 Task: Find connections with filter location La Calera with filter topic #homes with filter profile language Spanish with filter current company Erekrut... Recruitment Made Easy with filter school Inderprastha Engineering College with filter industry Business Consulting and Services with filter service category Auto Insurance with filter keywords title Personal Trainer
Action: Mouse moved to (535, 106)
Screenshot: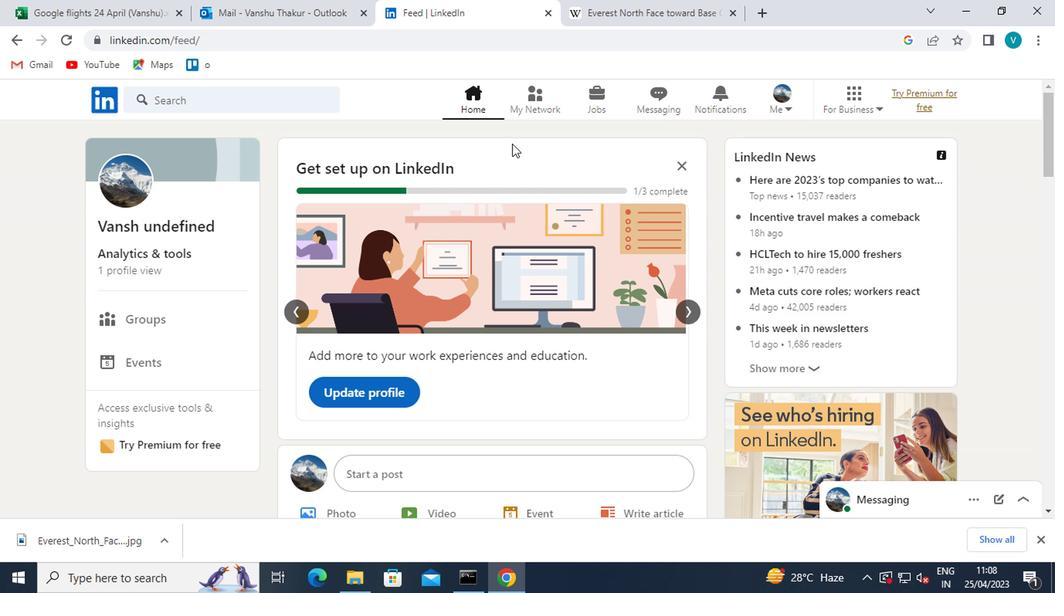 
Action: Mouse pressed left at (535, 106)
Screenshot: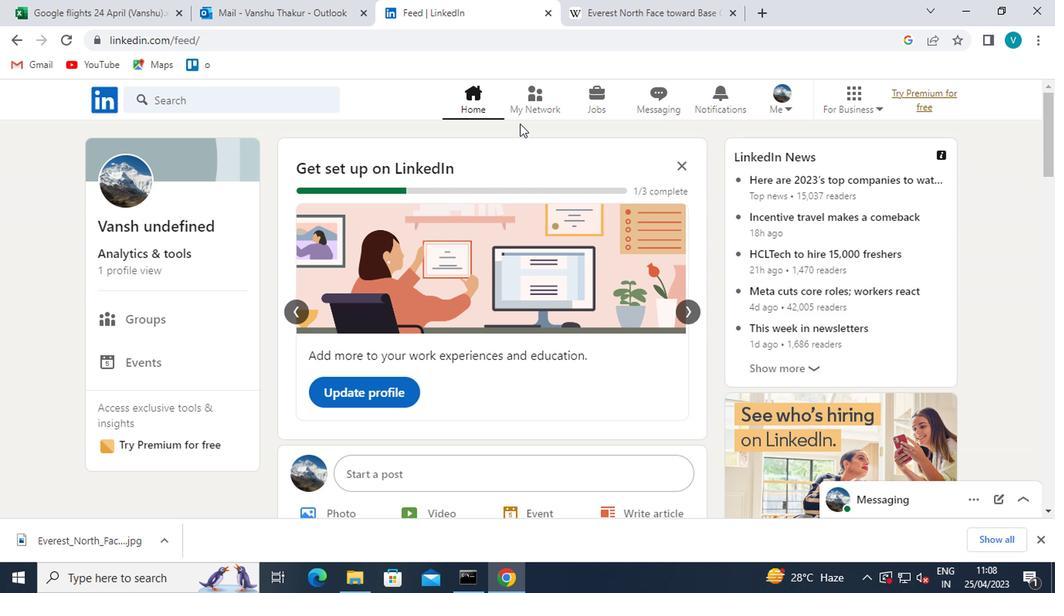 
Action: Mouse moved to (227, 191)
Screenshot: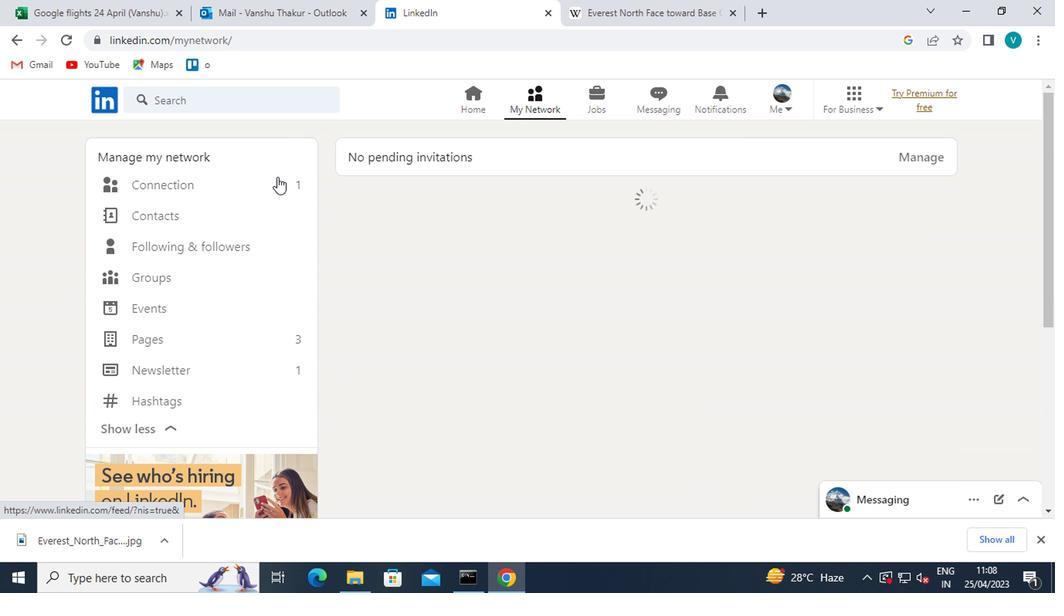 
Action: Mouse pressed left at (227, 191)
Screenshot: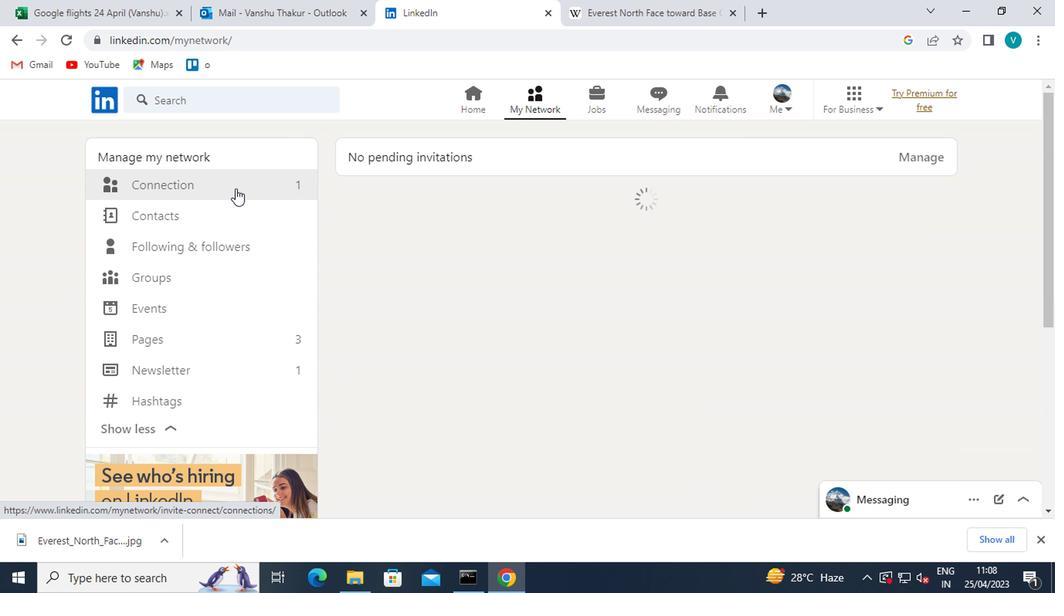 
Action: Mouse moved to (629, 195)
Screenshot: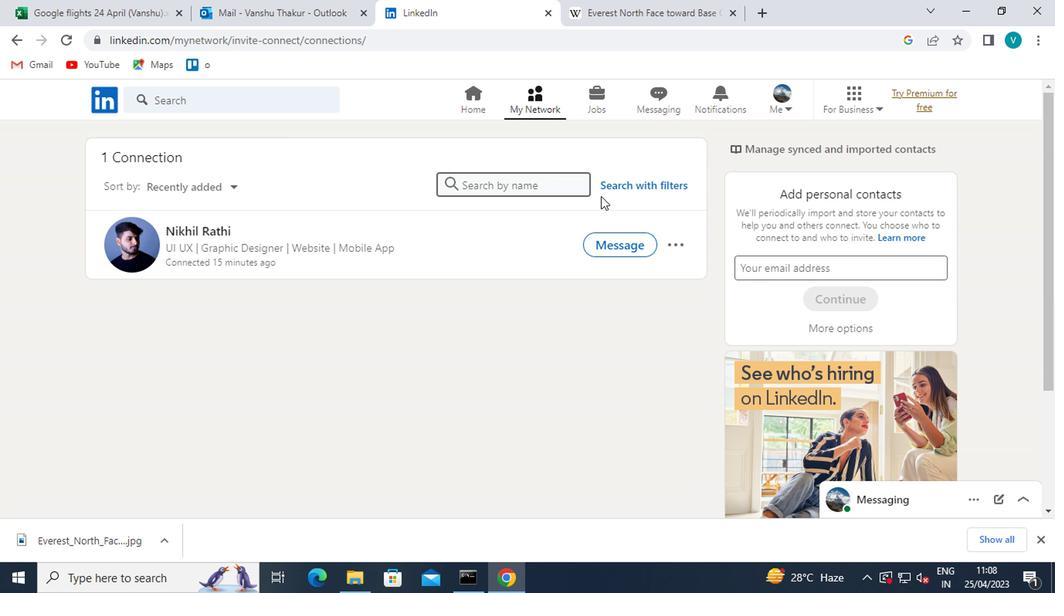 
Action: Mouse pressed left at (629, 195)
Screenshot: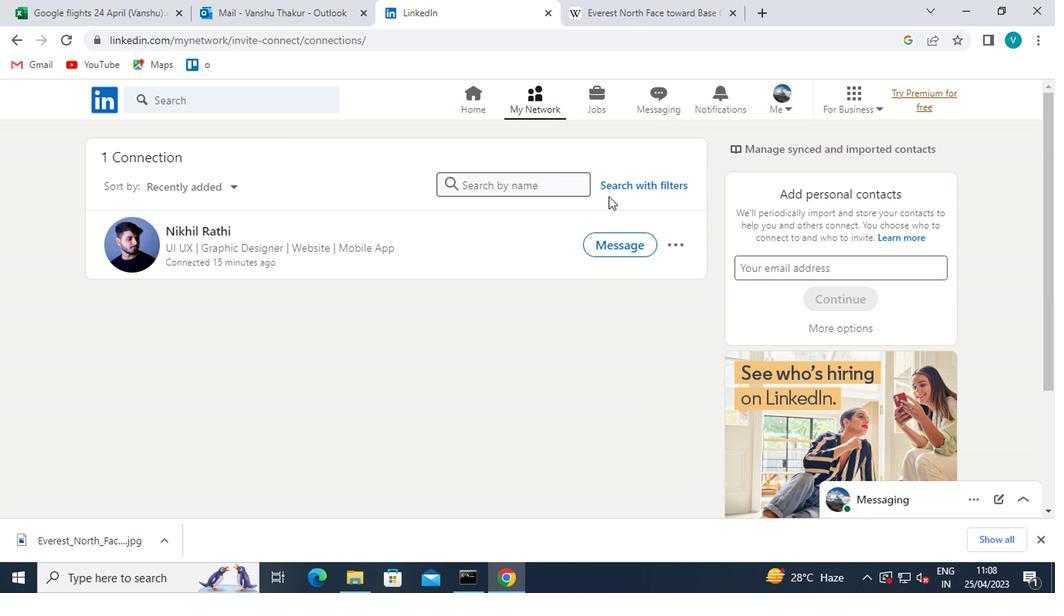 
Action: Mouse moved to (638, 185)
Screenshot: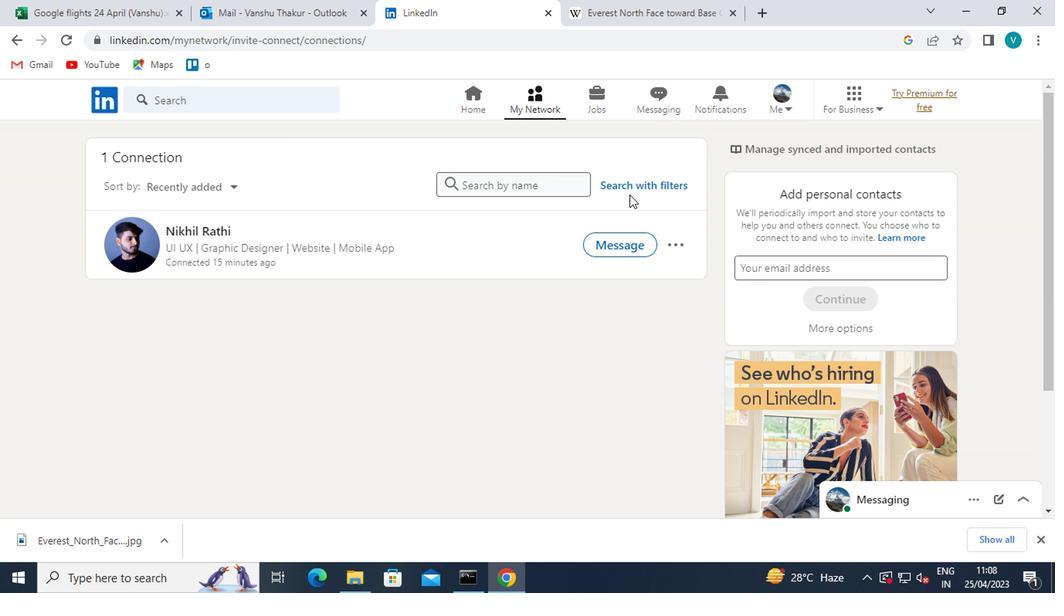
Action: Mouse pressed left at (638, 185)
Screenshot: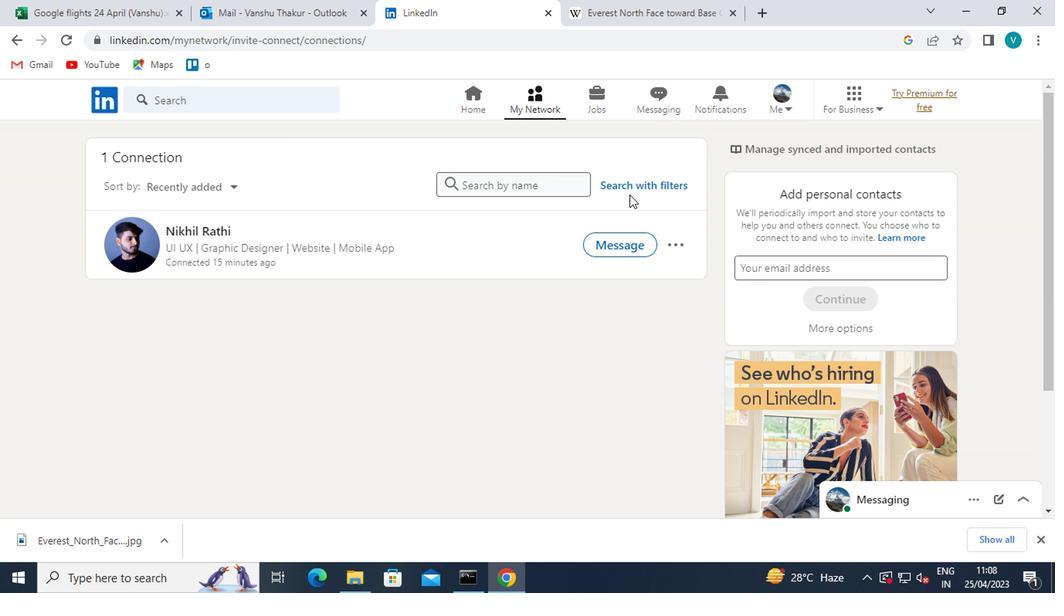 
Action: Mouse moved to (518, 147)
Screenshot: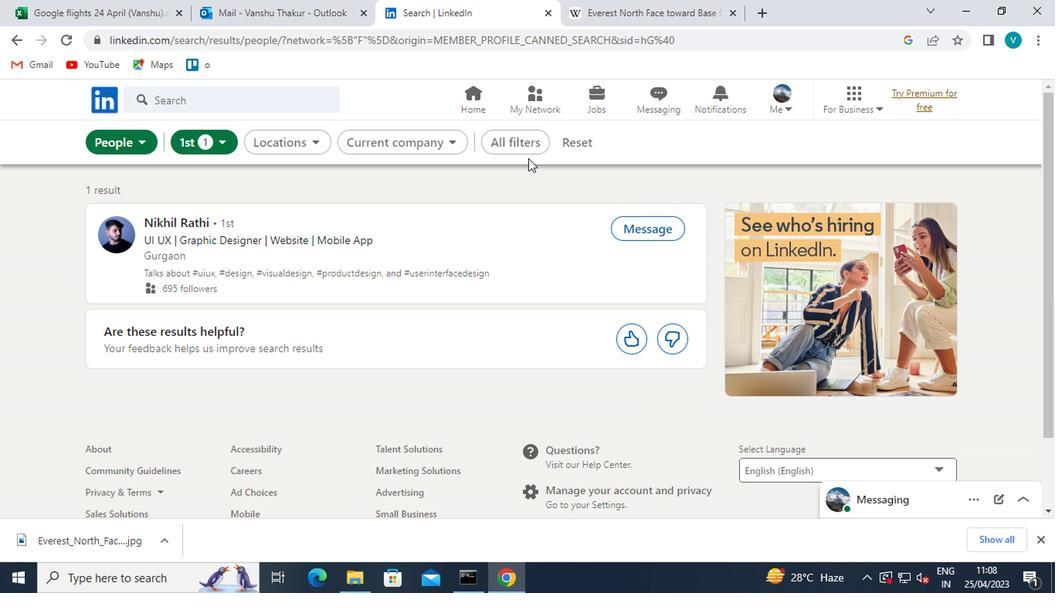 
Action: Mouse pressed left at (518, 147)
Screenshot: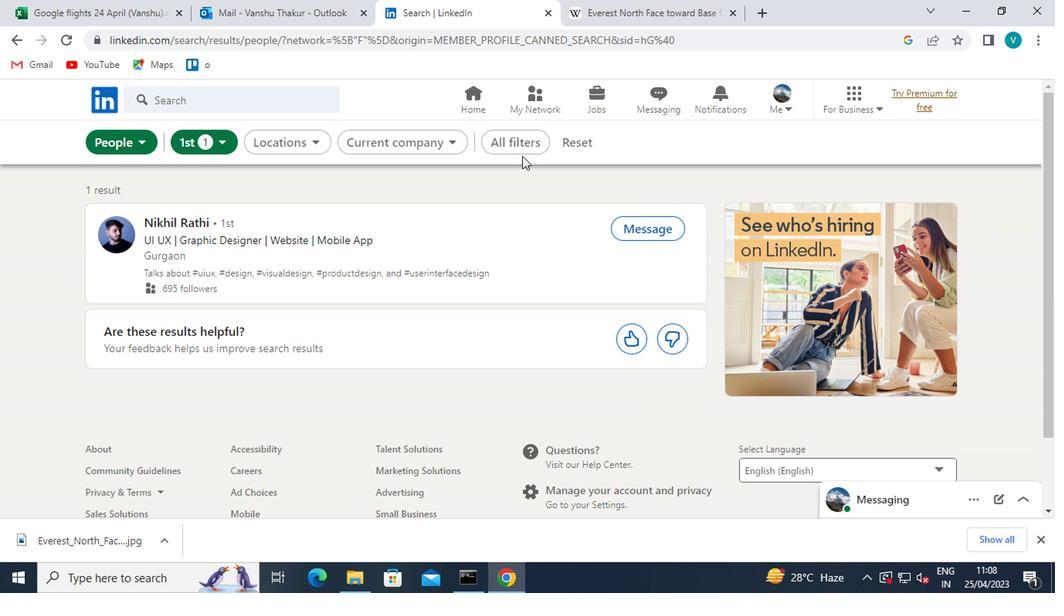 
Action: Mouse moved to (729, 409)
Screenshot: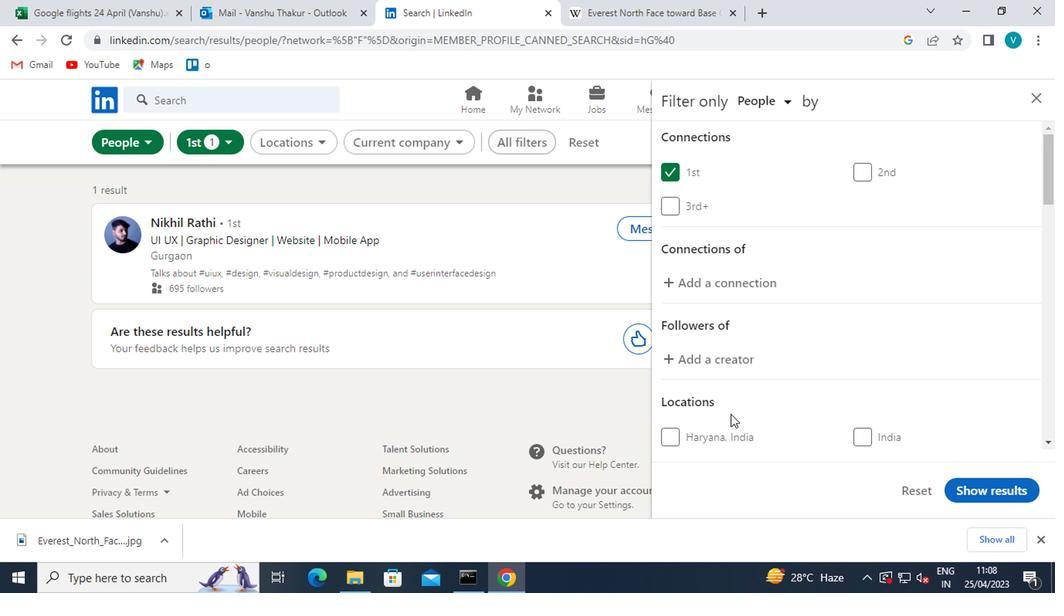 
Action: Mouse scrolled (729, 408) with delta (0, 0)
Screenshot: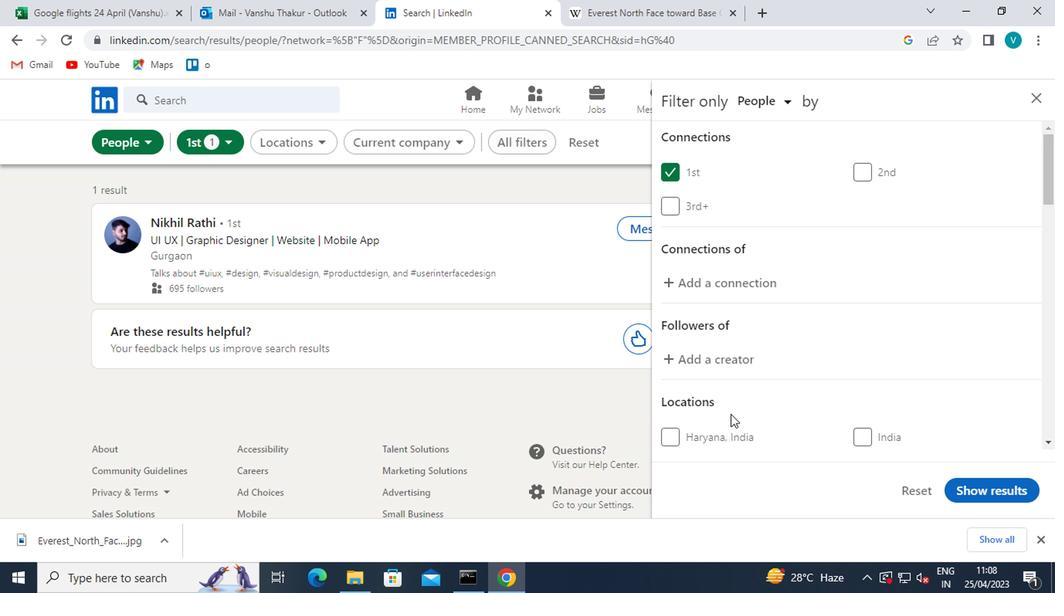 
Action: Mouse scrolled (729, 408) with delta (0, 0)
Screenshot: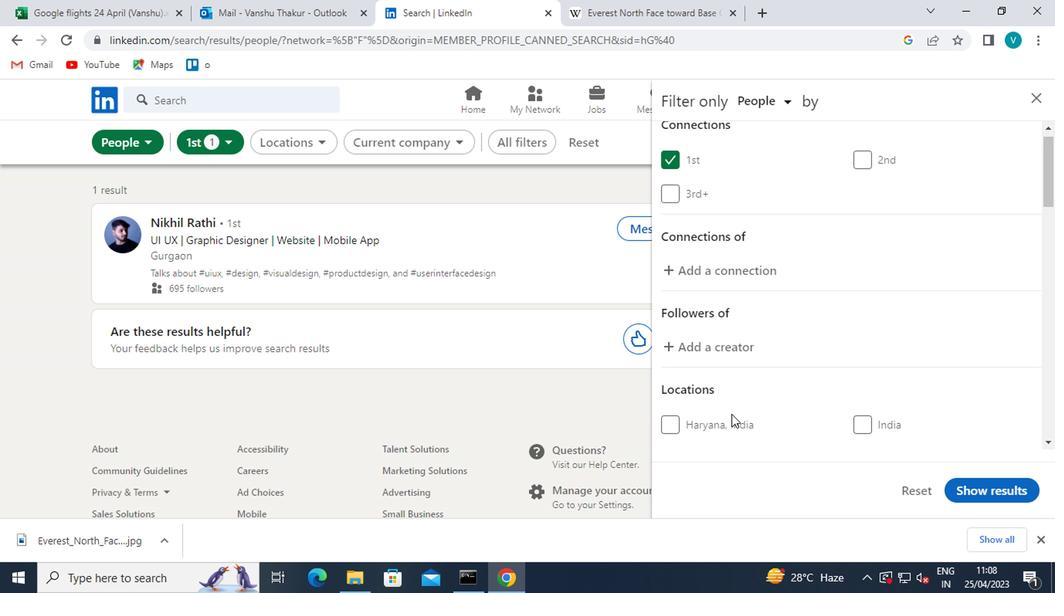 
Action: Mouse moved to (715, 339)
Screenshot: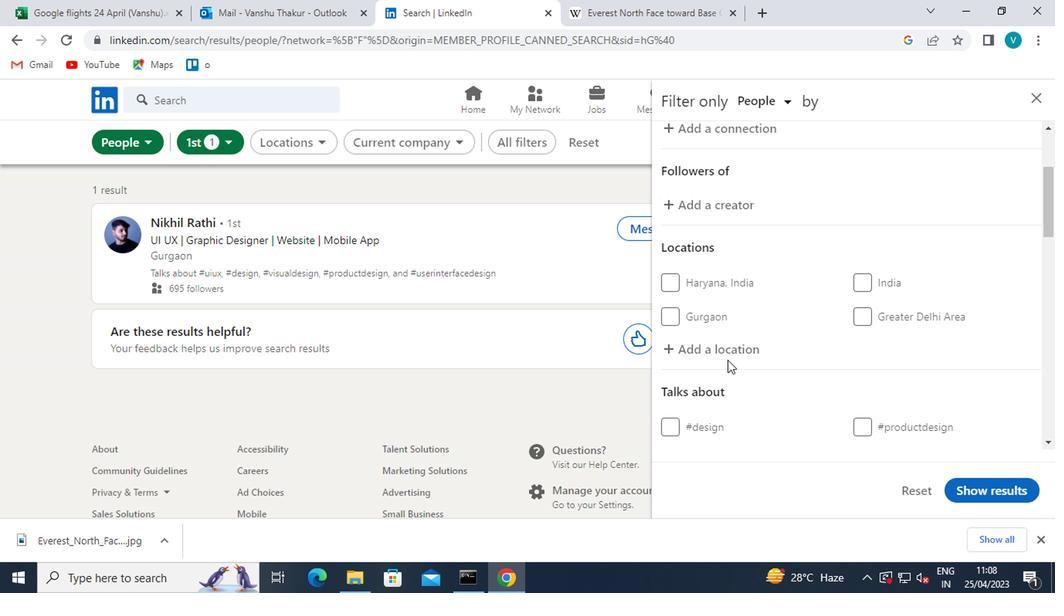 
Action: Mouse pressed left at (715, 339)
Screenshot: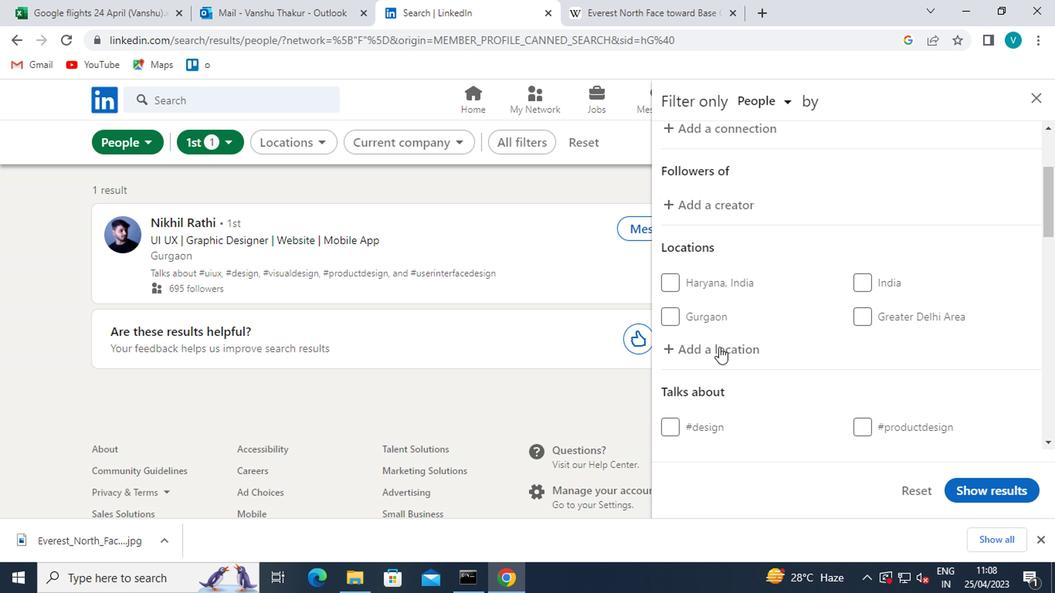 
Action: Mouse moved to (626, 313)
Screenshot: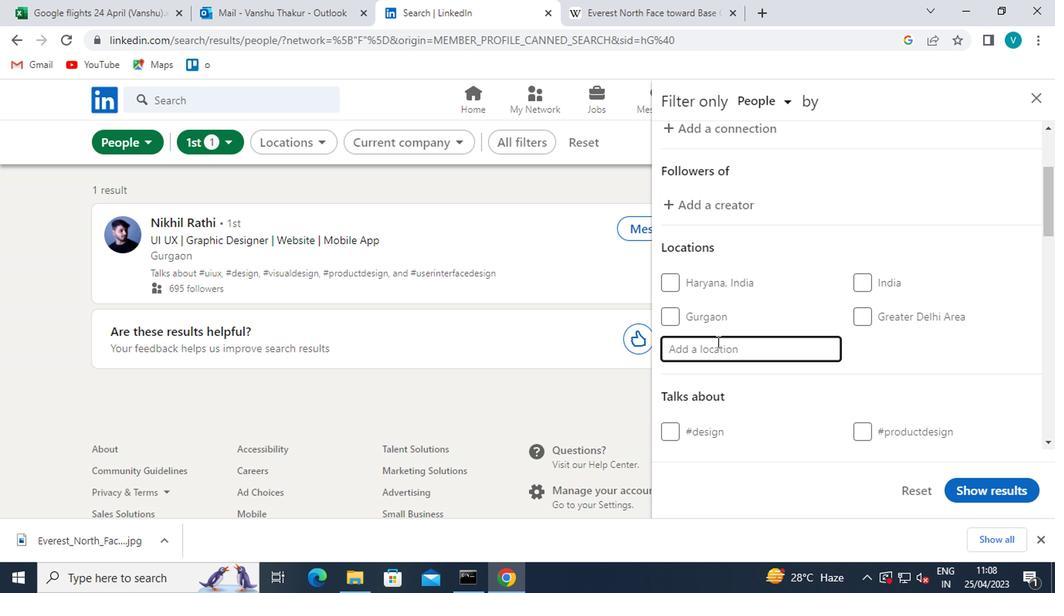 
Action: Key pressed <Key.shift>
Screenshot: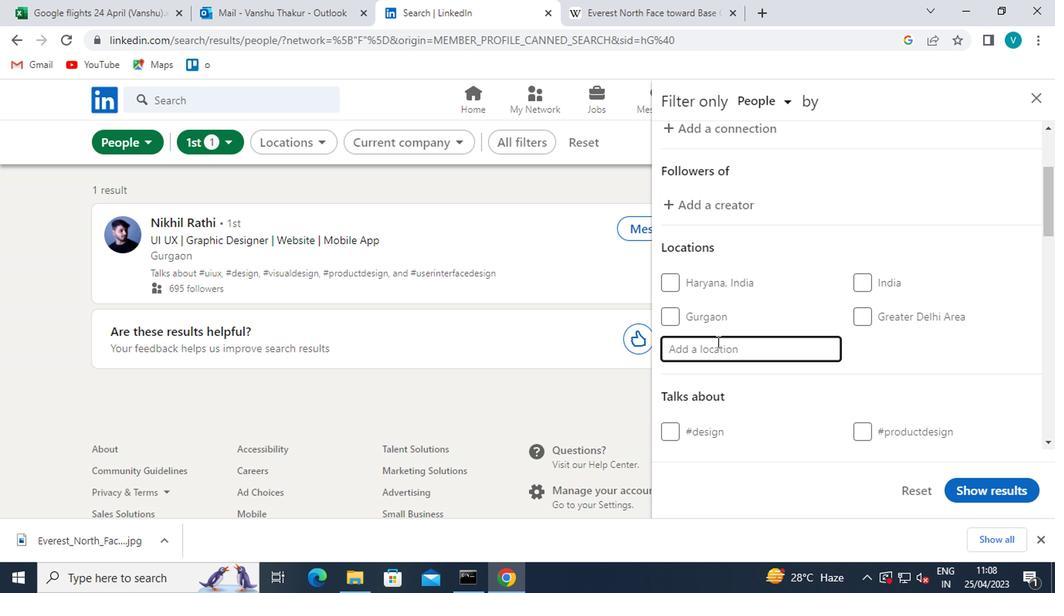 
Action: Mouse moved to (624, 312)
Screenshot: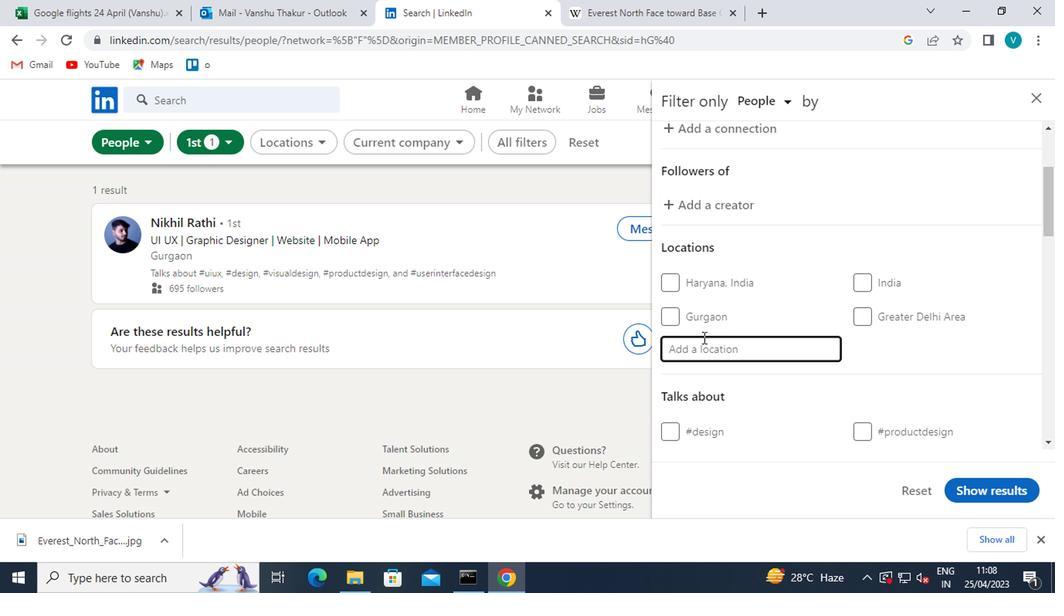 
Action: Key pressed LA<Key.space><Key.shift>CALERA
Screenshot: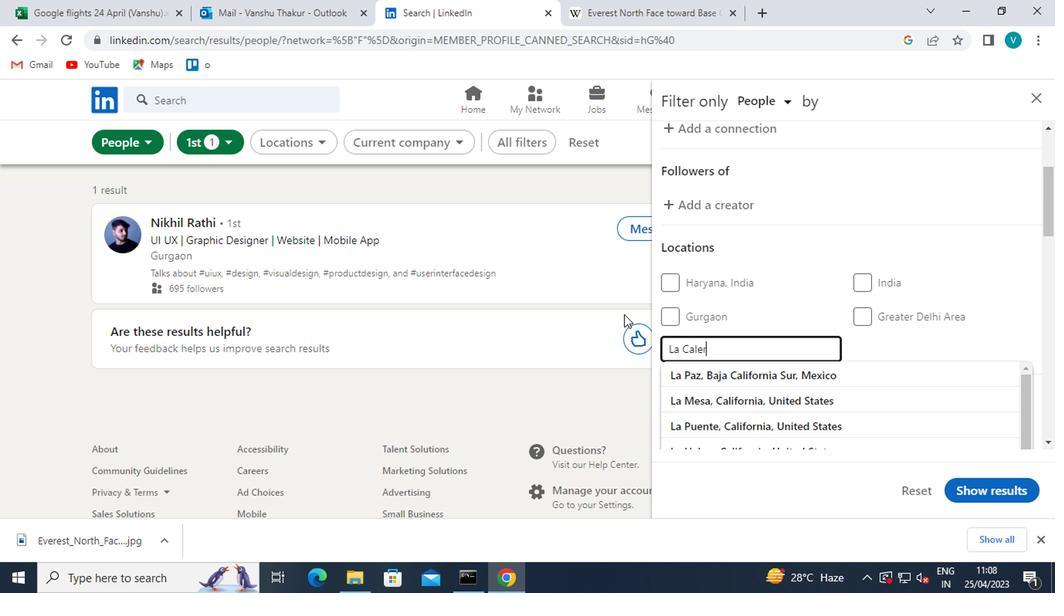 
Action: Mouse moved to (764, 368)
Screenshot: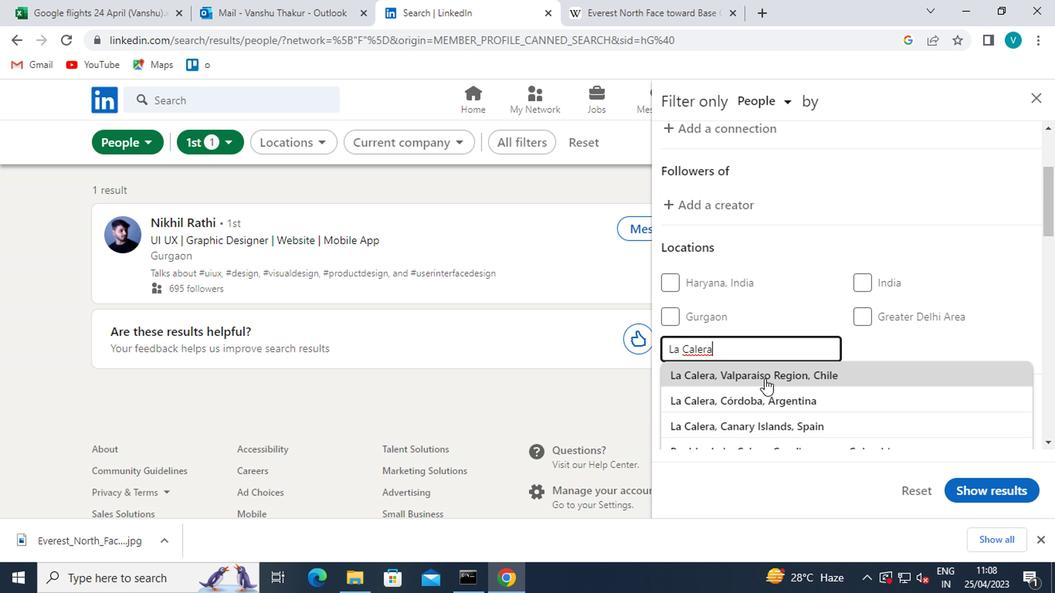 
Action: Mouse pressed left at (764, 368)
Screenshot: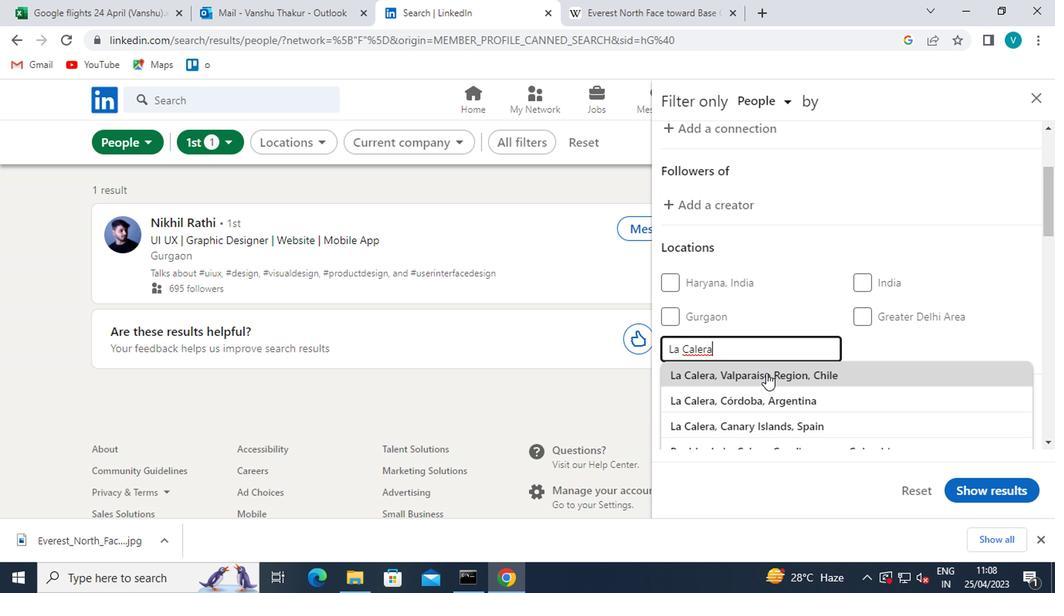 
Action: Mouse moved to (885, 358)
Screenshot: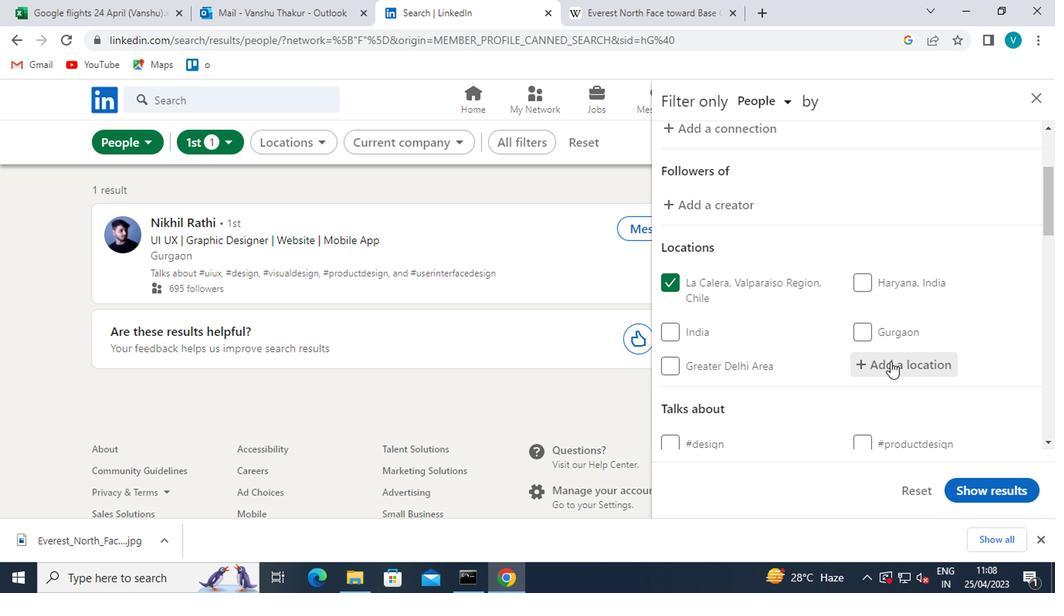
Action: Mouse scrolled (885, 357) with delta (0, -1)
Screenshot: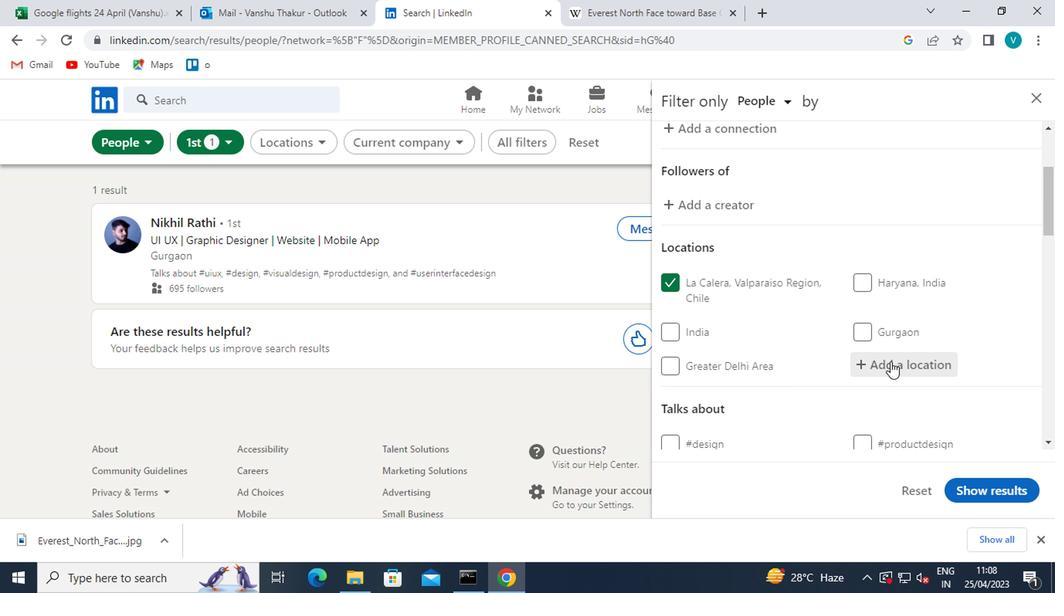 
Action: Mouse moved to (883, 358)
Screenshot: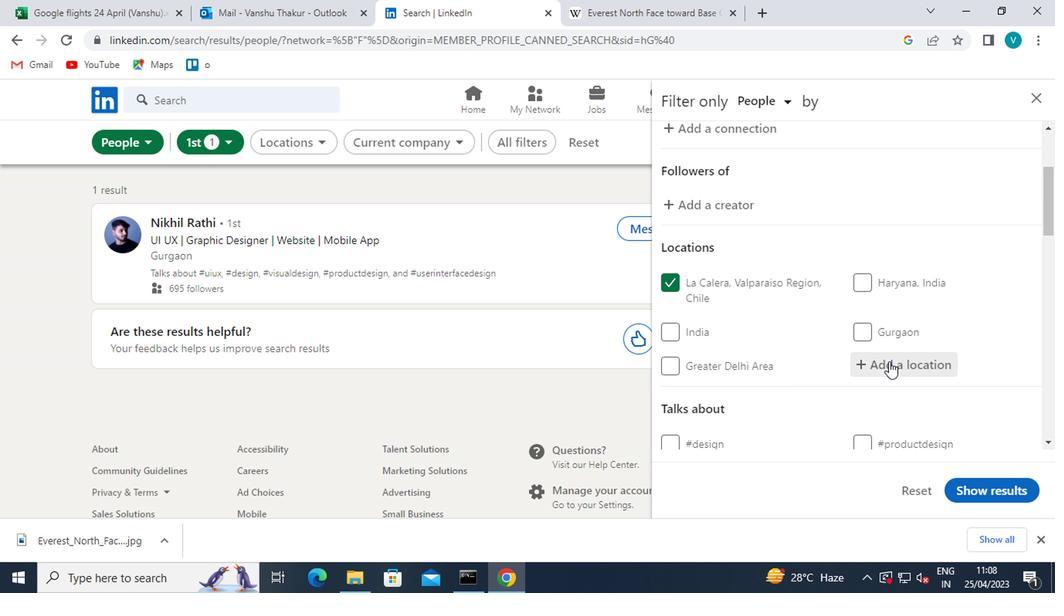 
Action: Mouse scrolled (883, 358) with delta (0, 0)
Screenshot: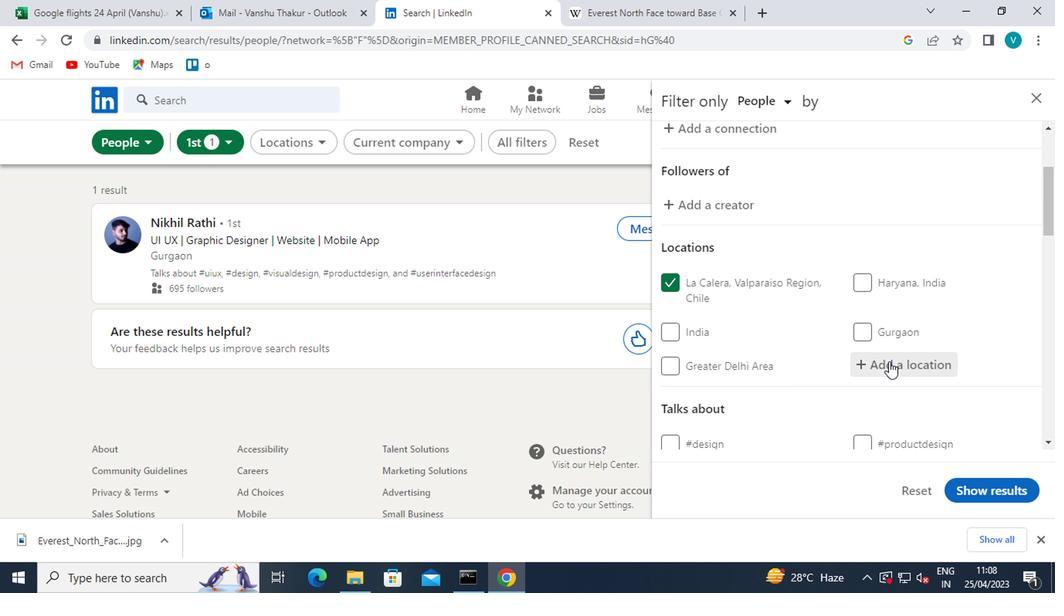 
Action: Mouse moved to (882, 350)
Screenshot: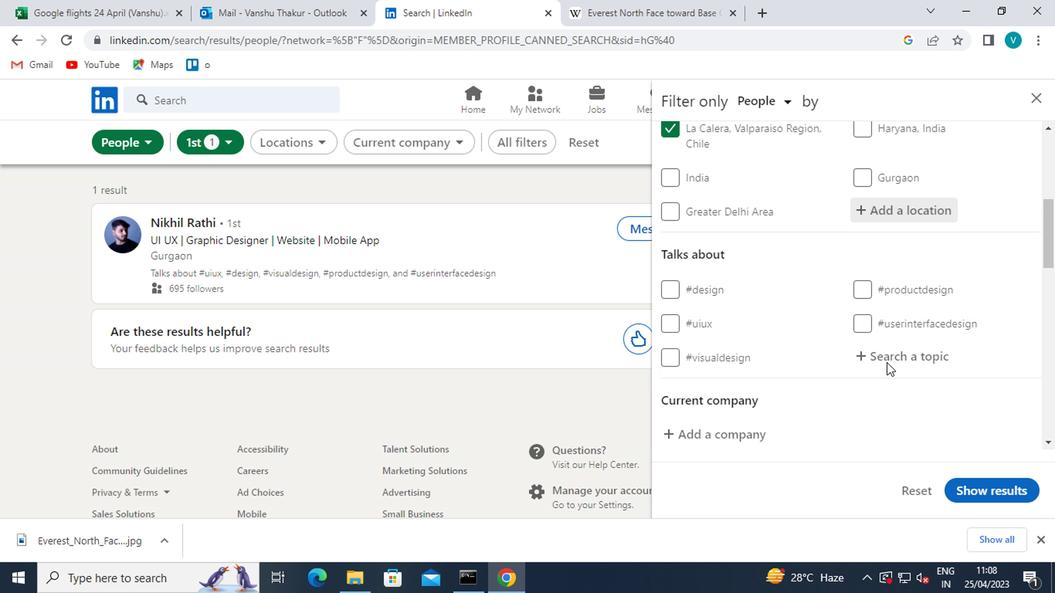 
Action: Mouse pressed left at (882, 350)
Screenshot: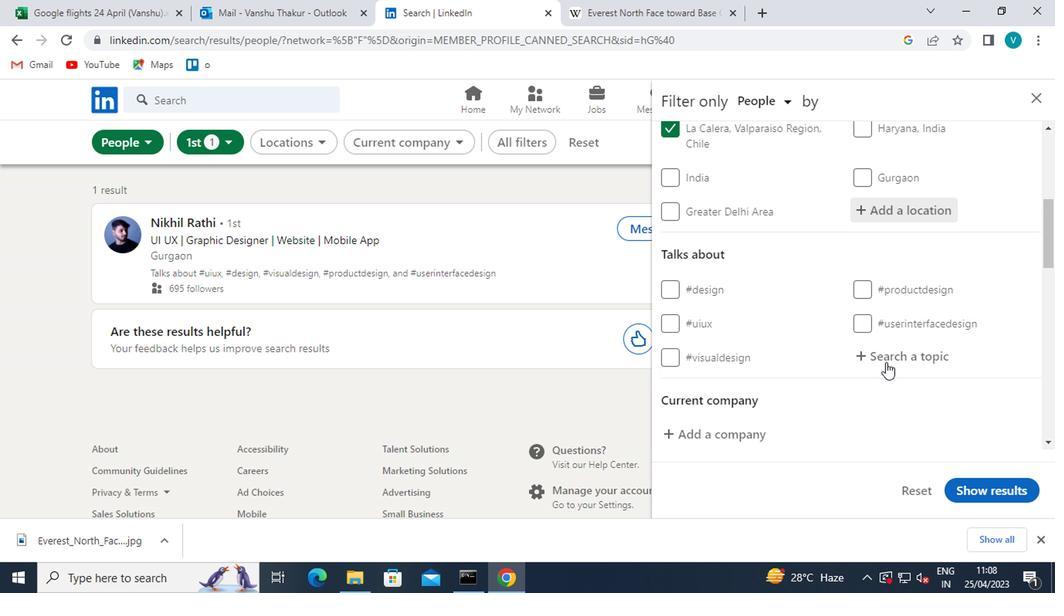 
Action: Mouse moved to (734, 307)
Screenshot: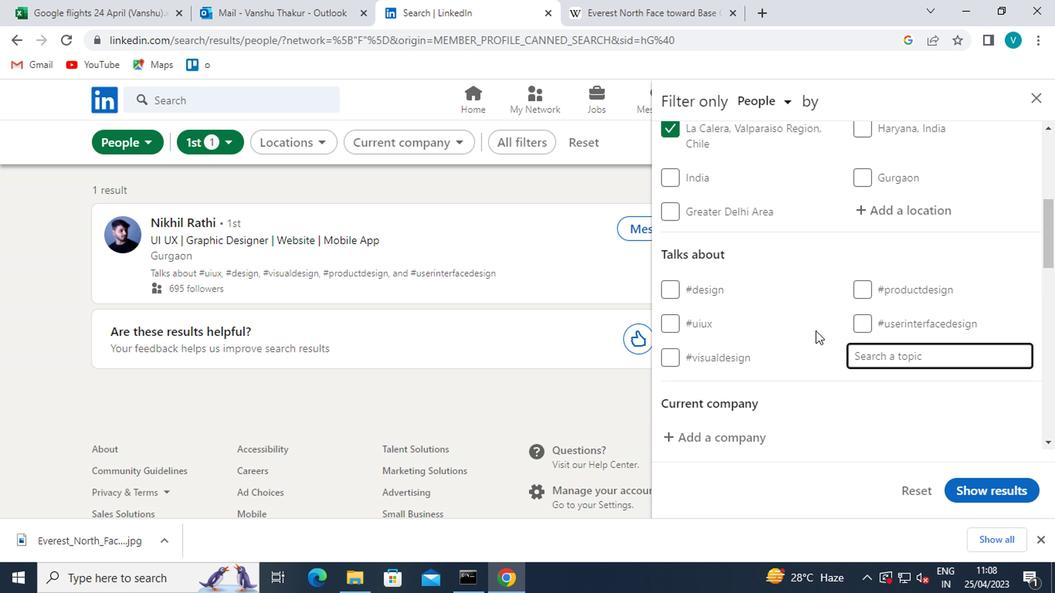 
Action: Key pressed <Key.shift>#HO
Screenshot: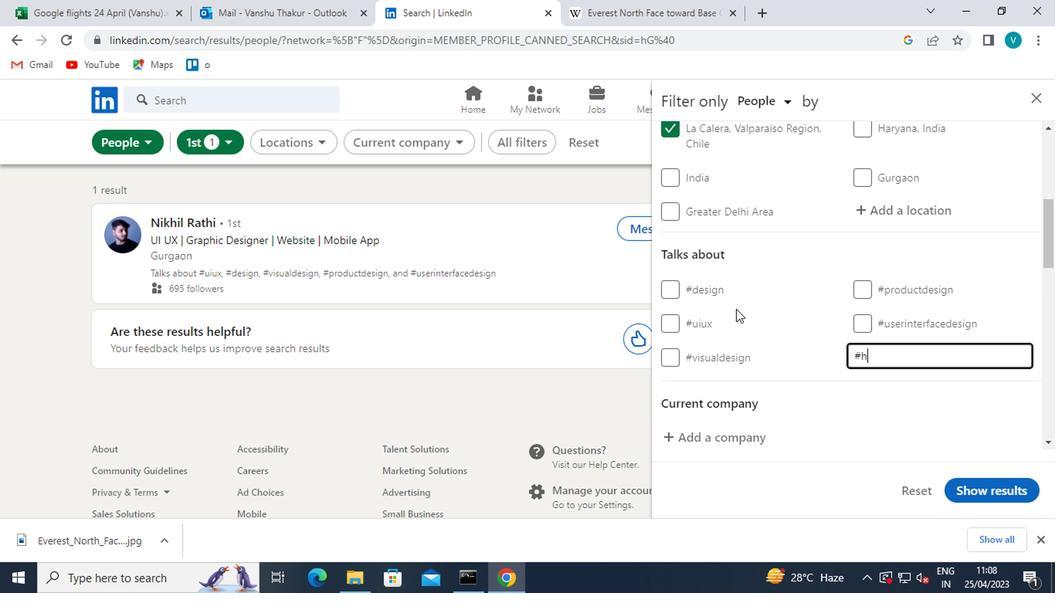 
Action: Mouse moved to (734, 307)
Screenshot: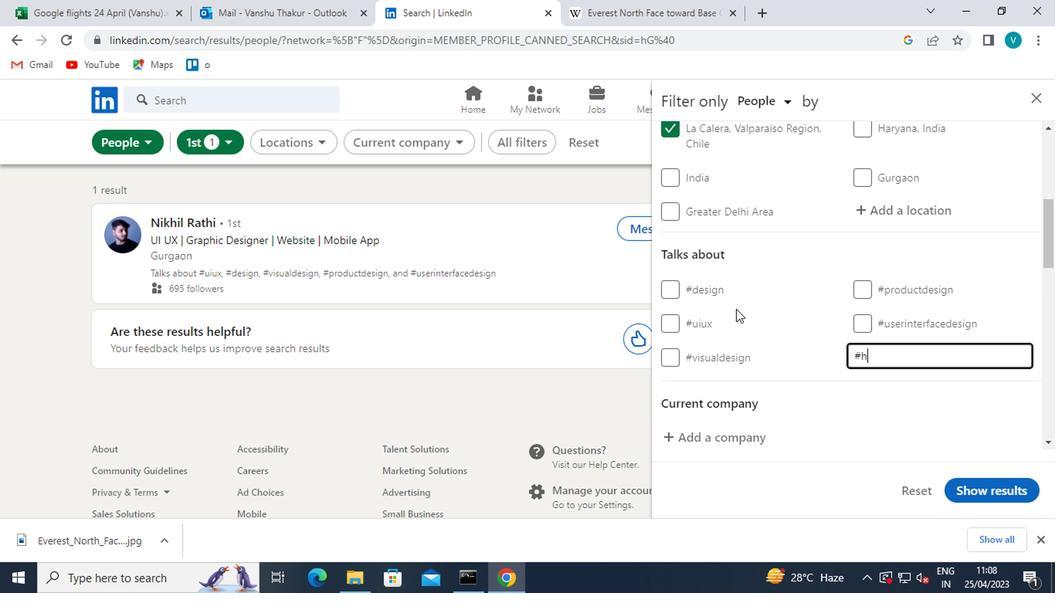 
Action: Key pressed MES
Screenshot: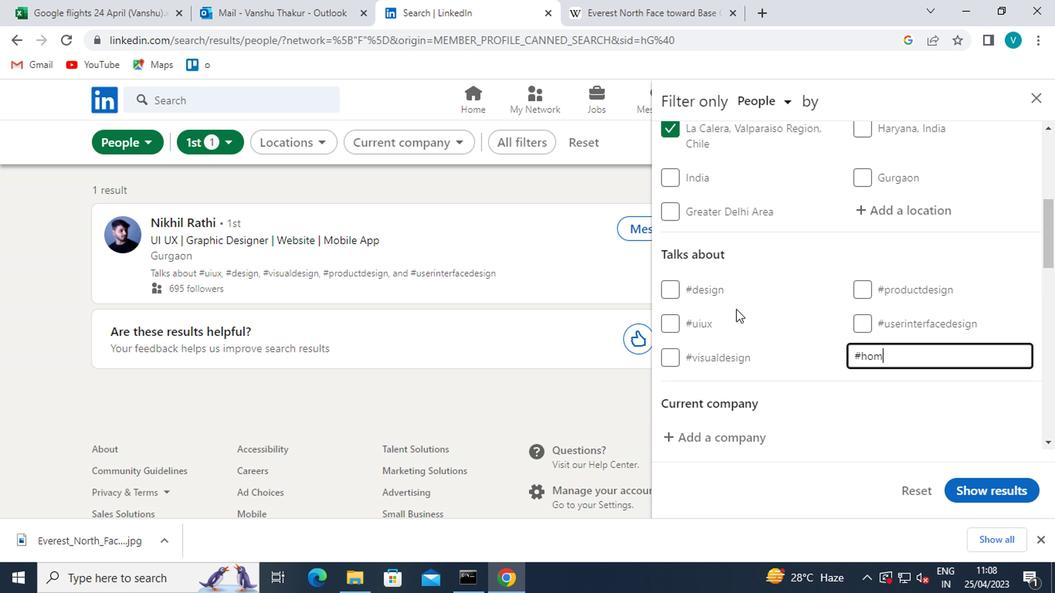 
Action: Mouse moved to (731, 307)
Screenshot: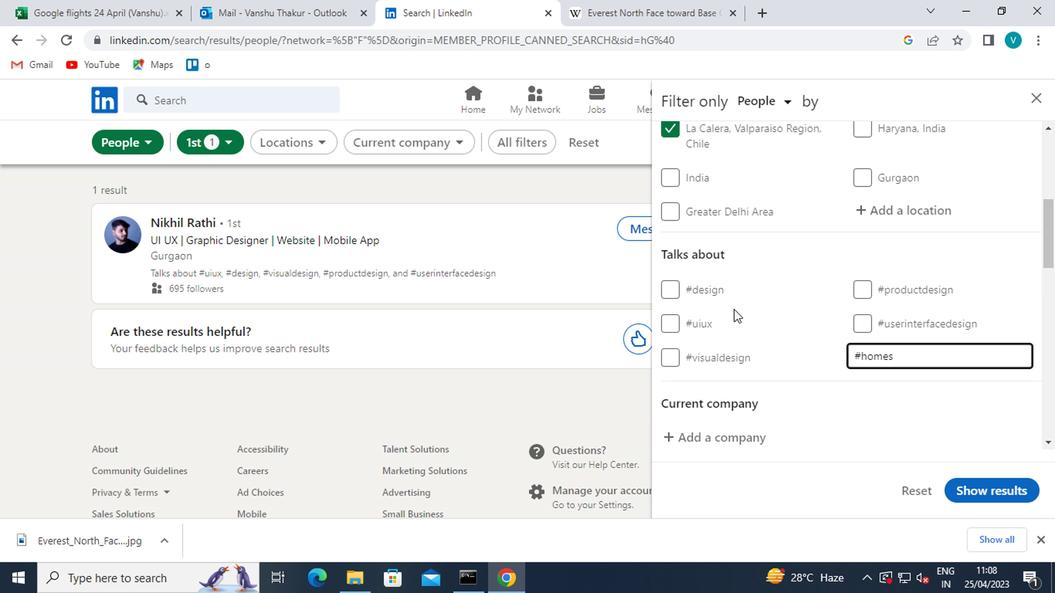 
Action: Mouse scrolled (731, 306) with delta (0, -1)
Screenshot: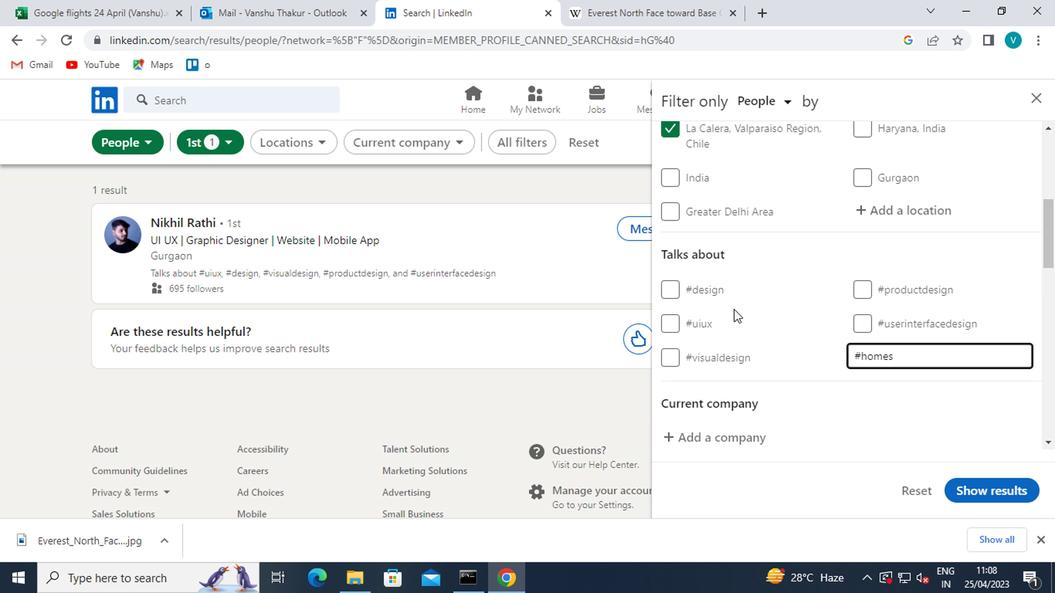 
Action: Mouse moved to (731, 308)
Screenshot: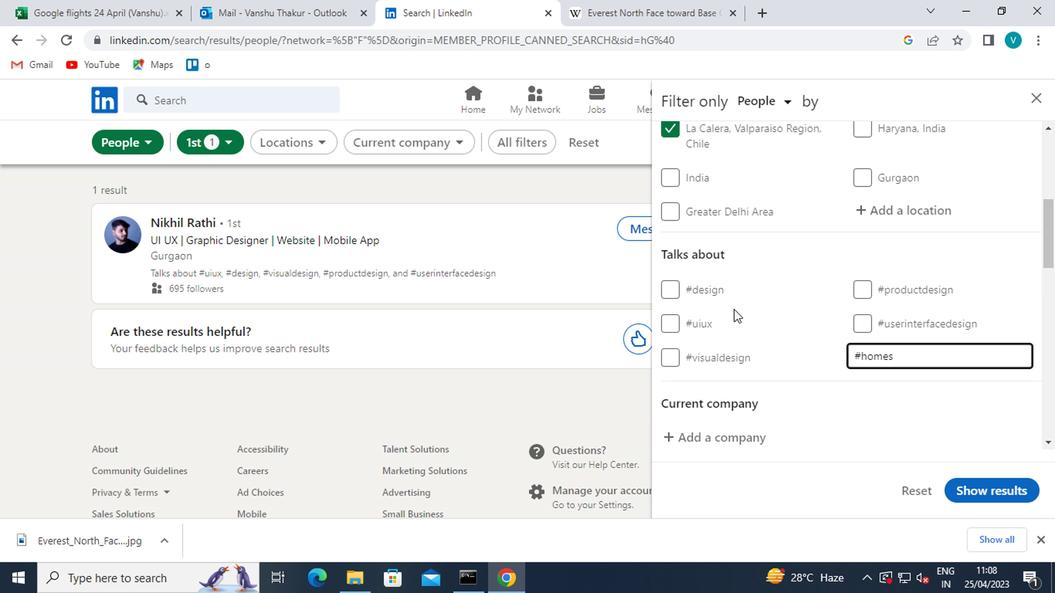 
Action: Mouse scrolled (731, 307) with delta (0, 0)
Screenshot: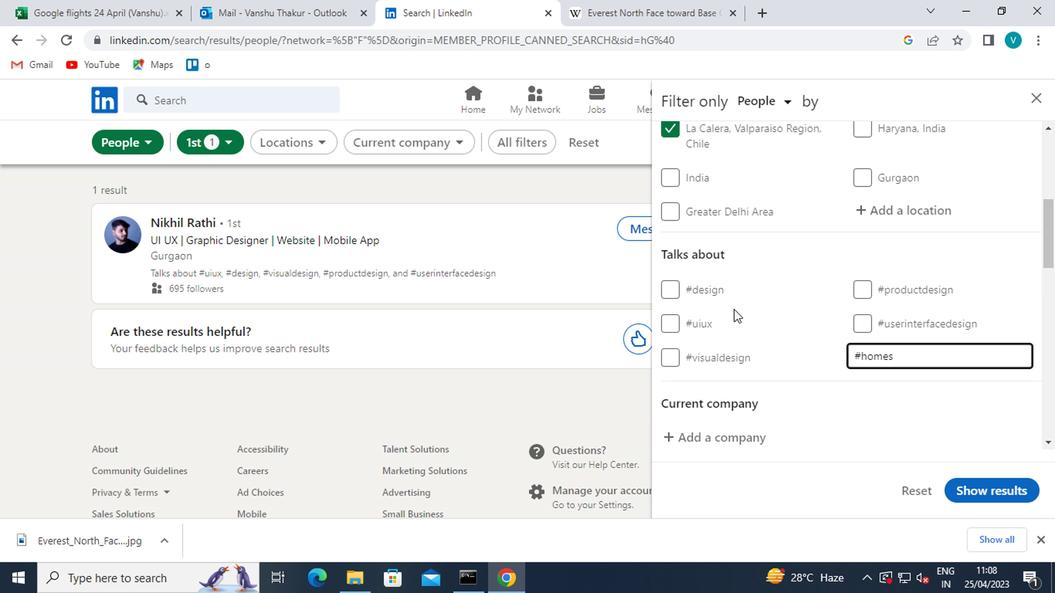 
Action: Mouse moved to (731, 310)
Screenshot: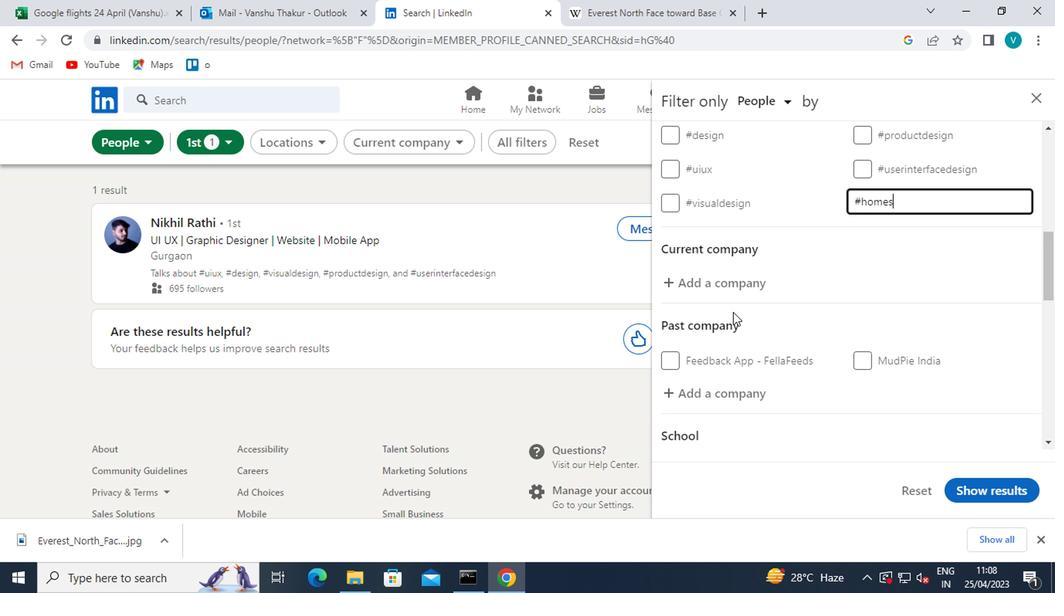 
Action: Mouse scrolled (731, 310) with delta (0, 0)
Screenshot: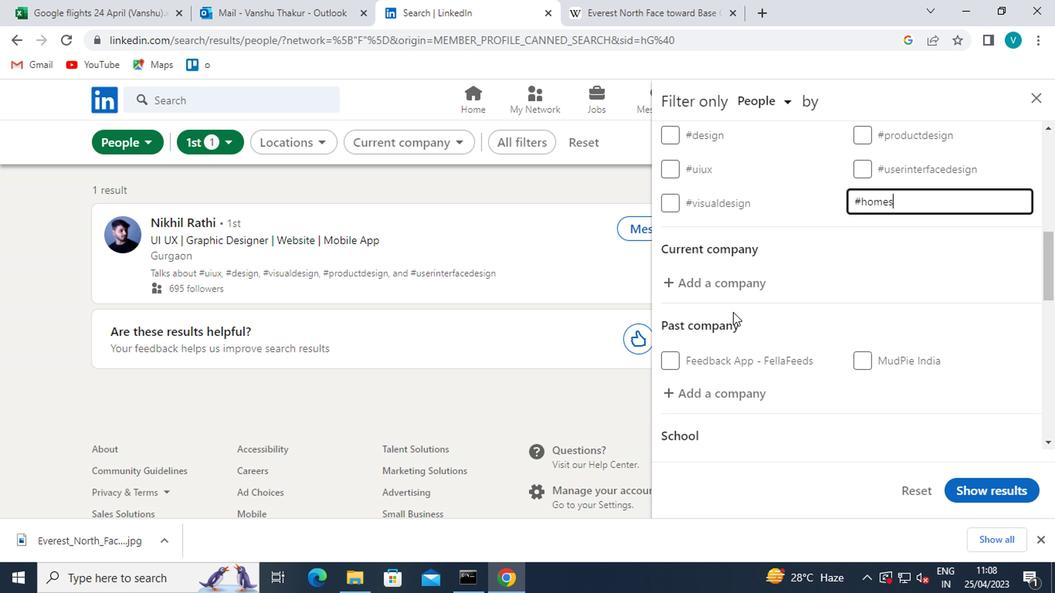 
Action: Mouse moved to (731, 310)
Screenshot: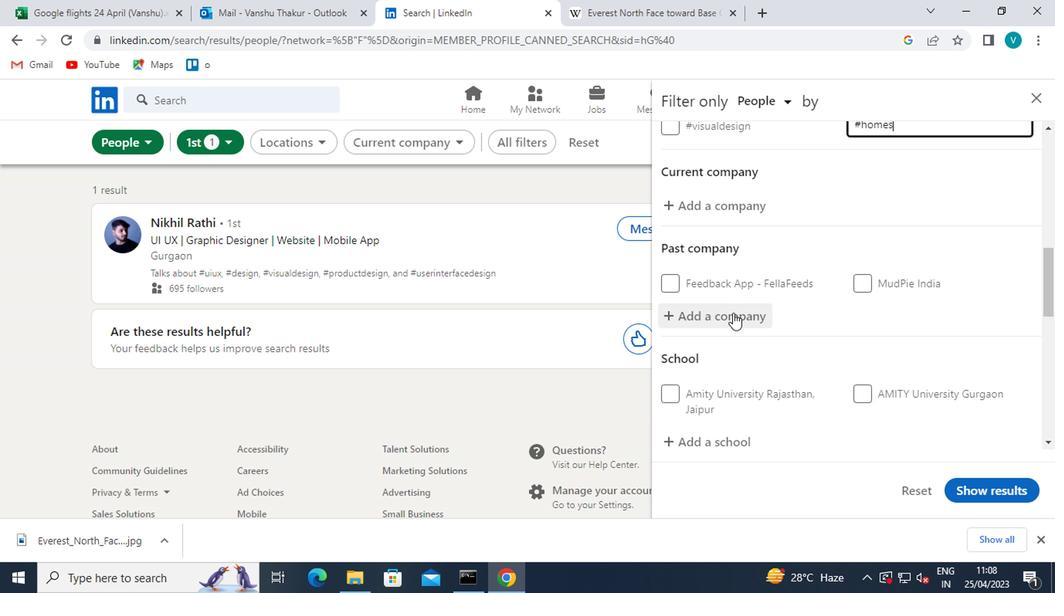 
Action: Mouse scrolled (731, 310) with delta (0, 0)
Screenshot: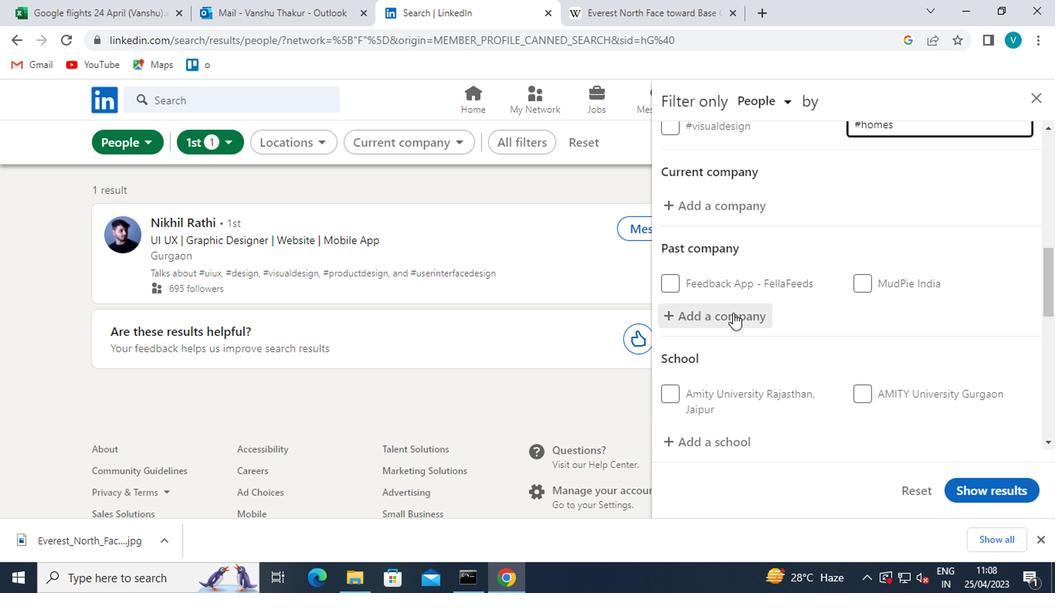 
Action: Mouse scrolled (731, 310) with delta (0, 0)
Screenshot: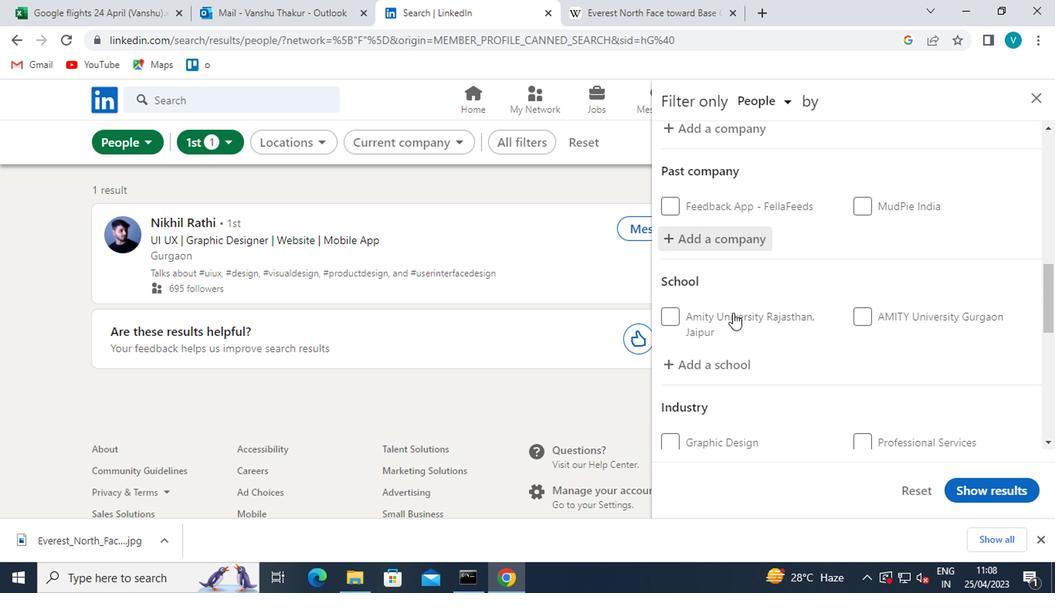 
Action: Mouse scrolled (731, 310) with delta (0, 0)
Screenshot: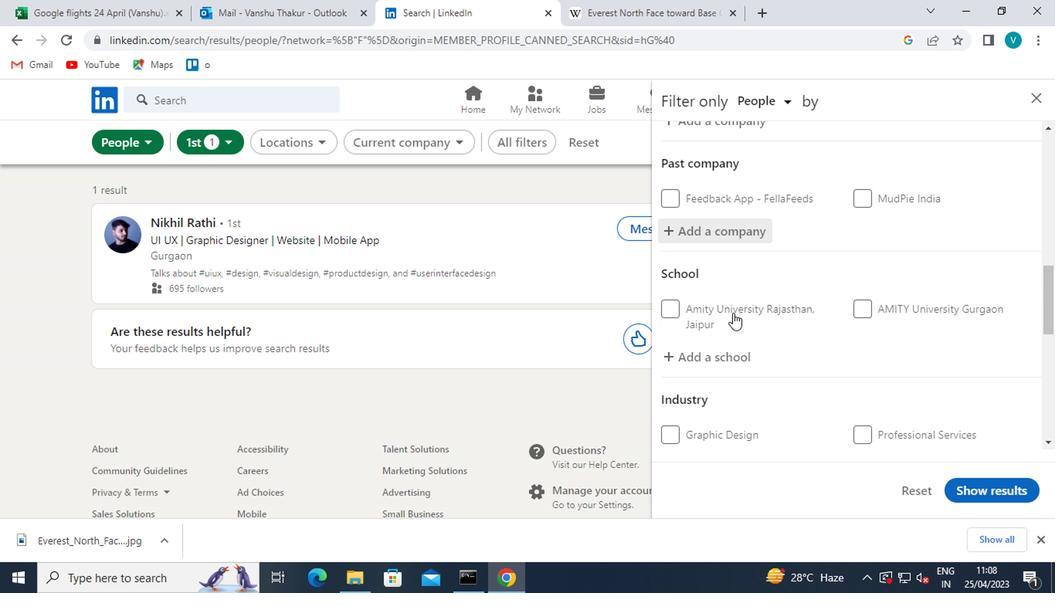 
Action: Mouse scrolled (731, 311) with delta (0, 1)
Screenshot: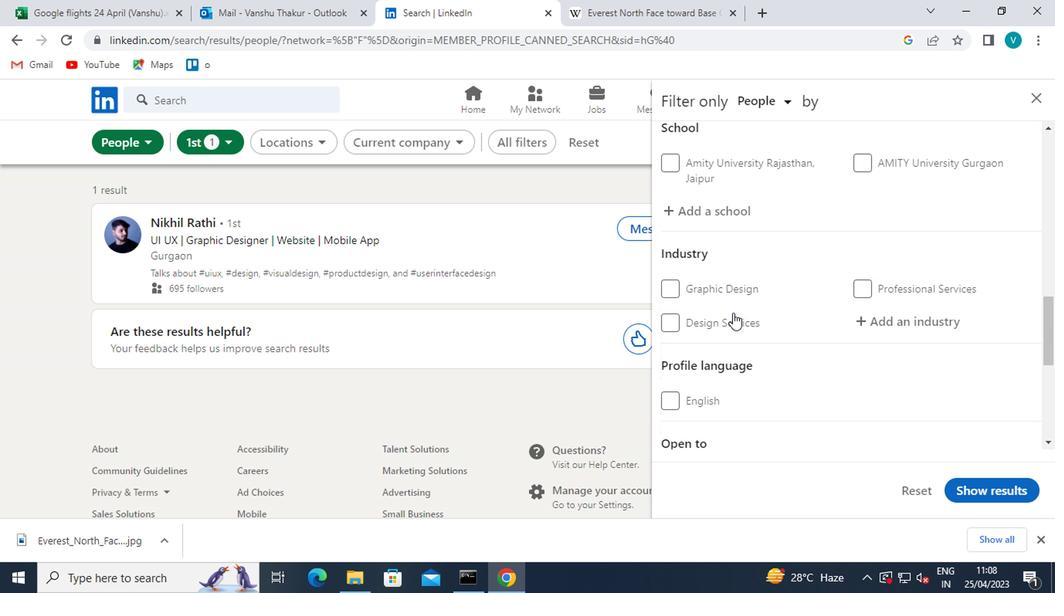 
Action: Mouse scrolled (731, 310) with delta (0, 0)
Screenshot: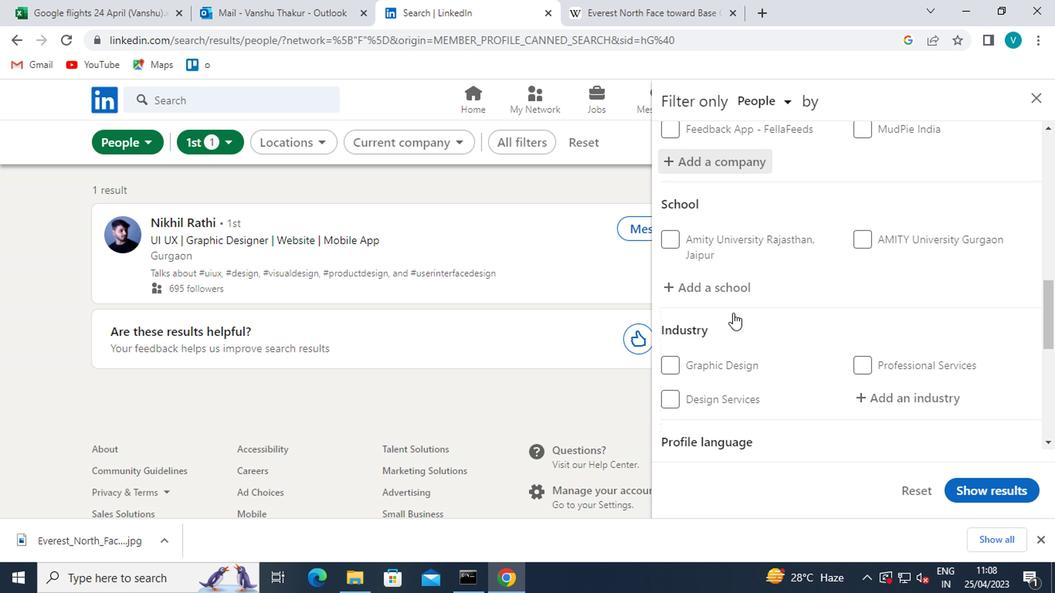 
Action: Mouse scrolled (731, 310) with delta (0, 0)
Screenshot: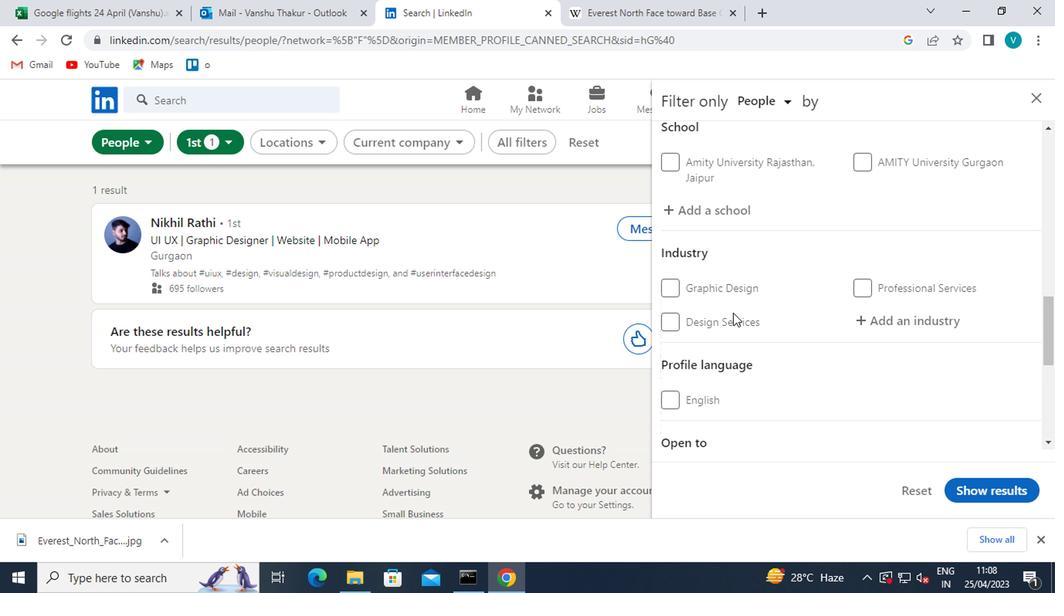 
Action: Mouse scrolled (731, 311) with delta (0, 1)
Screenshot: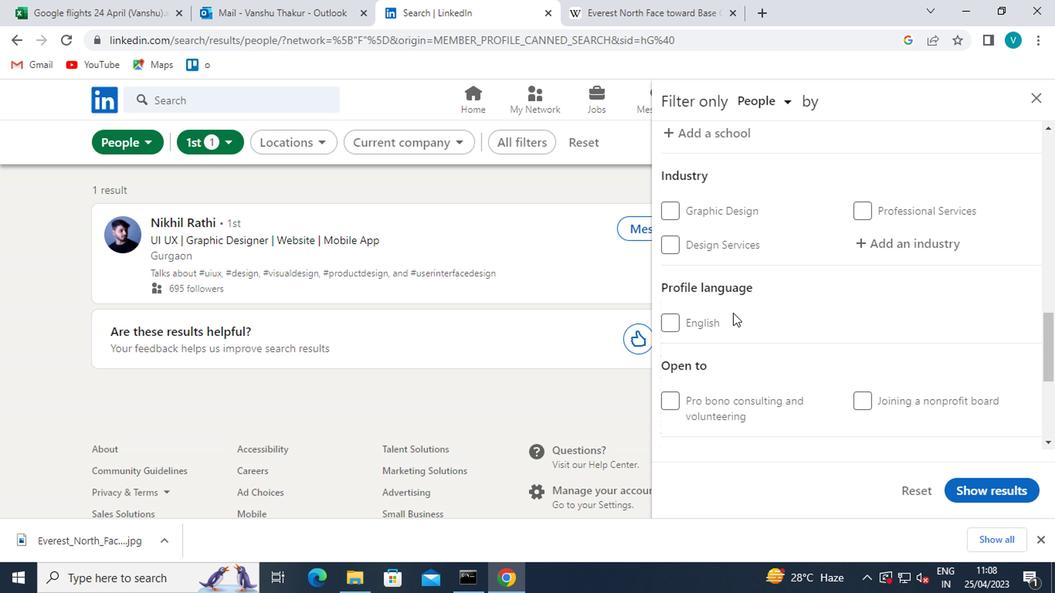 
Action: Mouse scrolled (731, 311) with delta (0, 1)
Screenshot: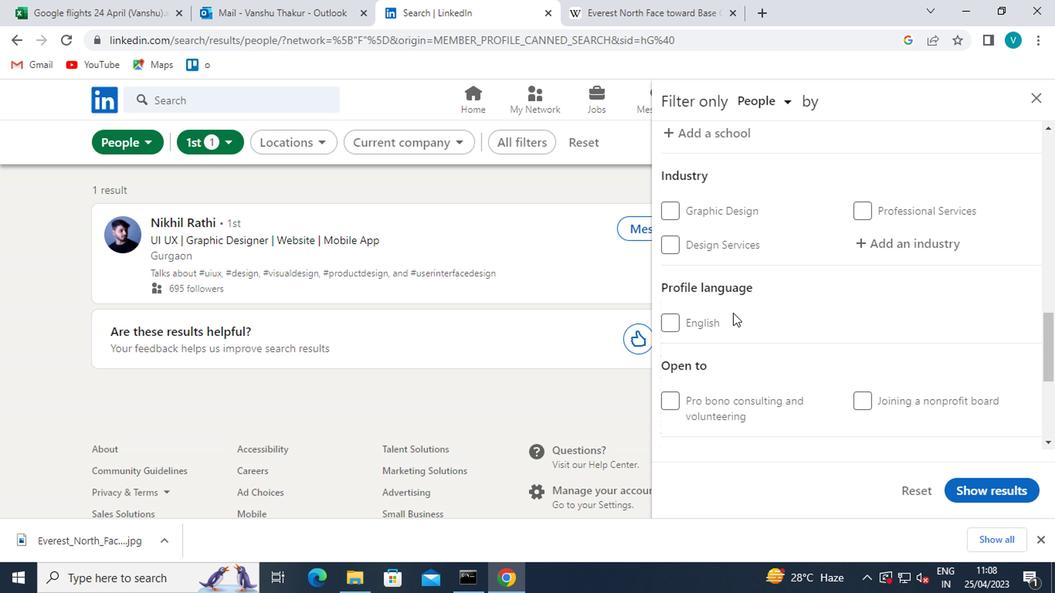 
Action: Mouse scrolled (731, 311) with delta (0, 1)
Screenshot: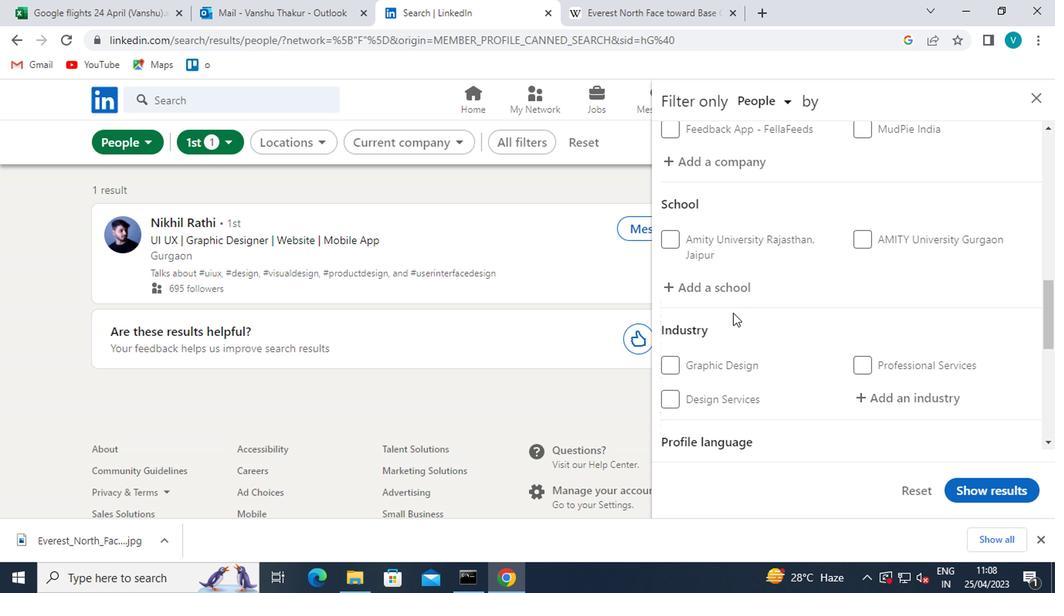
Action: Mouse scrolled (731, 311) with delta (0, 1)
Screenshot: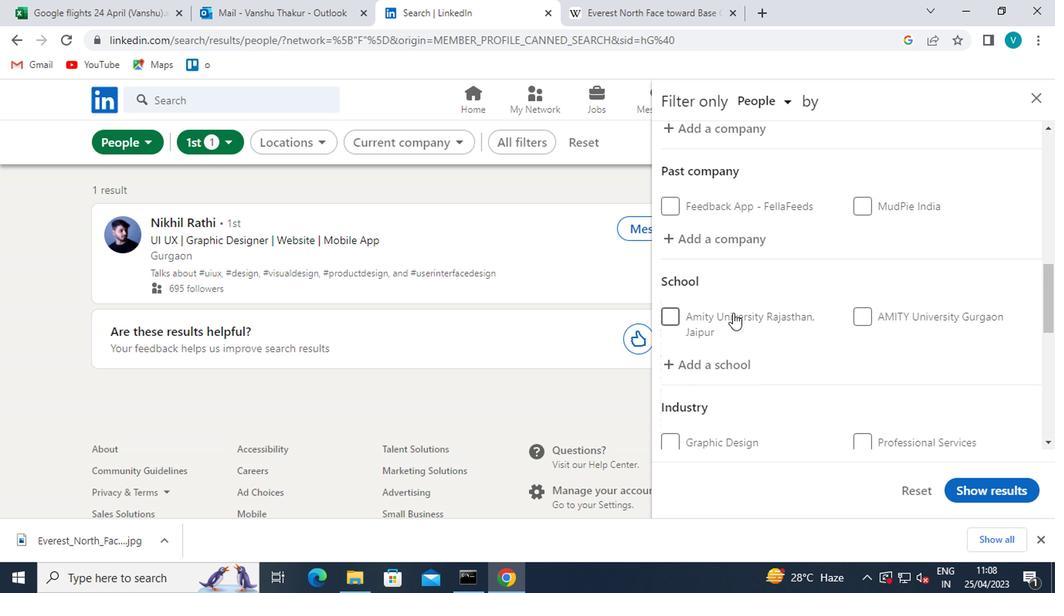 
Action: Mouse moved to (757, 210)
Screenshot: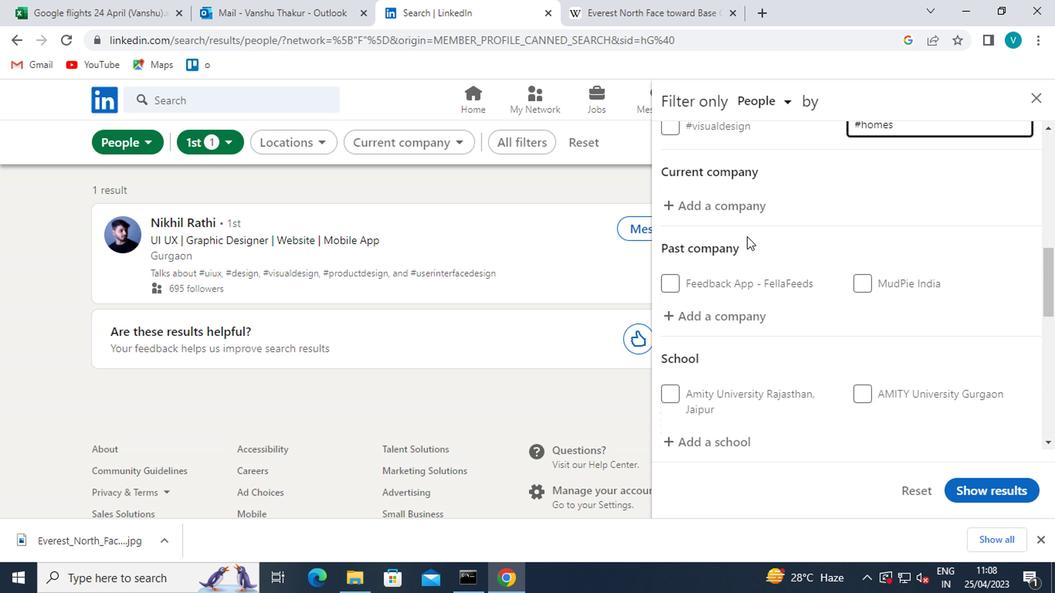 
Action: Mouse pressed left at (757, 210)
Screenshot: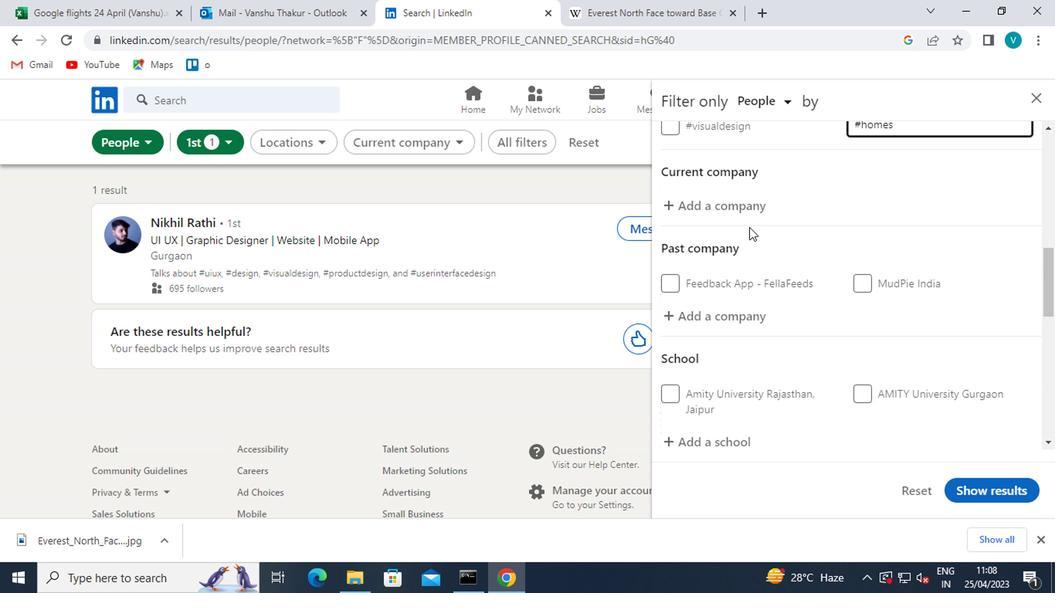 
Action: Mouse moved to (750, 201)
Screenshot: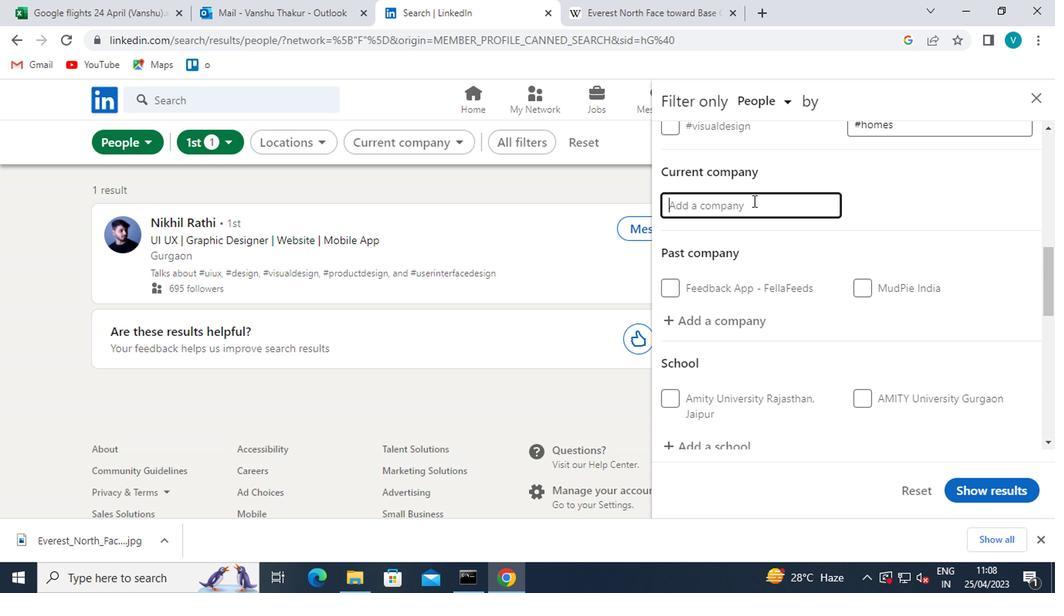 
Action: Key pressed <Key.shift>ERE
Screenshot: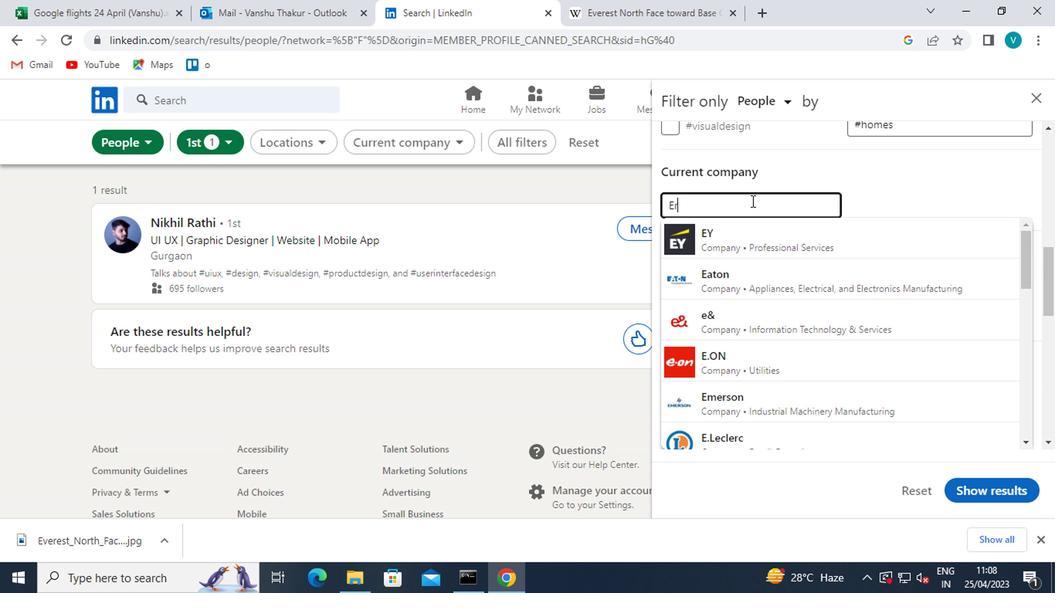 
Action: Mouse moved to (766, 229)
Screenshot: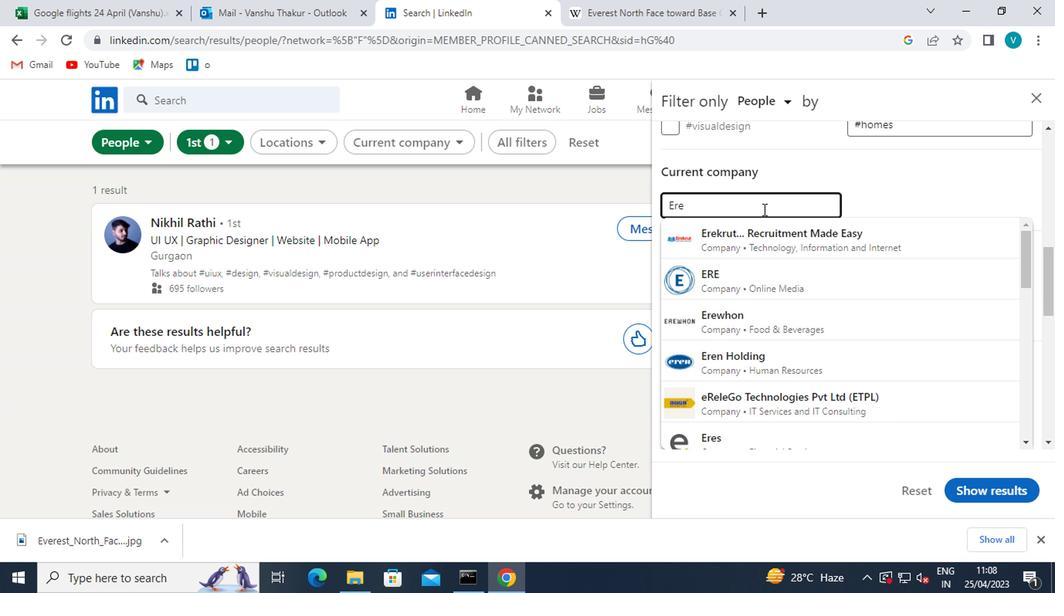 
Action: Mouse pressed left at (766, 229)
Screenshot: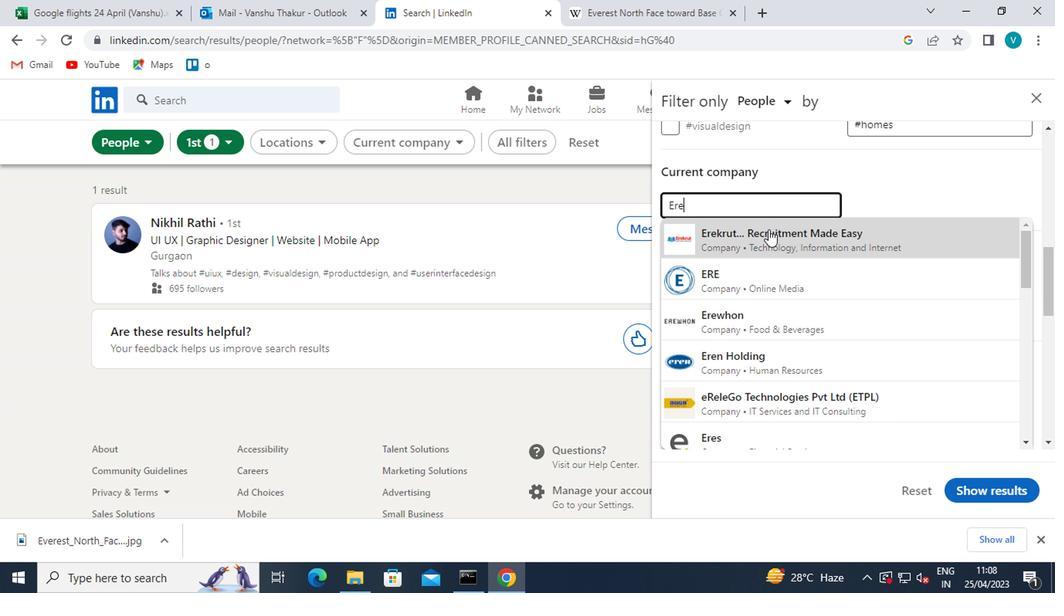 
Action: Mouse moved to (734, 373)
Screenshot: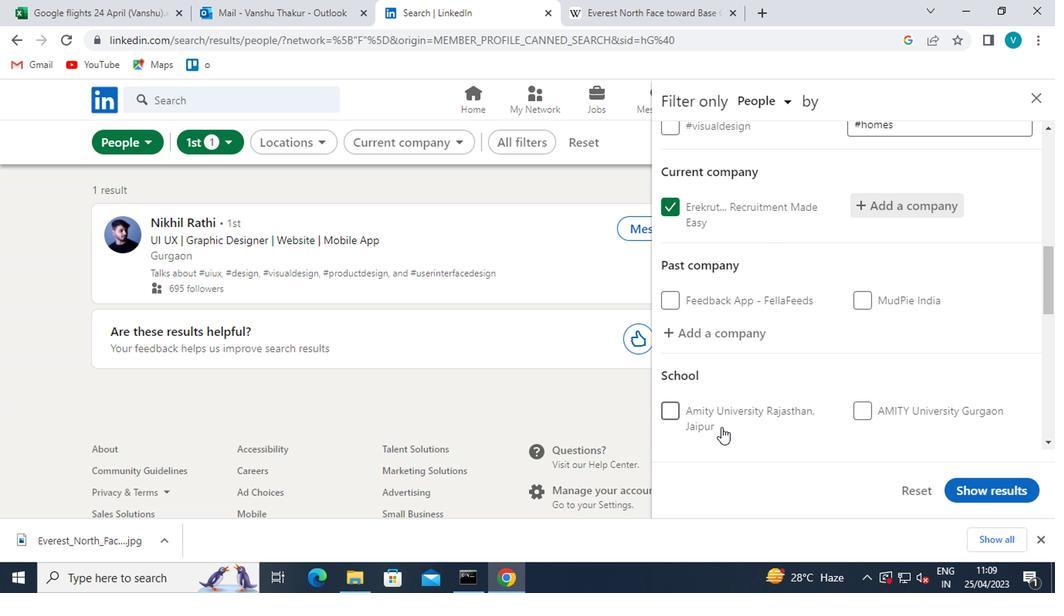 
Action: Mouse scrolled (734, 372) with delta (0, 0)
Screenshot: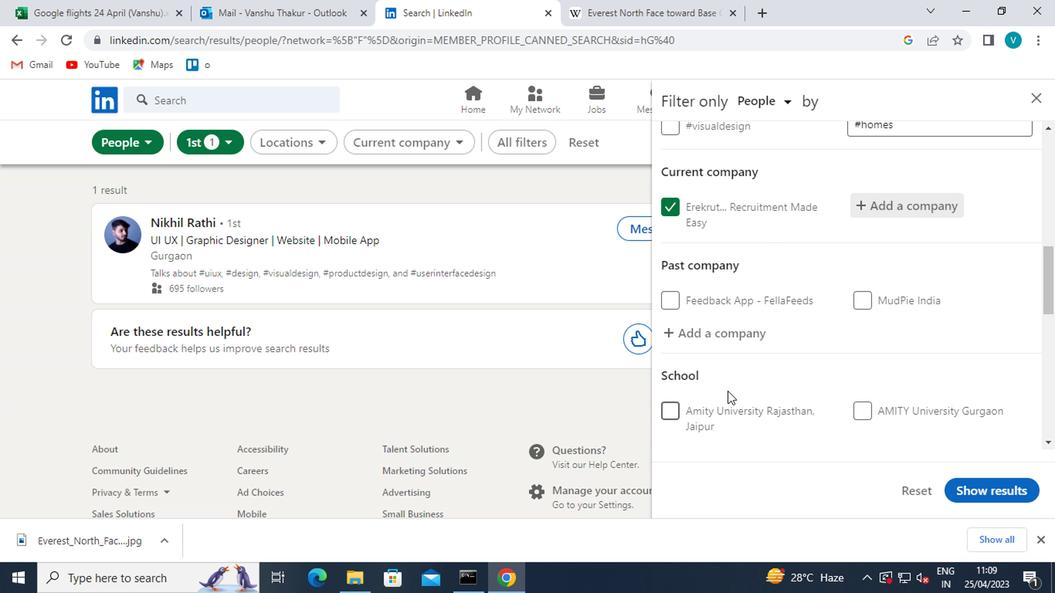 
Action: Mouse moved to (707, 372)
Screenshot: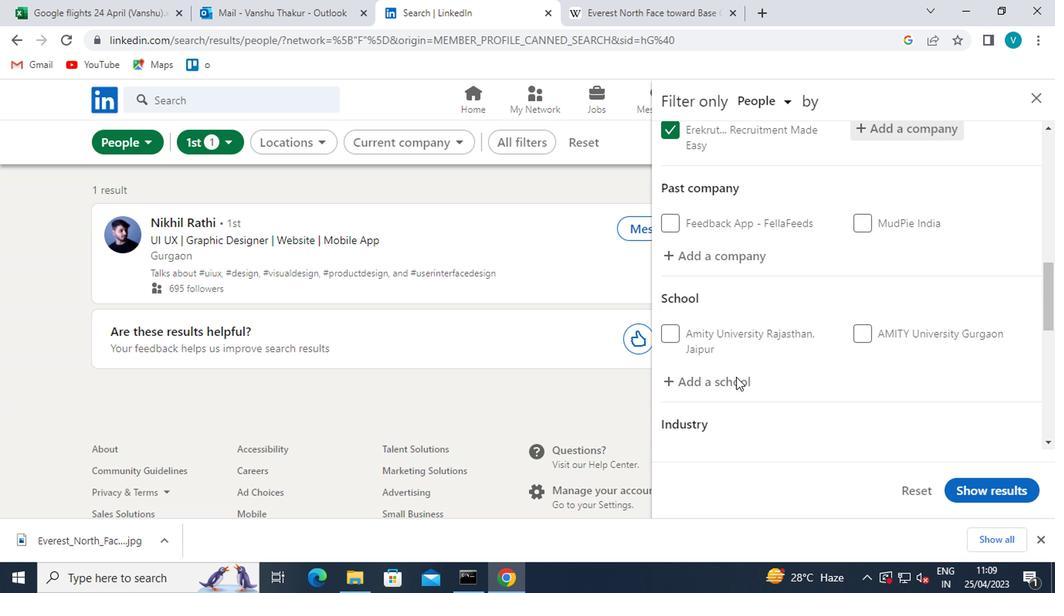 
Action: Mouse pressed middle at (707, 372)
Screenshot: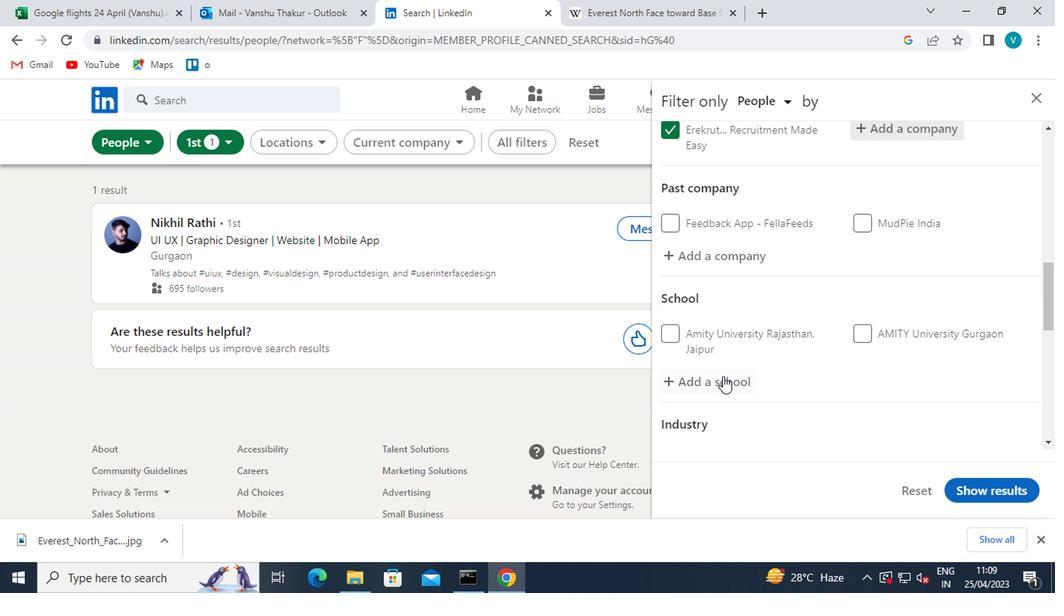 
Action: Mouse moved to (712, 384)
Screenshot: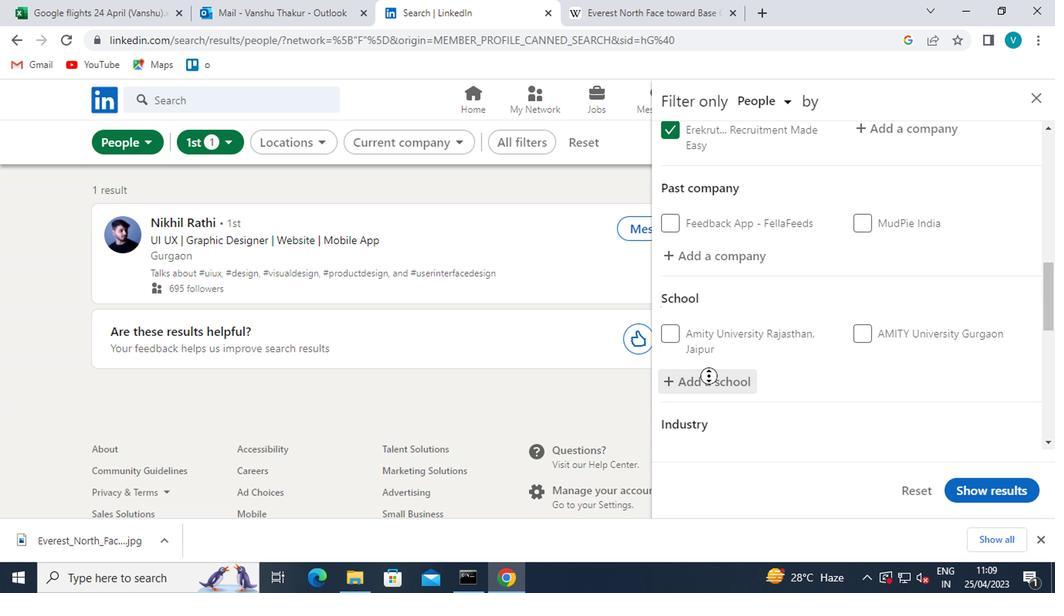
Action: Mouse pressed left at (712, 384)
Screenshot: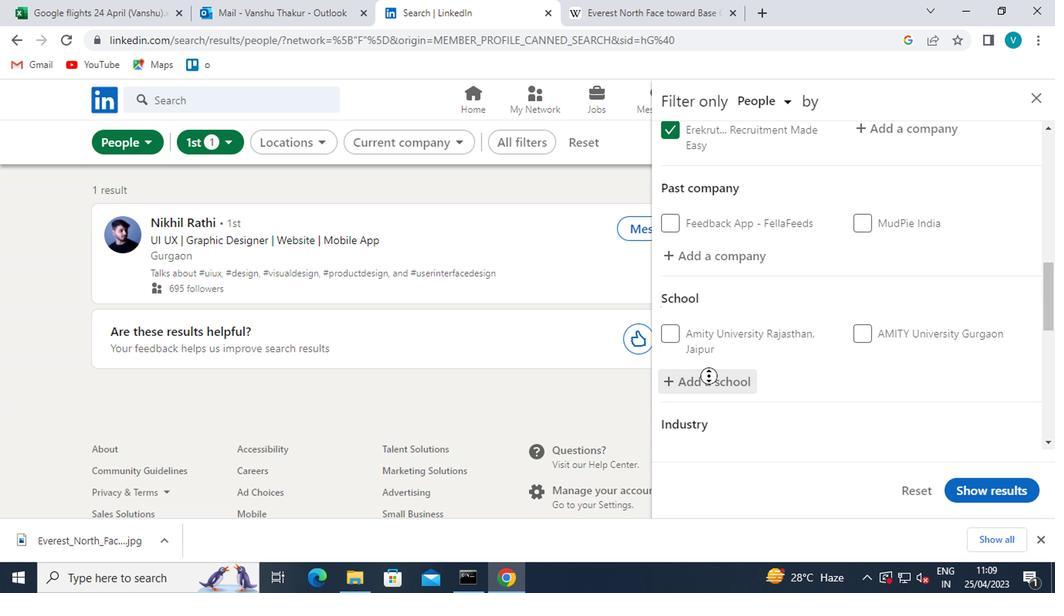 
Action: Mouse moved to (710, 383)
Screenshot: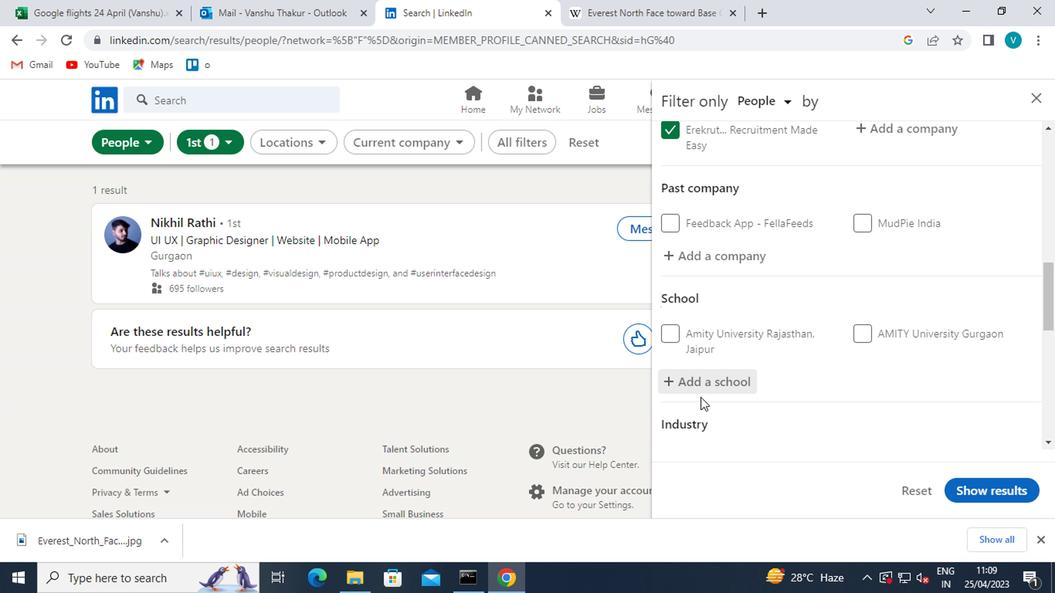 
Action: Mouse pressed left at (710, 383)
Screenshot: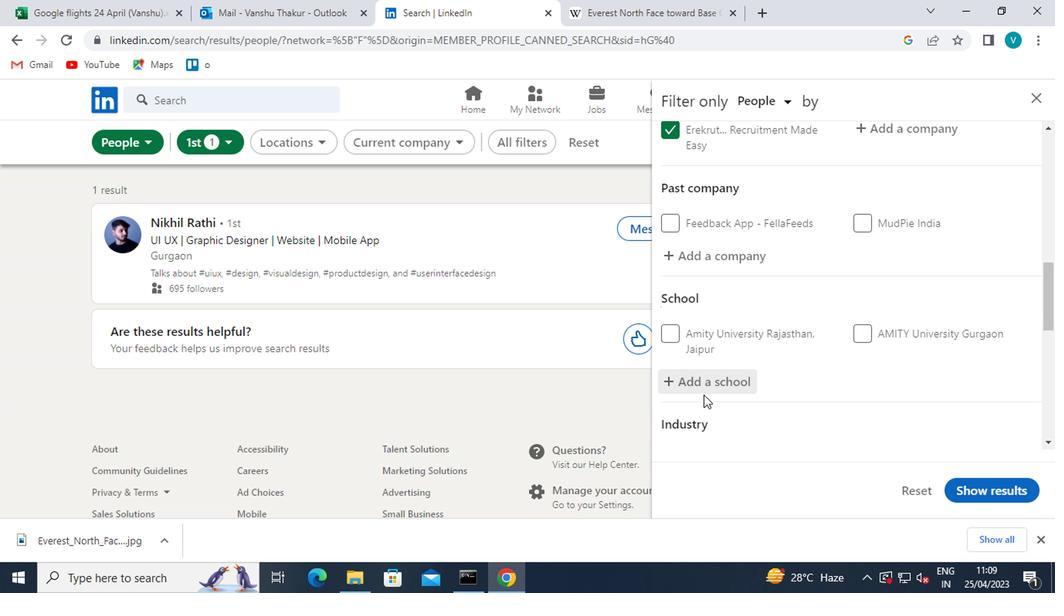 
Action: Mouse moved to (705, 363)
Screenshot: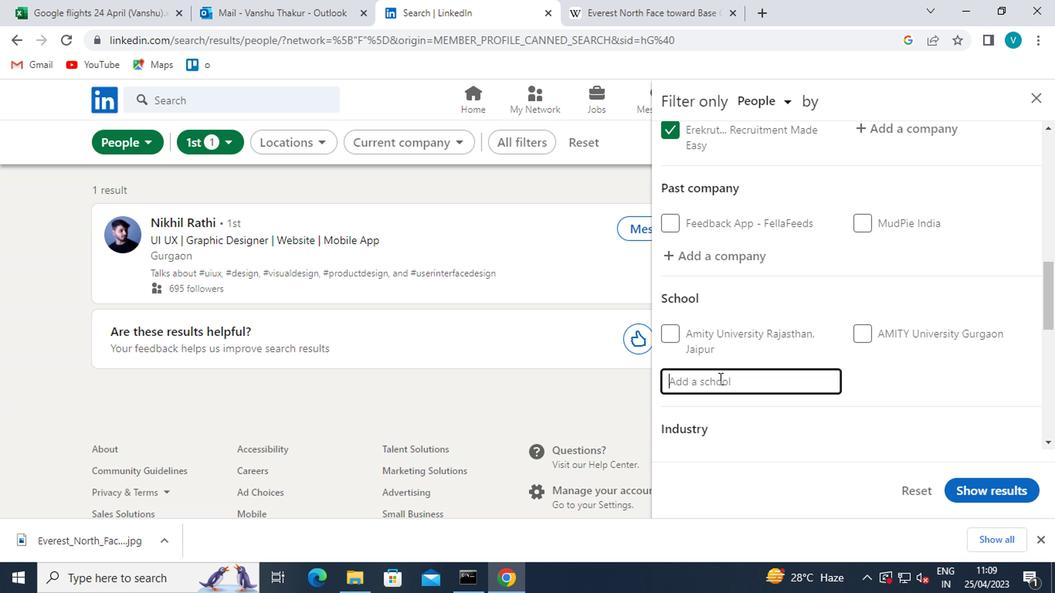 
Action: Key pressed <Key.shift>INDRA
Screenshot: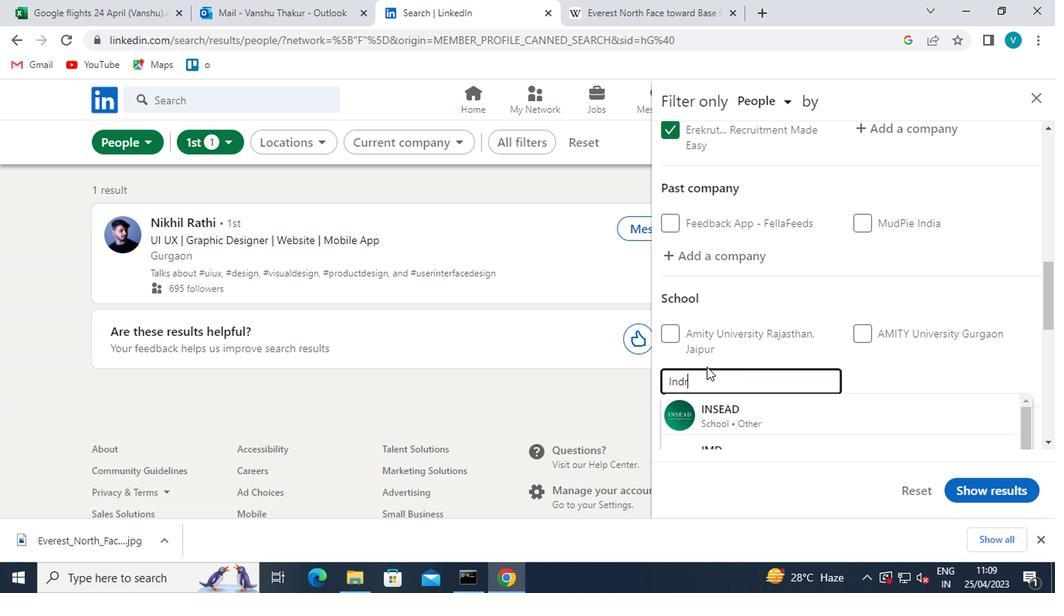 
Action: Mouse moved to (924, 350)
Screenshot: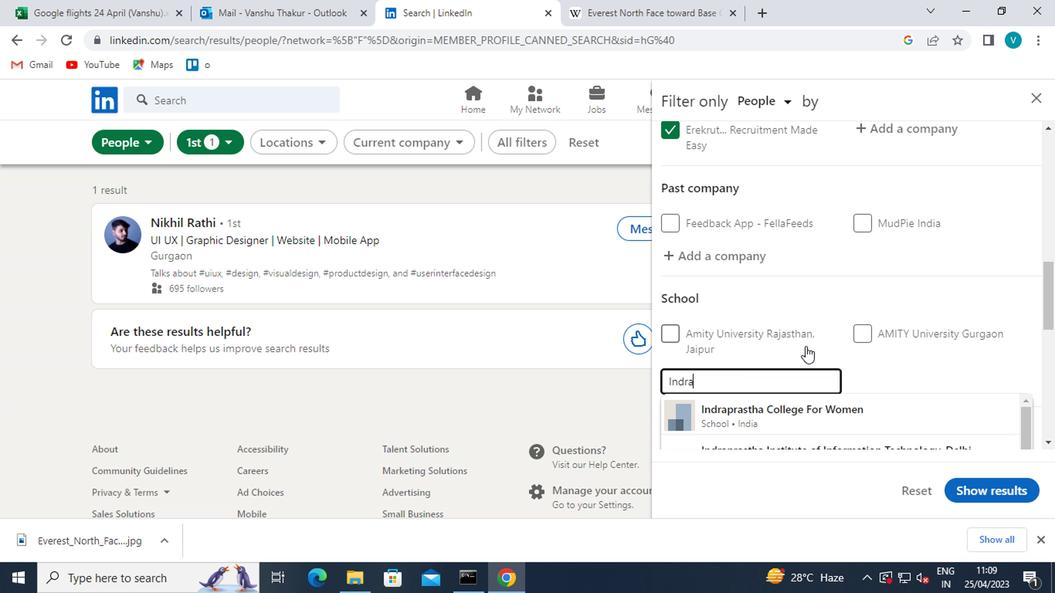 
Action: Mouse scrolled (924, 350) with delta (0, 0)
Screenshot: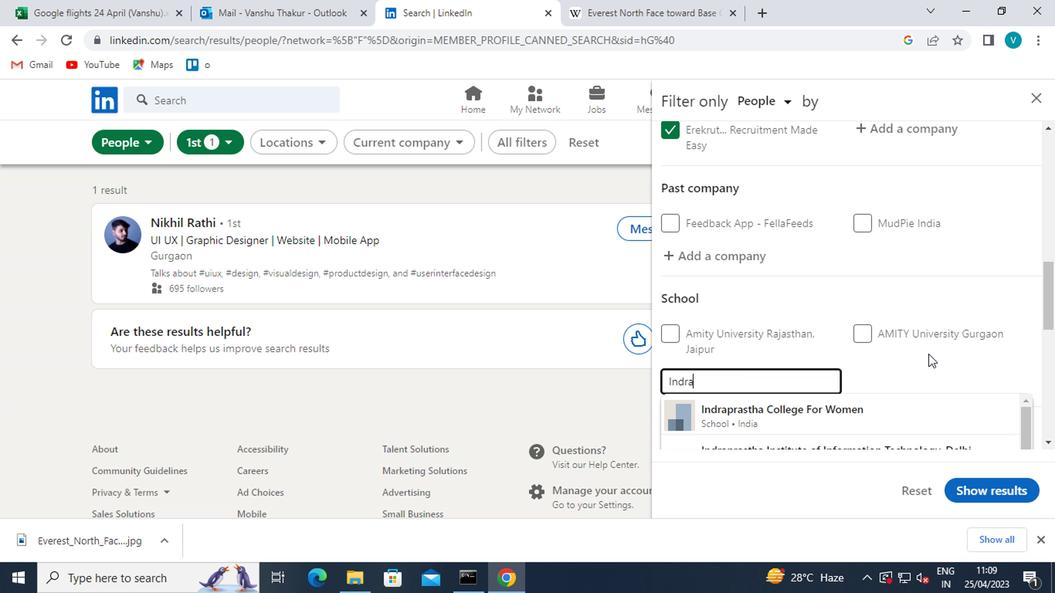 
Action: Mouse moved to (763, 301)
Screenshot: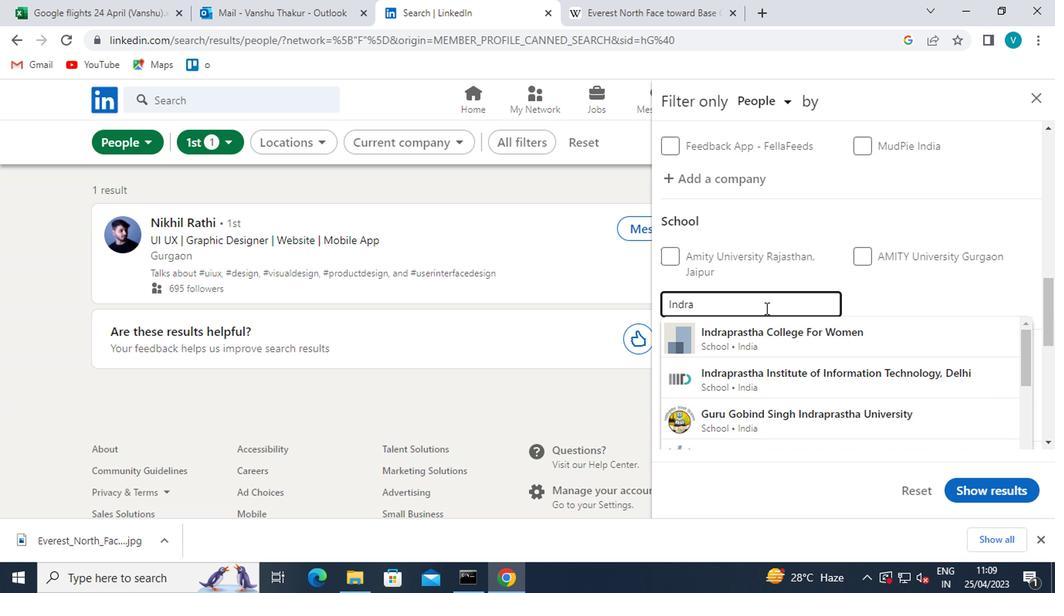 
Action: Mouse pressed left at (763, 301)
Screenshot: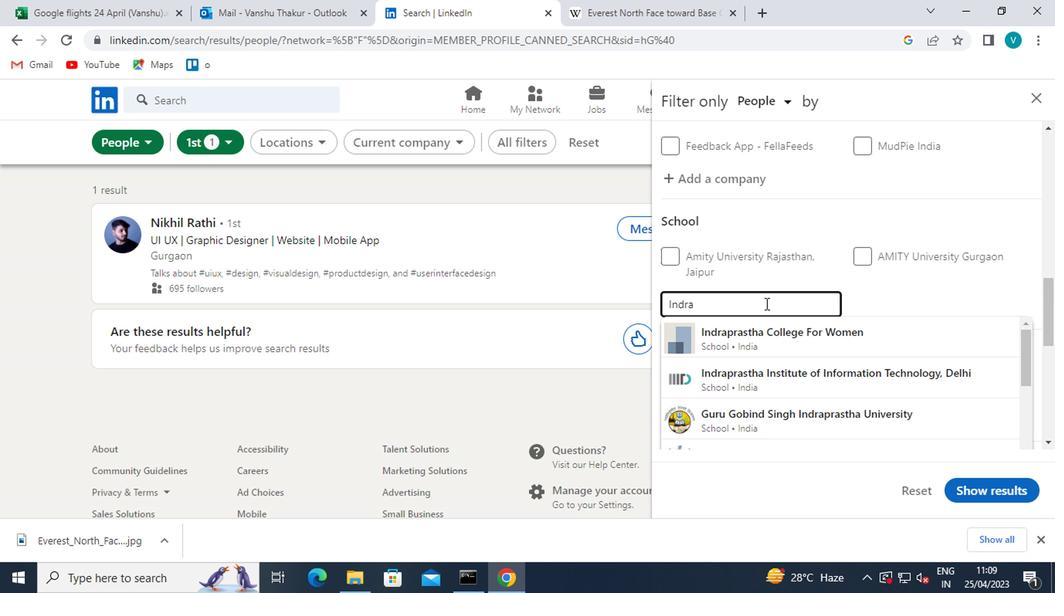 
Action: Key pressed PRA
Screenshot: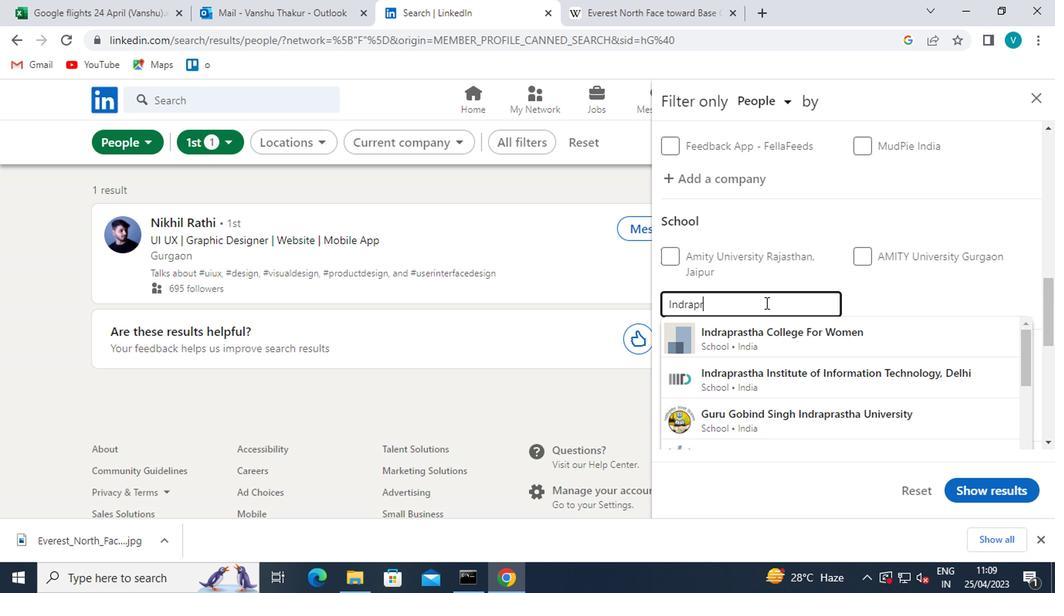 
Action: Mouse moved to (826, 368)
Screenshot: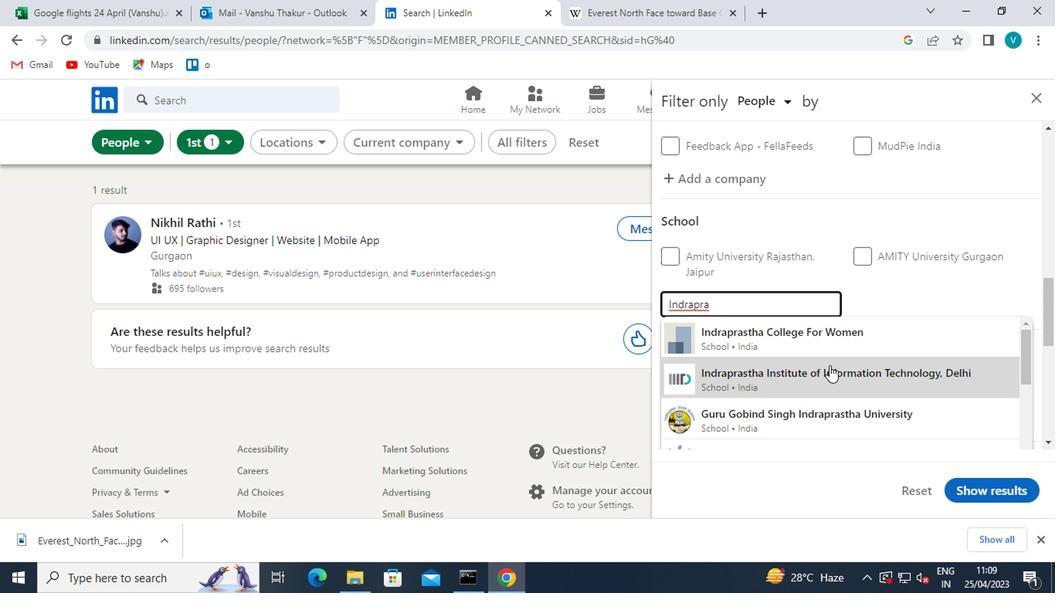 
Action: Mouse scrolled (826, 367) with delta (0, -1)
Screenshot: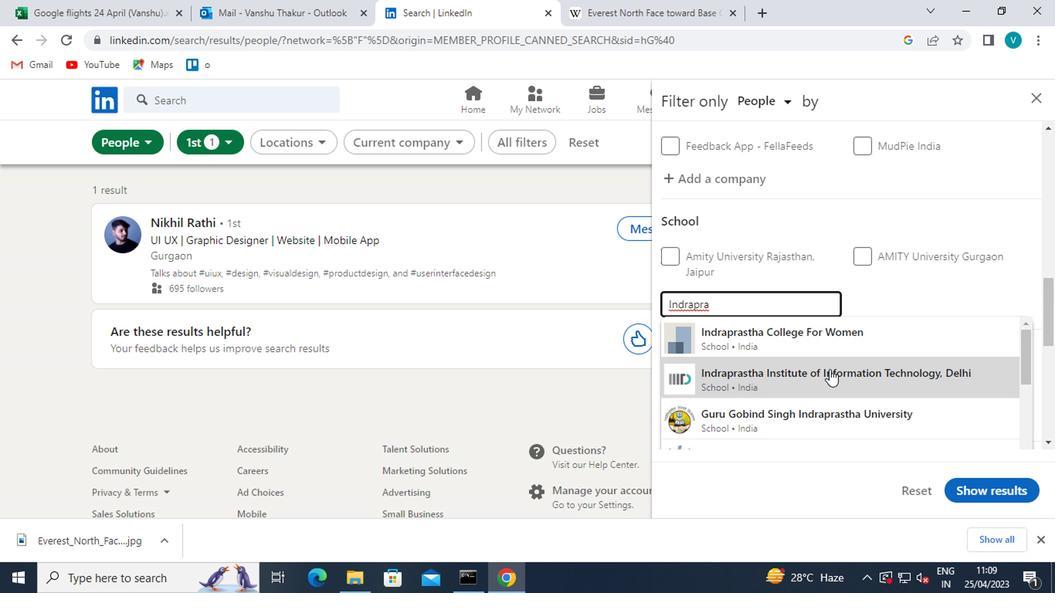 
Action: Mouse moved to (826, 368)
Screenshot: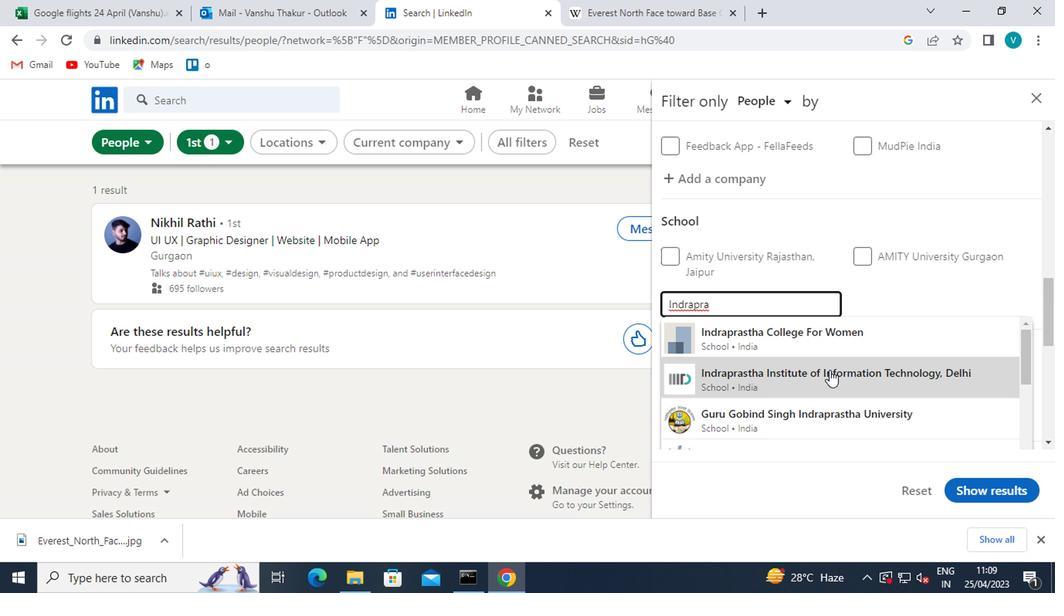 
Action: Mouse scrolled (826, 367) with delta (0, -1)
Screenshot: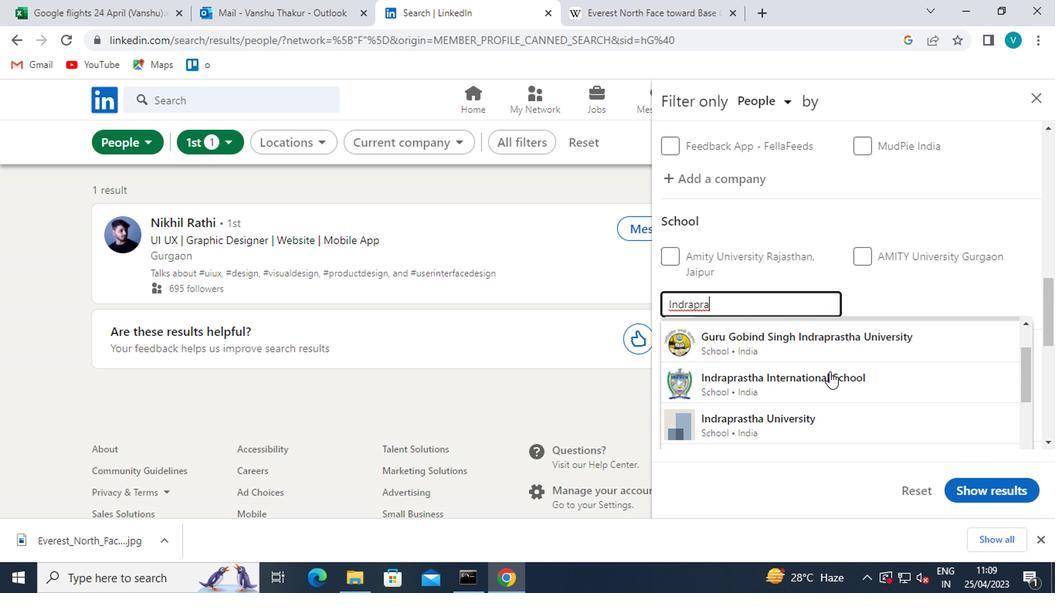 
Action: Mouse scrolled (826, 368) with delta (0, 0)
Screenshot: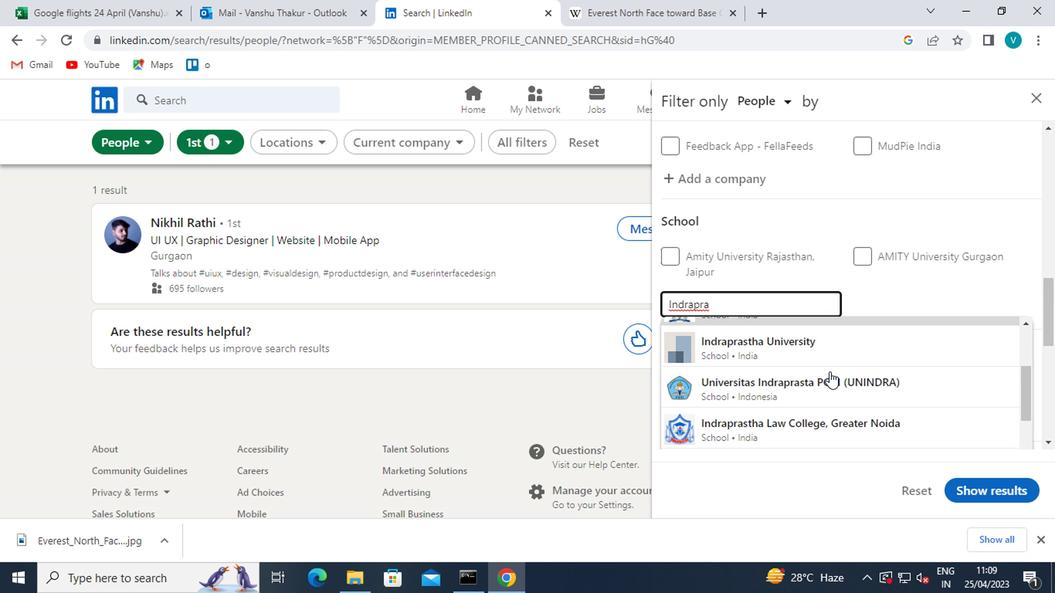 
Action: Mouse scrolled (826, 367) with delta (0, -1)
Screenshot: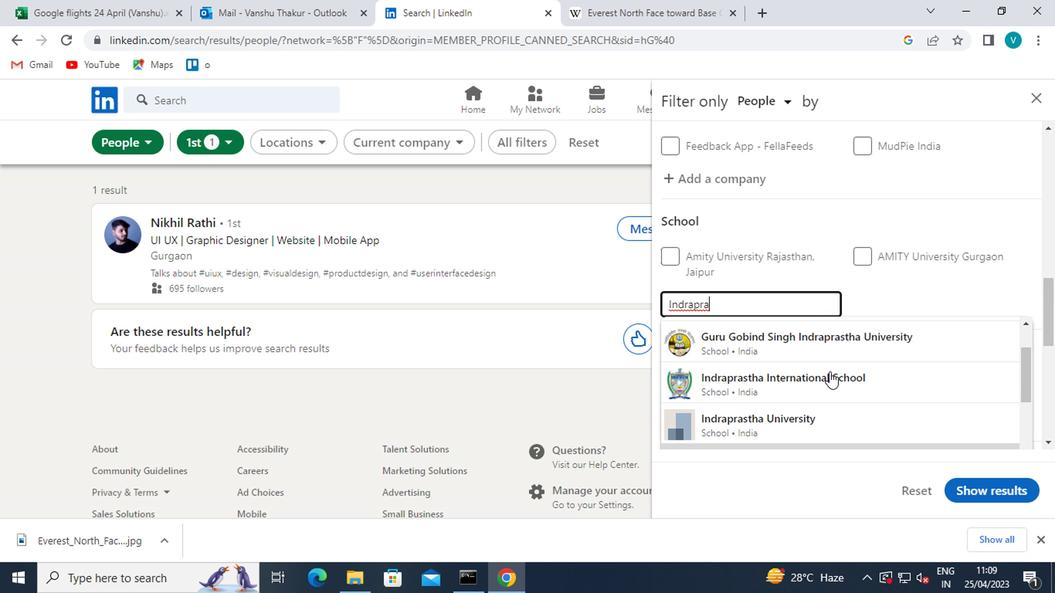 
Action: Mouse scrolled (826, 367) with delta (0, -1)
Screenshot: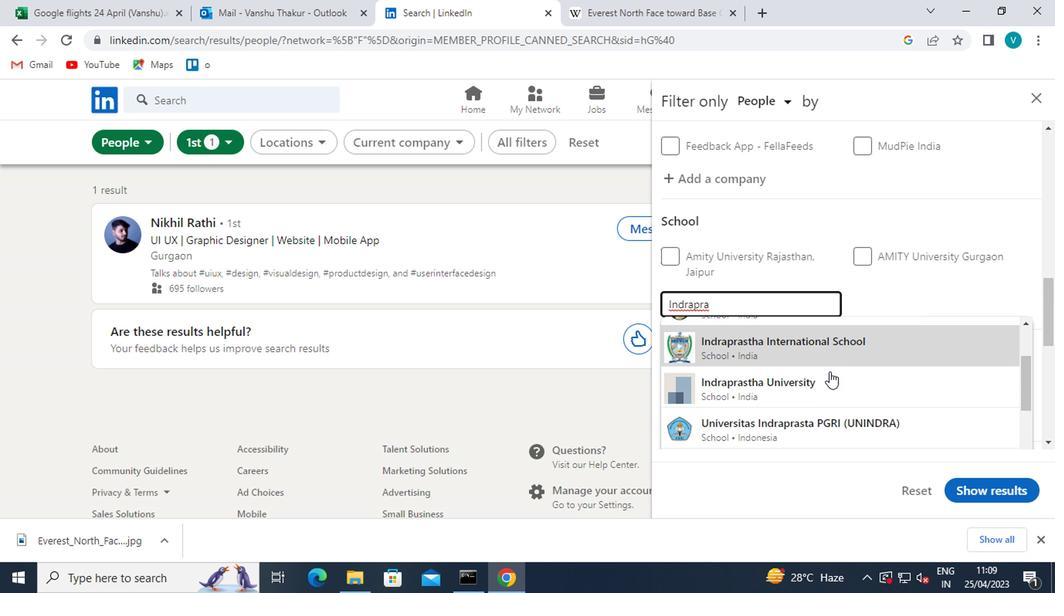 
Action: Mouse scrolled (826, 367) with delta (0, -1)
Screenshot: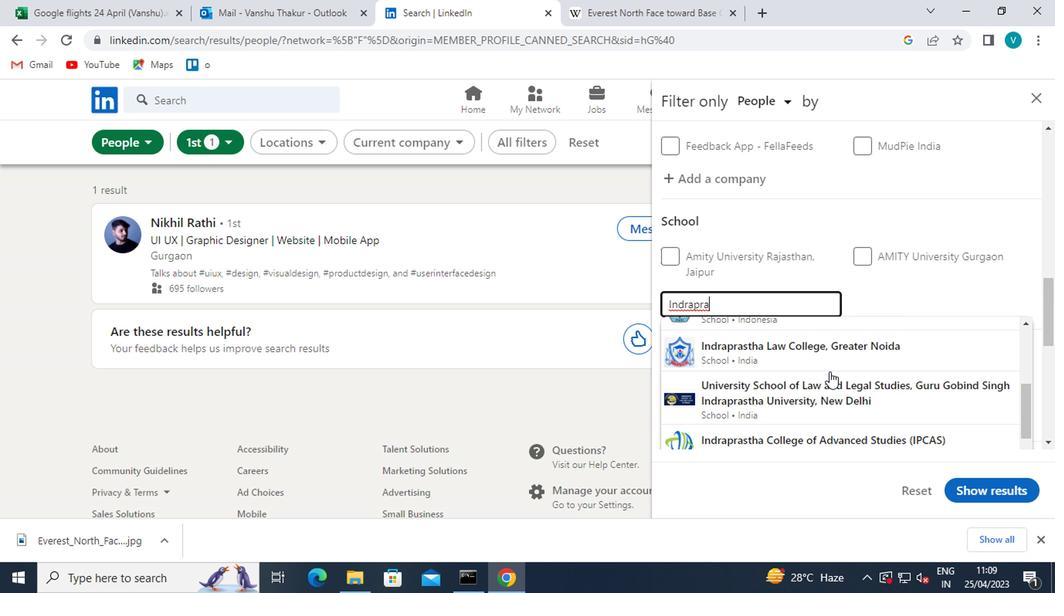 
Action: Mouse moved to (774, 300)
Screenshot: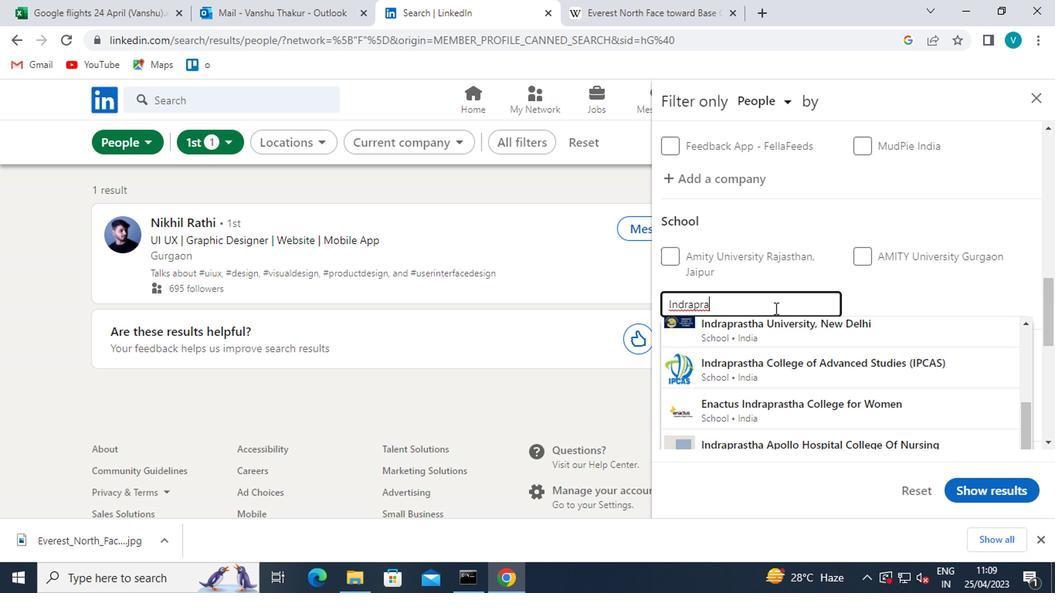 
Action: Key pressed STHA<Key.space><Key.shift>ENGINEERING<Key.space><Key.shift>COLLEGE
Screenshot: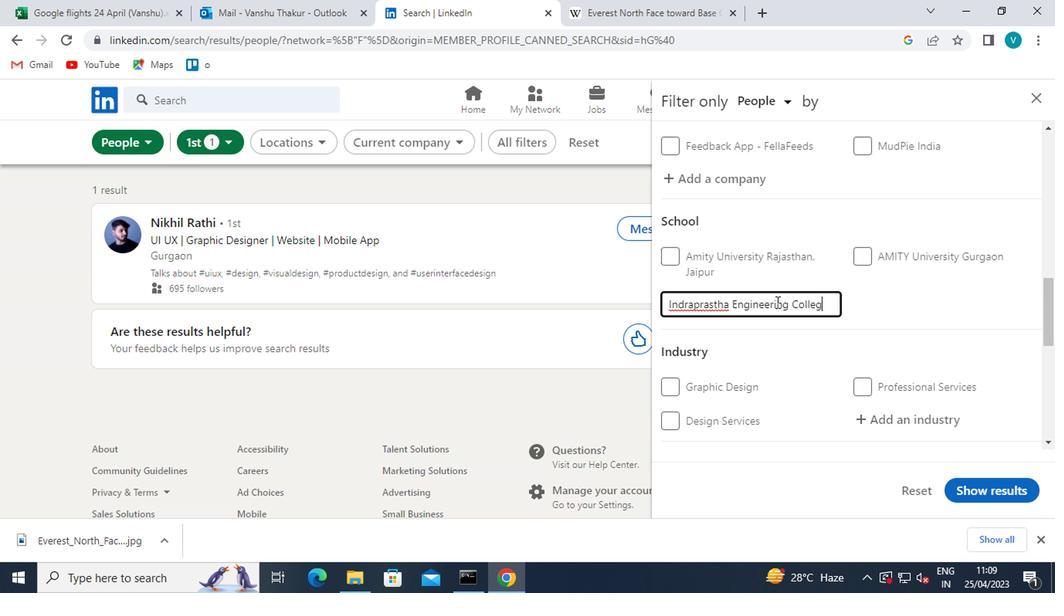
Action: Mouse moved to (885, 321)
Screenshot: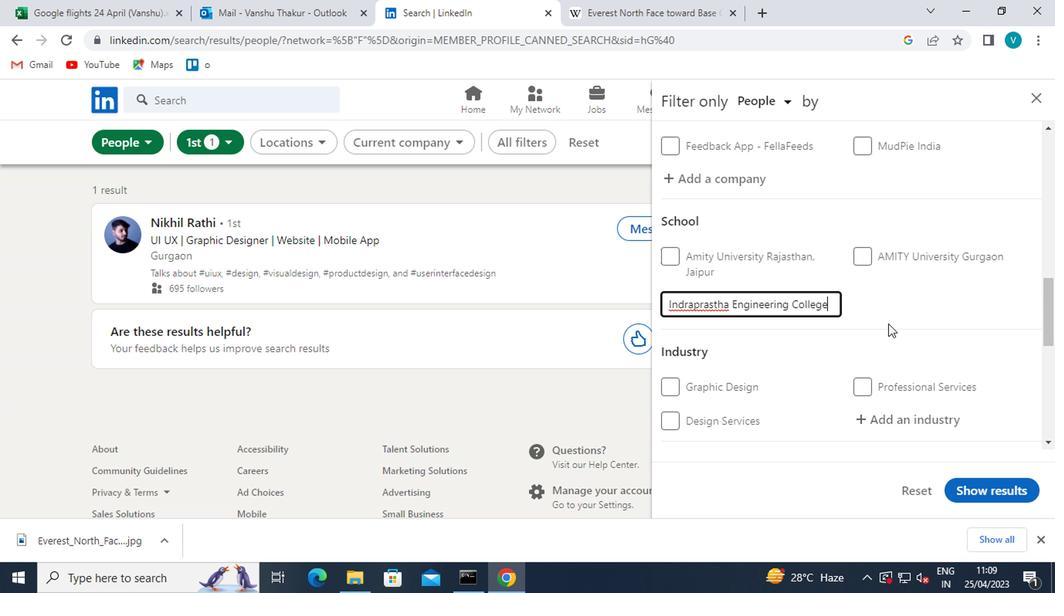 
Action: Mouse scrolled (885, 320) with delta (0, -1)
Screenshot: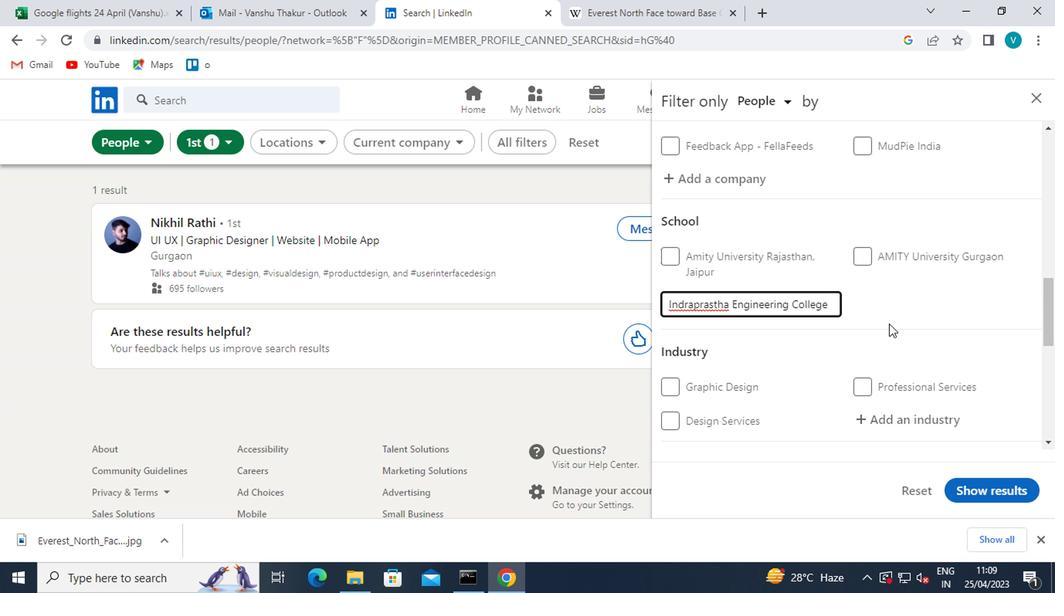 
Action: Mouse moved to (895, 338)
Screenshot: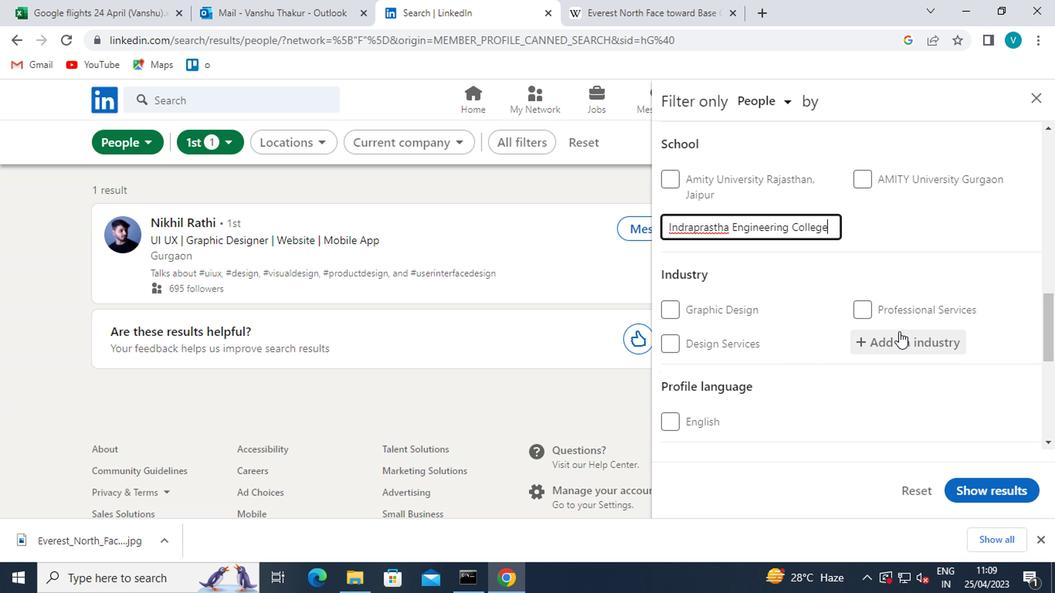 
Action: Mouse pressed left at (895, 338)
Screenshot: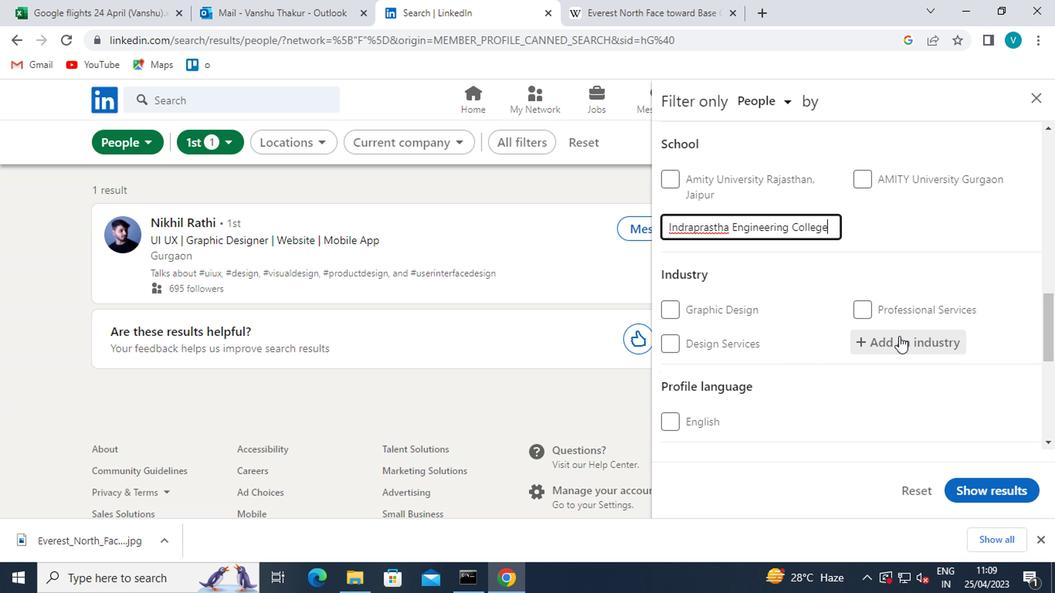 
Action: Mouse moved to (895, 345)
Screenshot: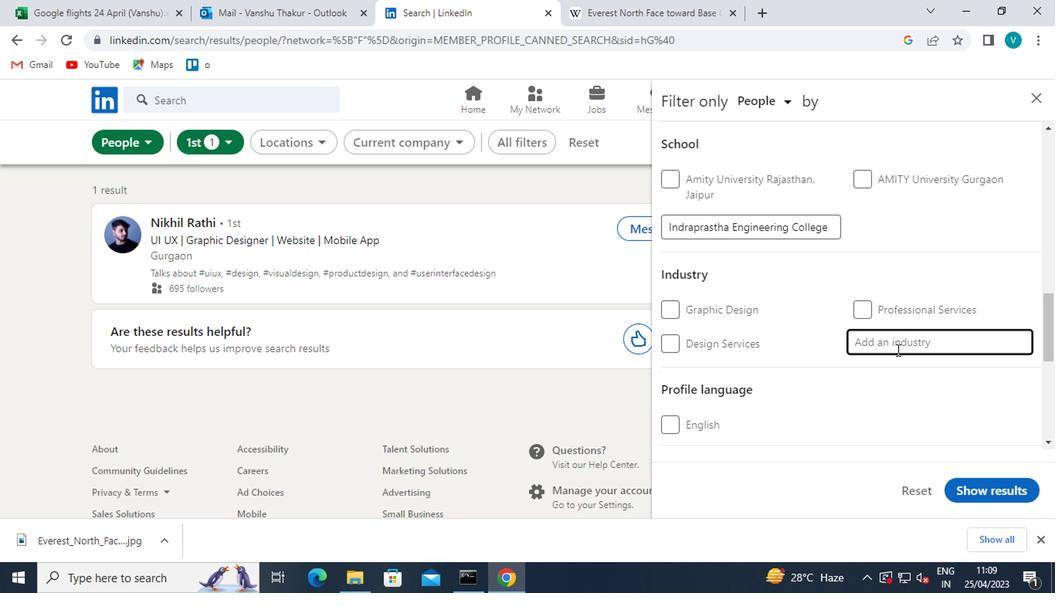 
Action: Mouse pressed left at (895, 345)
Screenshot: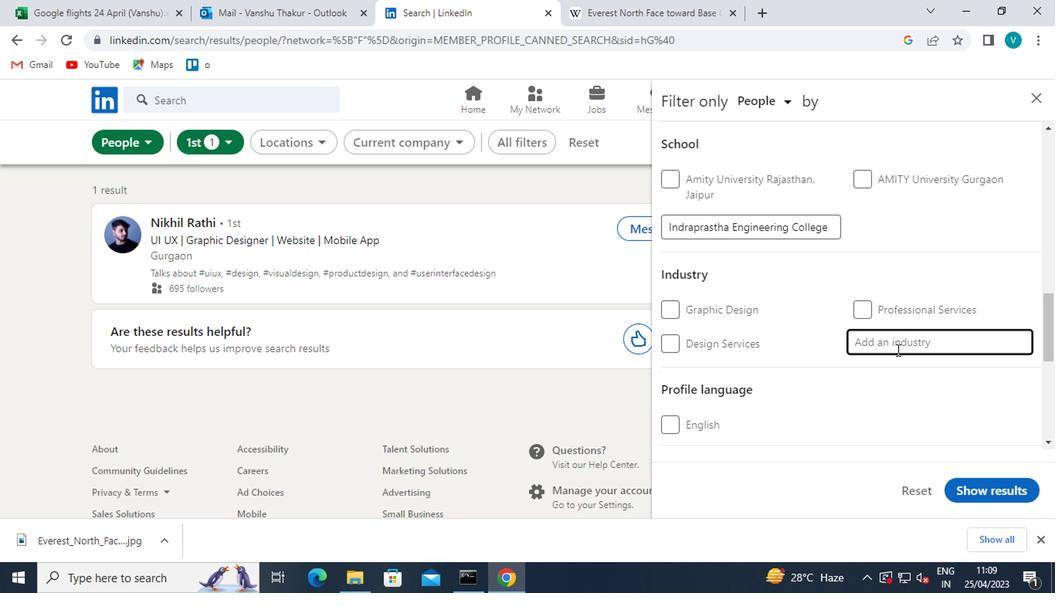 
Action: Mouse moved to (891, 336)
Screenshot: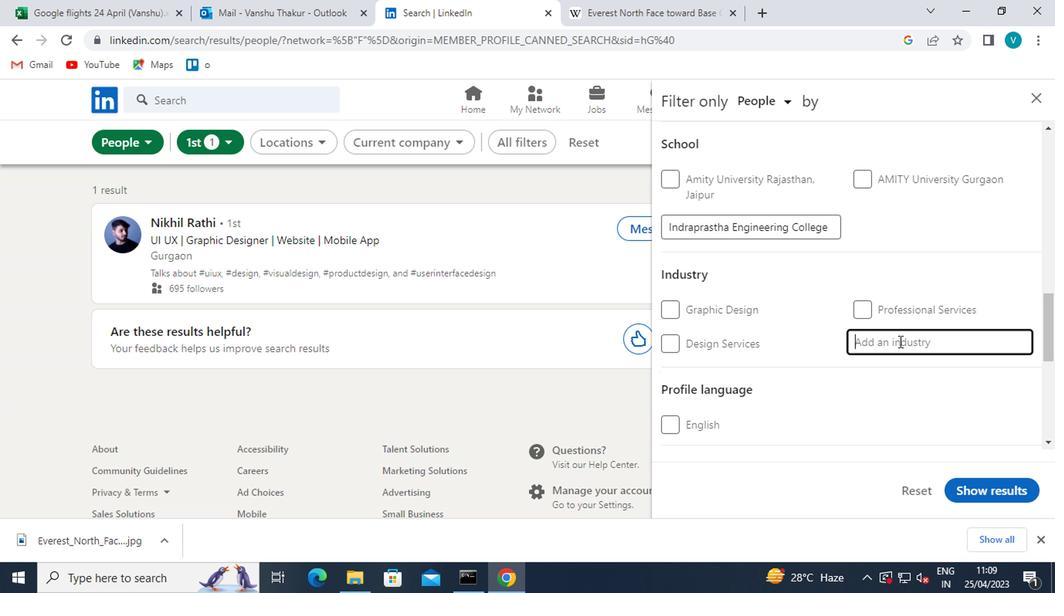 
Action: Key pressed <Key.shift><Key.shift><Key.shift>BUSSINESS<Key.space><Key.shift>CONSULT
Screenshot: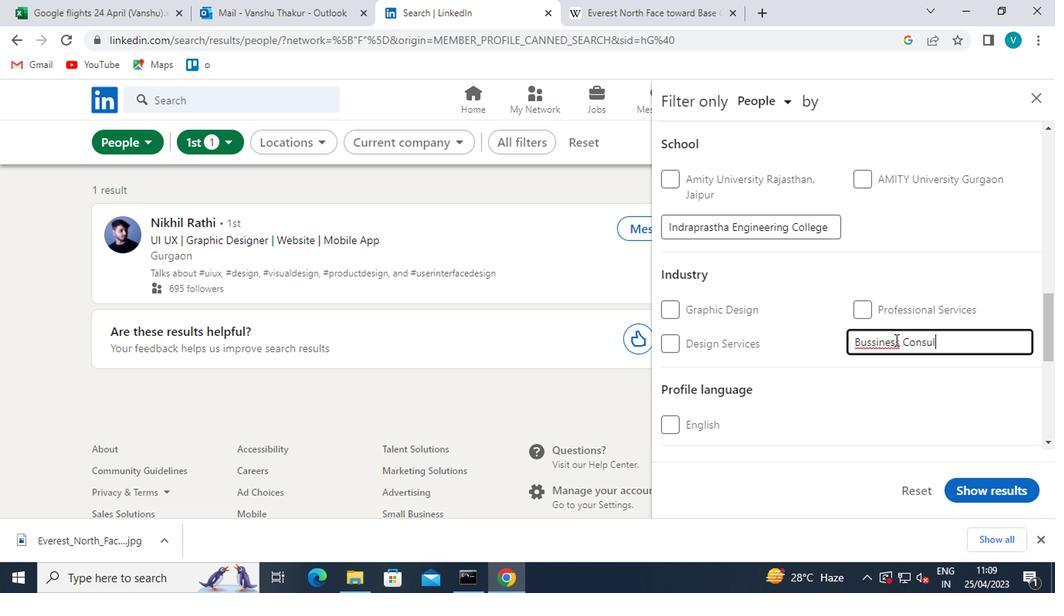 
Action: Mouse moved to (890, 336)
Screenshot: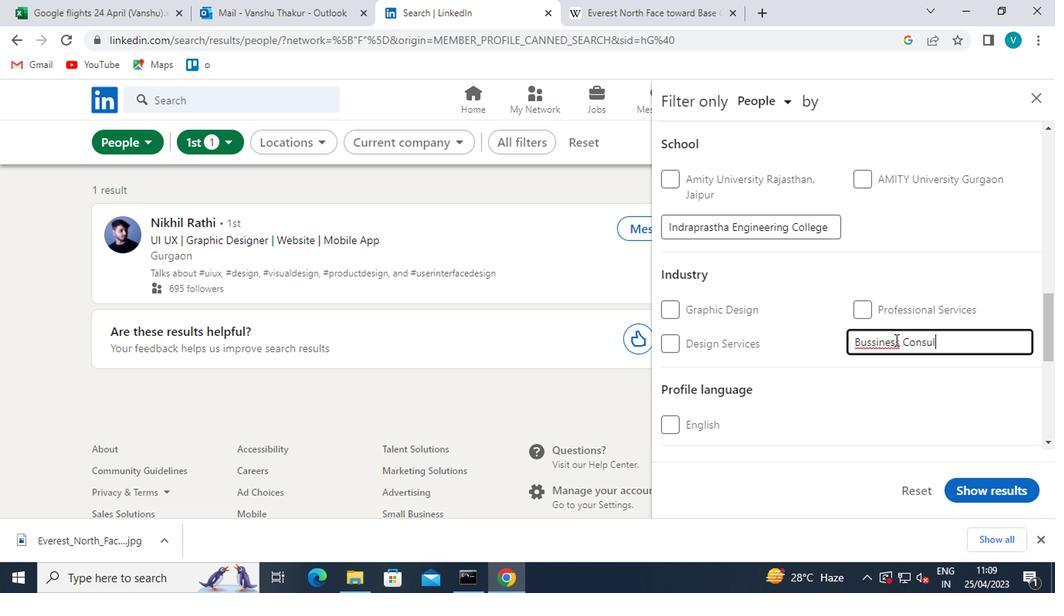 
Action: Key pressed ING
Screenshot: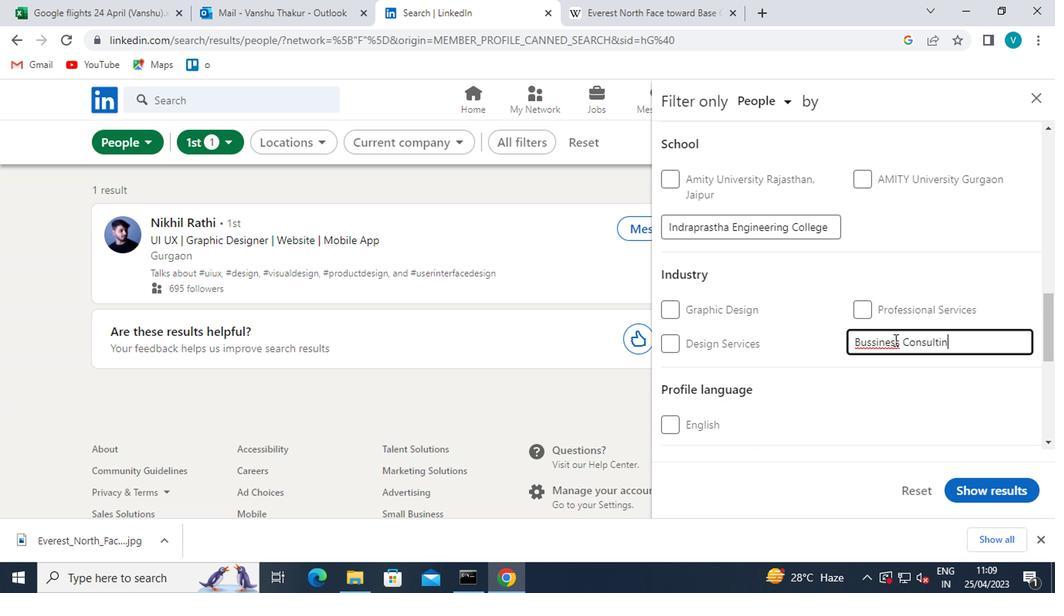 
Action: Mouse moved to (869, 344)
Screenshot: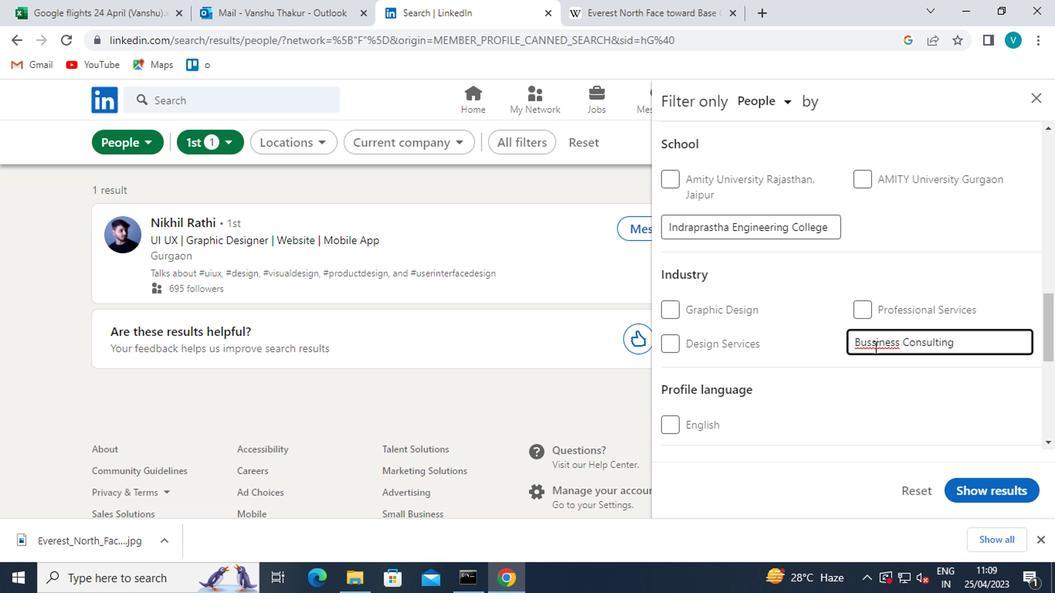 
Action: Mouse pressed left at (869, 344)
Screenshot: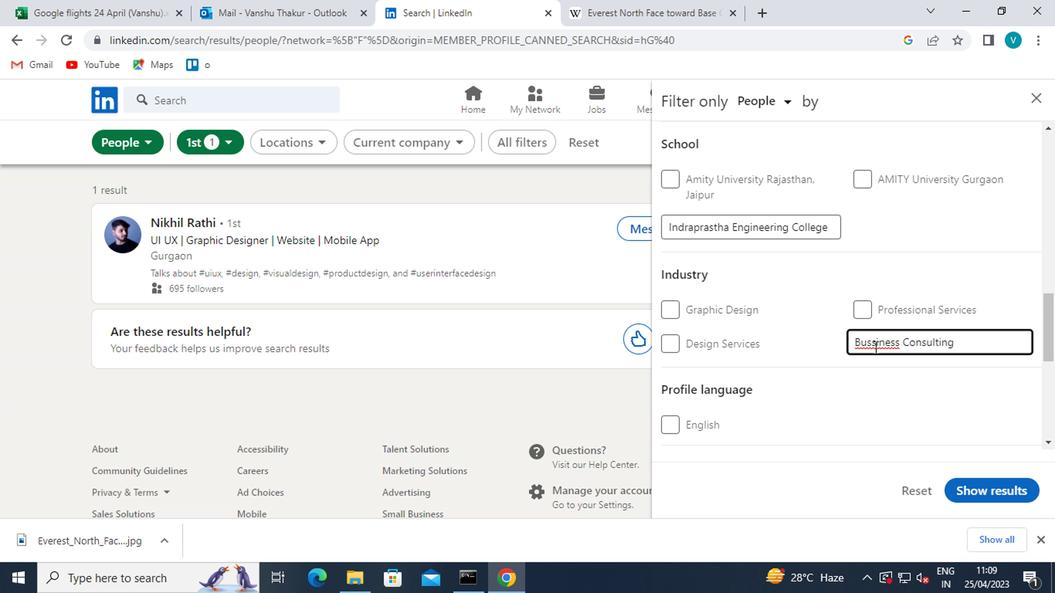 
Action: Mouse moved to (888, 366)
Screenshot: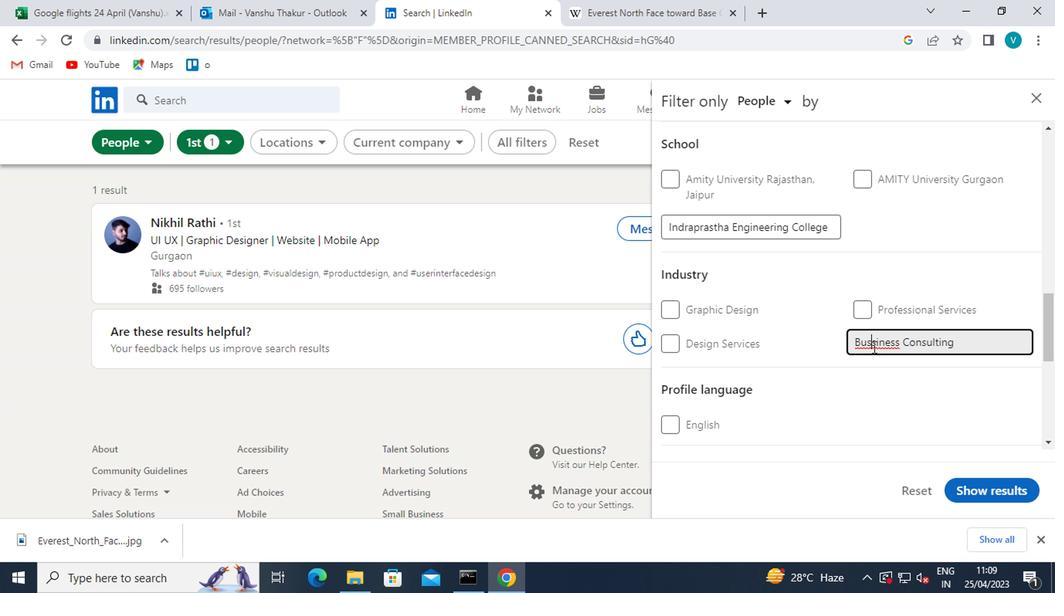 
Action: Key pressed <Key.backspace>
Screenshot: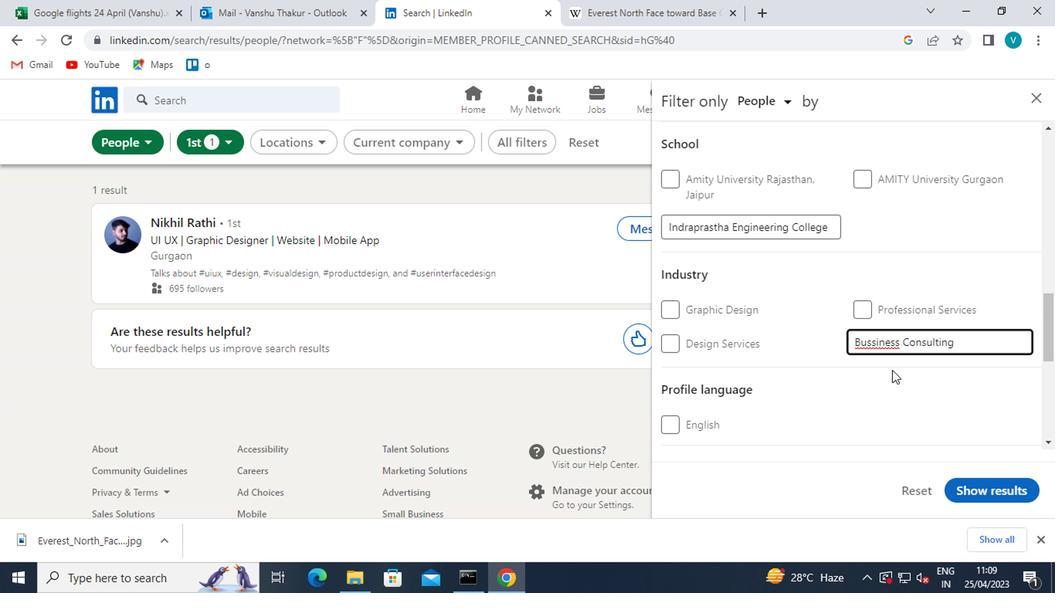 
Action: Mouse moved to (948, 340)
Screenshot: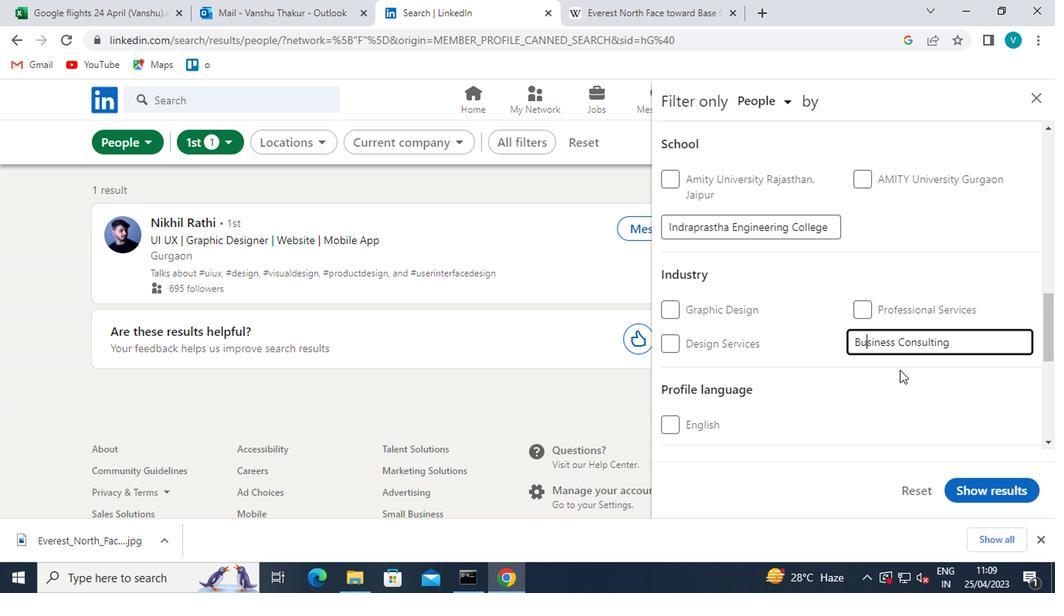 
Action: Mouse pressed left at (948, 340)
Screenshot: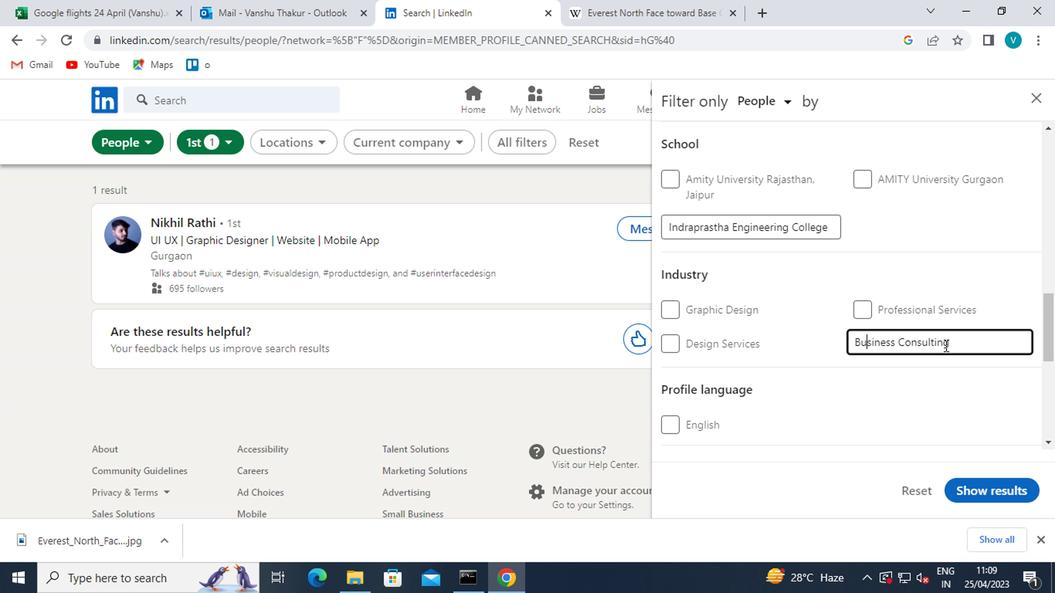 
Action: Mouse moved to (811, 361)
Screenshot: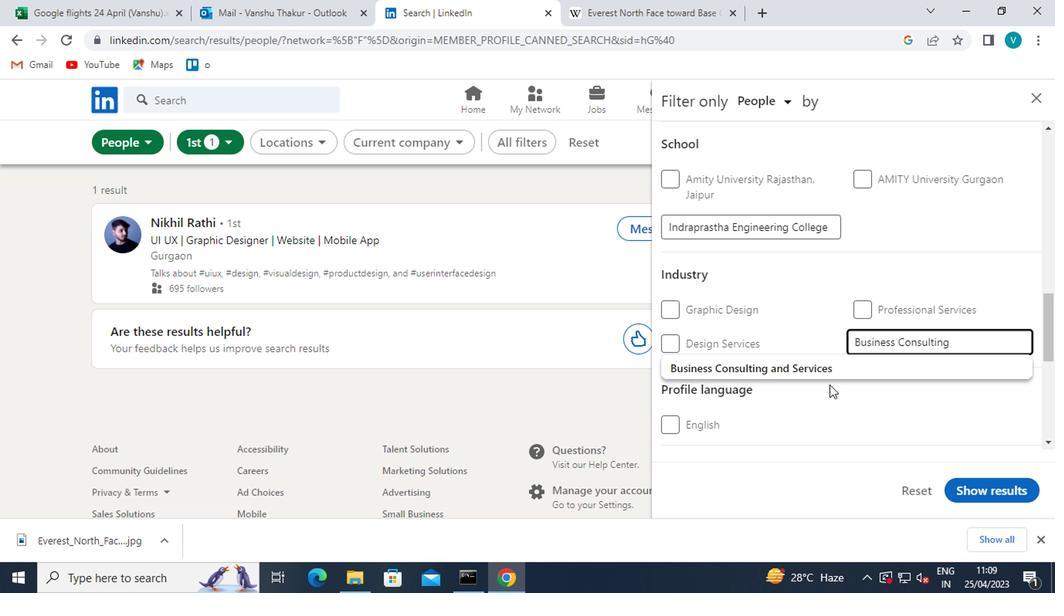 
Action: Mouse pressed left at (811, 361)
Screenshot: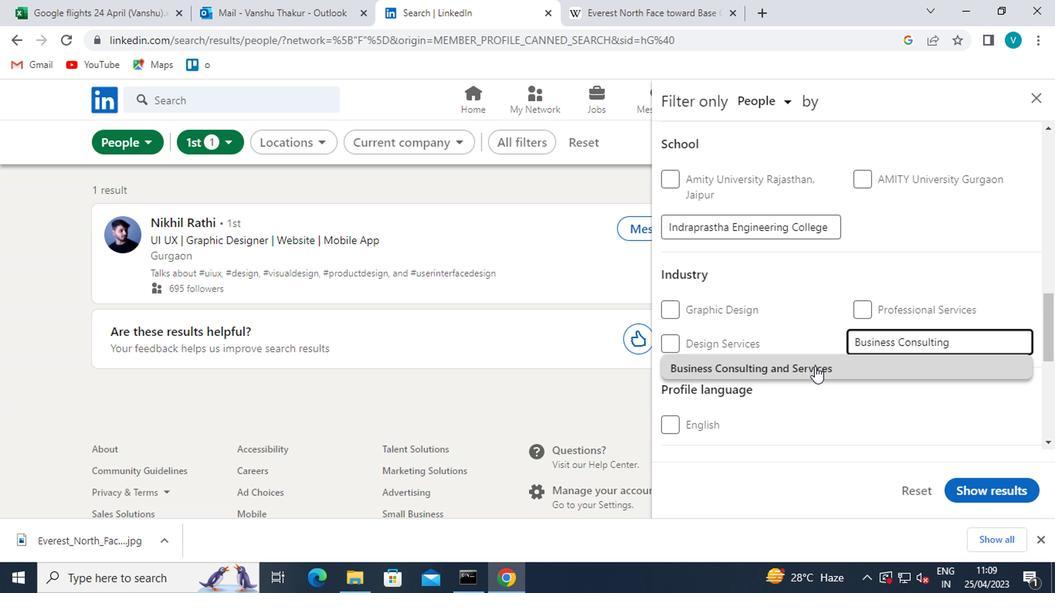 
Action: Mouse moved to (794, 386)
Screenshot: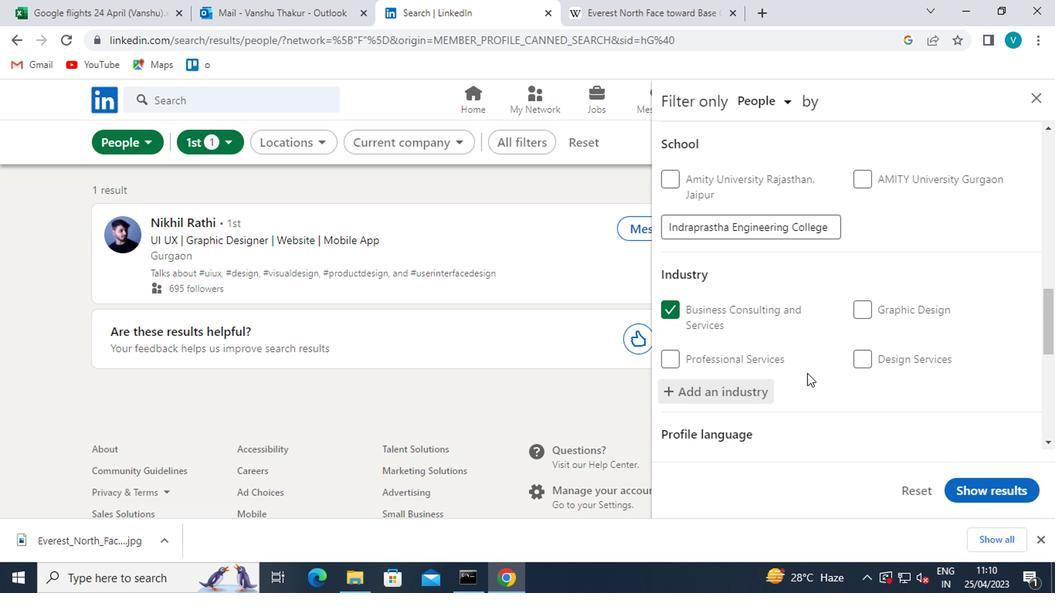 
Action: Mouse scrolled (794, 385) with delta (0, -1)
Screenshot: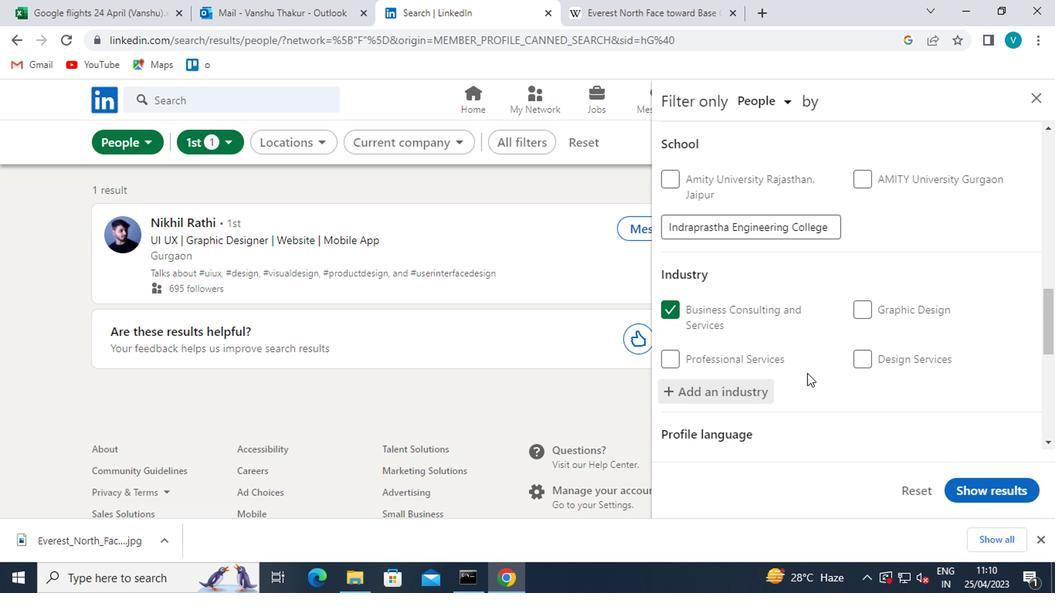 
Action: Mouse moved to (794, 386)
Screenshot: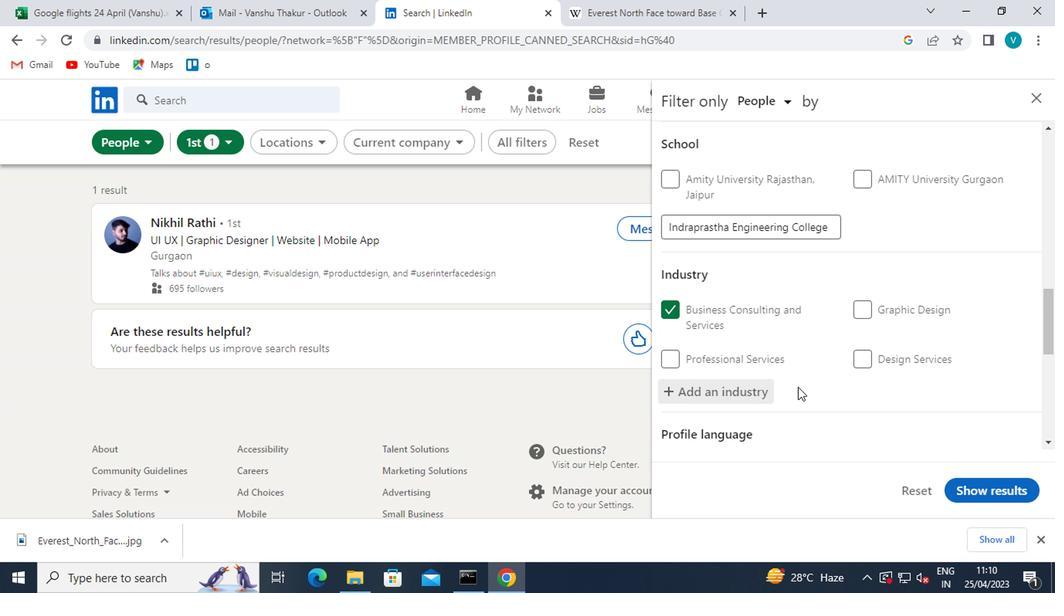 
Action: Mouse scrolled (794, 385) with delta (0, -1)
Screenshot: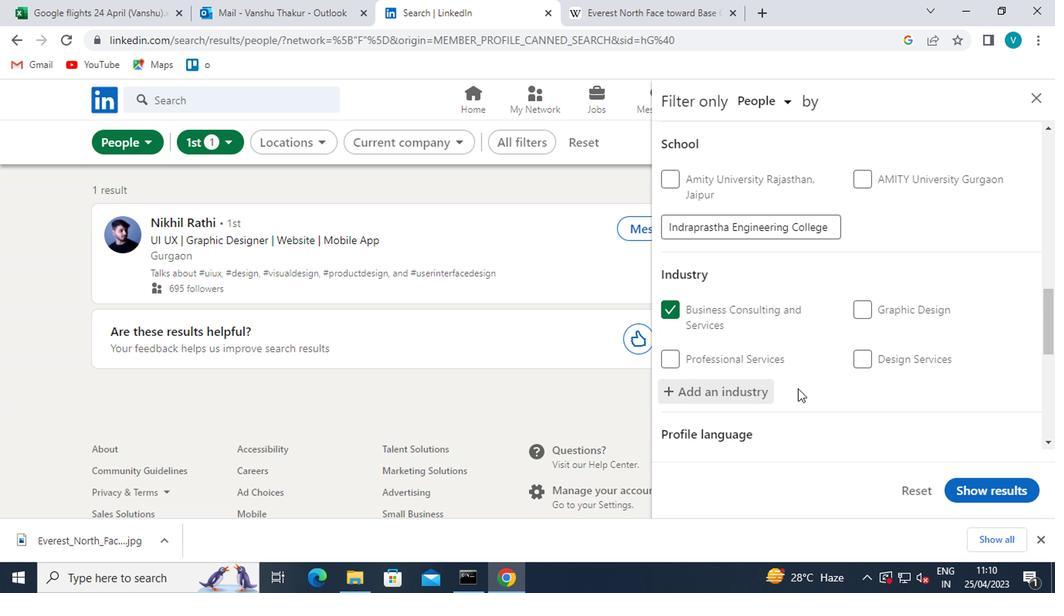 
Action: Mouse scrolled (794, 385) with delta (0, -1)
Screenshot: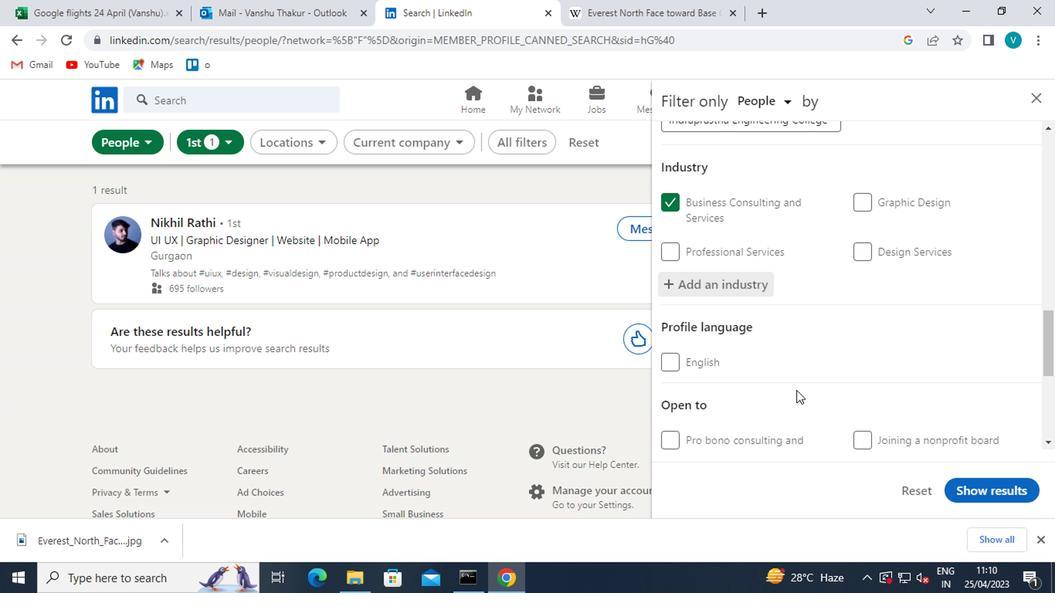 
Action: Mouse scrolled (794, 385) with delta (0, -1)
Screenshot: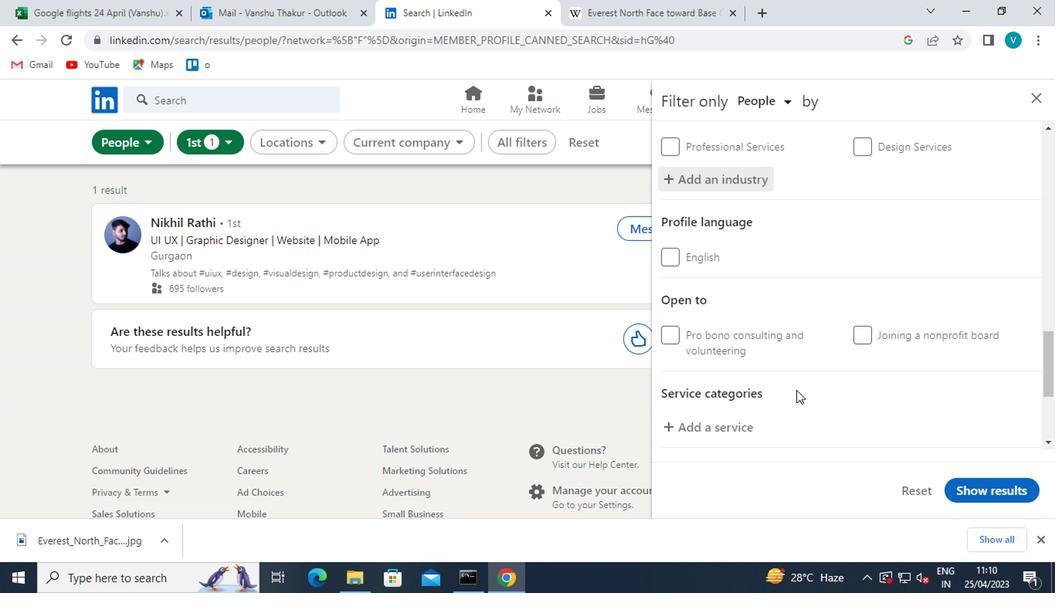 
Action: Mouse moved to (718, 331)
Screenshot: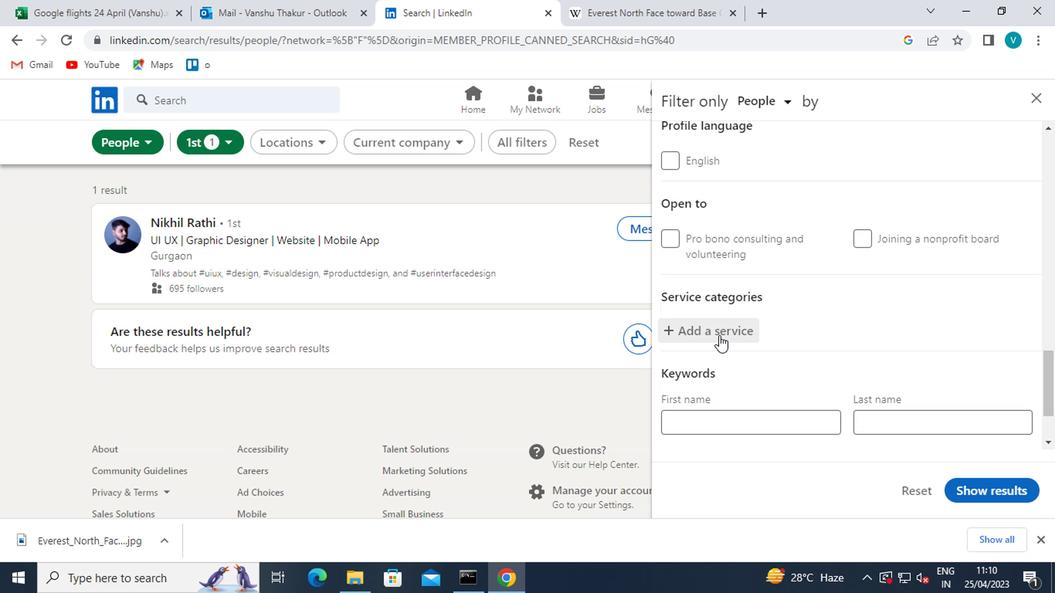 
Action: Mouse pressed left at (718, 331)
Screenshot: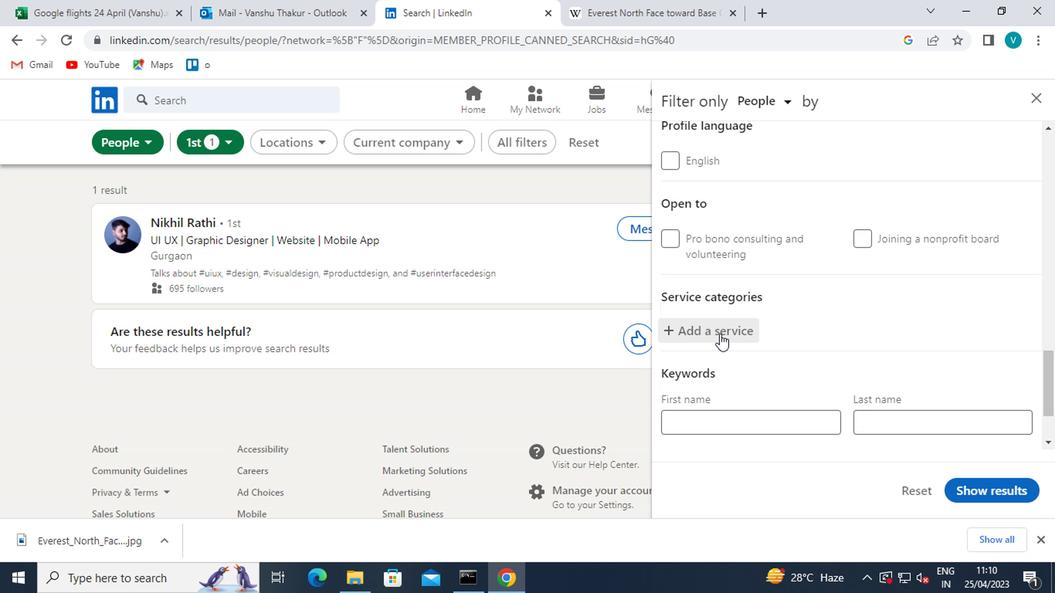 
Action: Mouse moved to (720, 330)
Screenshot: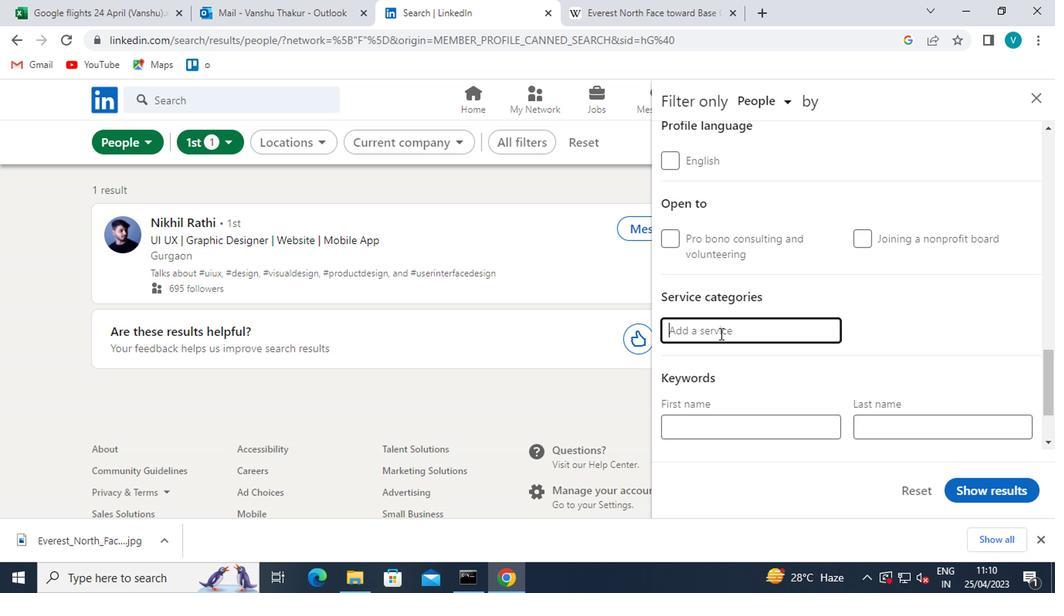 
Action: Key pressed <Key.shift>AUTO<Key.space>
Screenshot: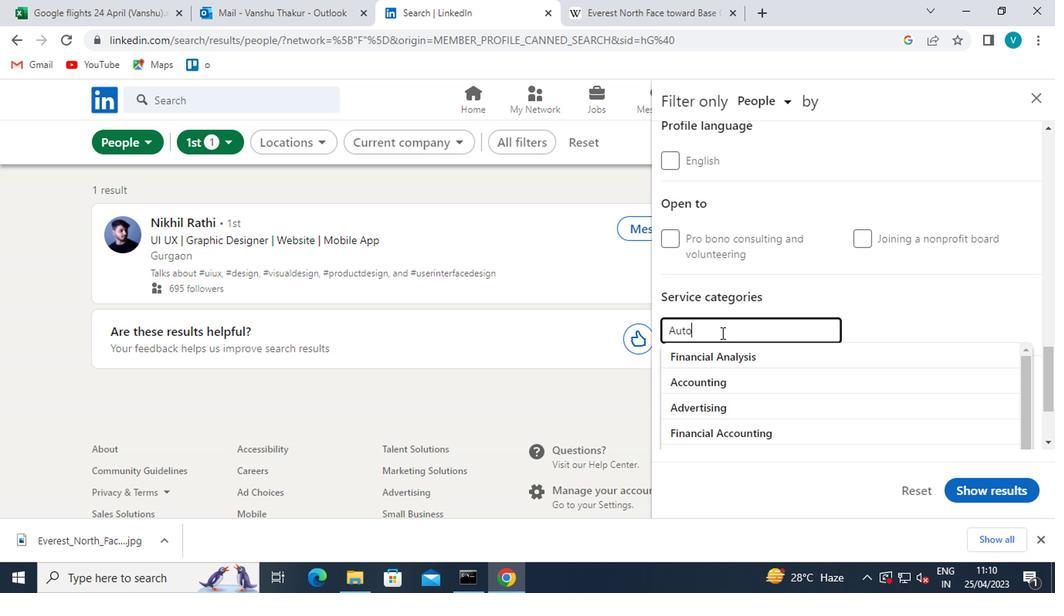 
Action: Mouse moved to (719, 354)
Screenshot: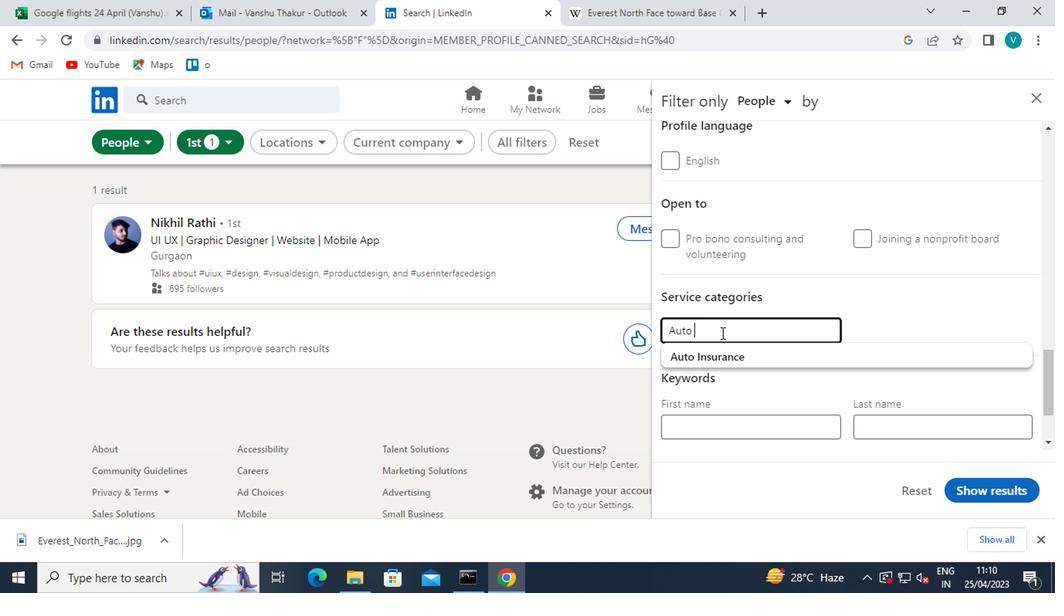 
Action: Mouse pressed left at (719, 354)
Screenshot: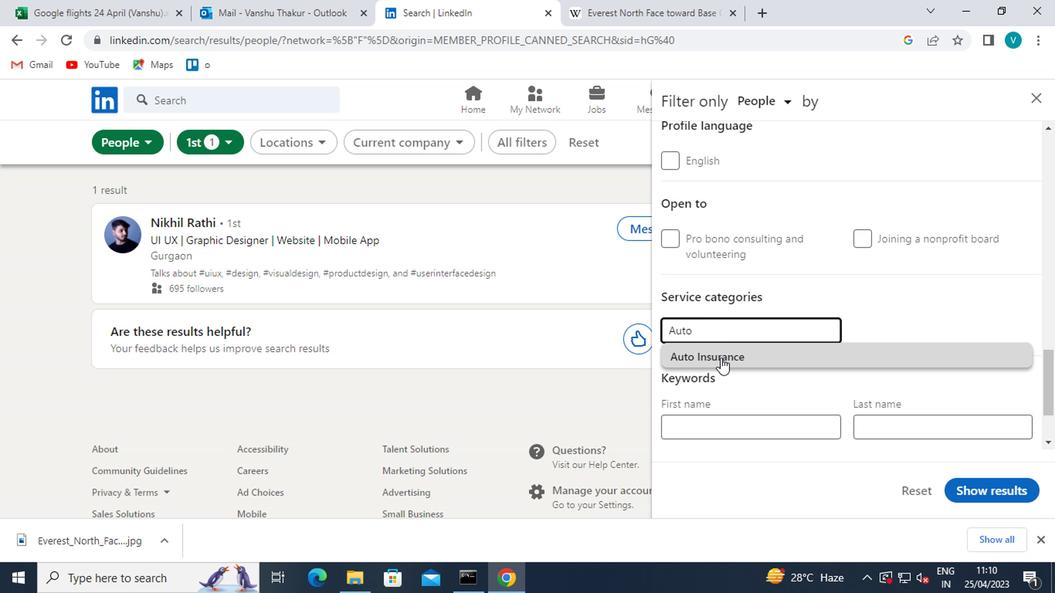 
Action: Mouse moved to (788, 395)
Screenshot: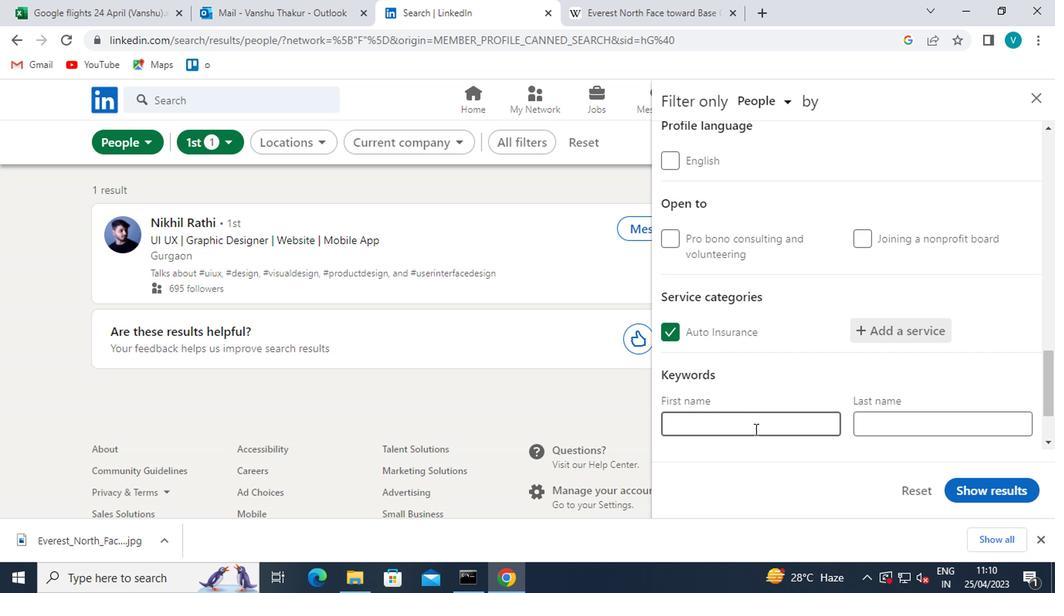 
Action: Mouse scrolled (788, 394) with delta (0, 0)
Screenshot: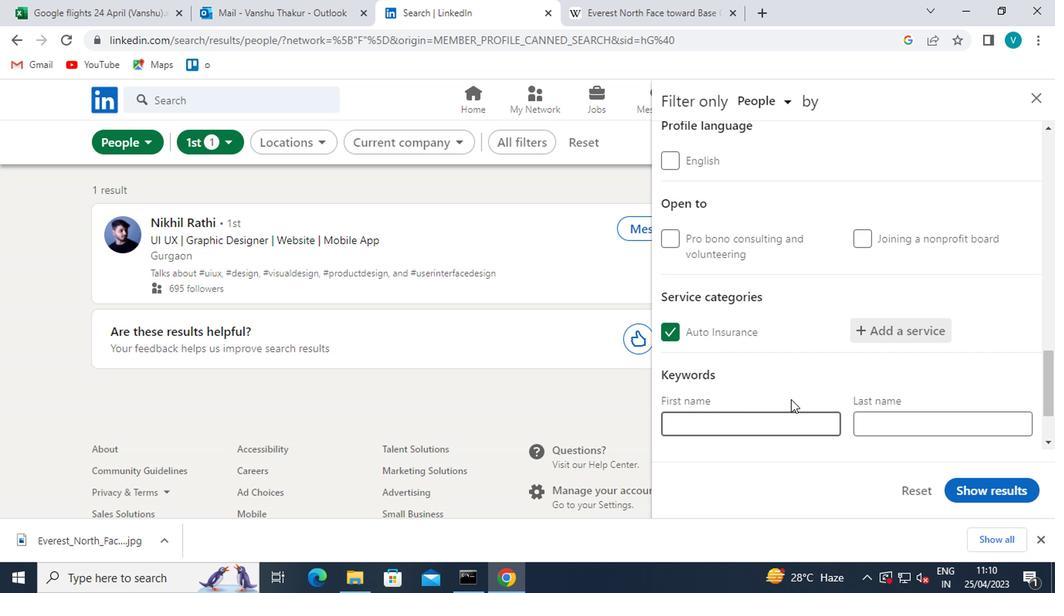 
Action: Mouse moved to (788, 395)
Screenshot: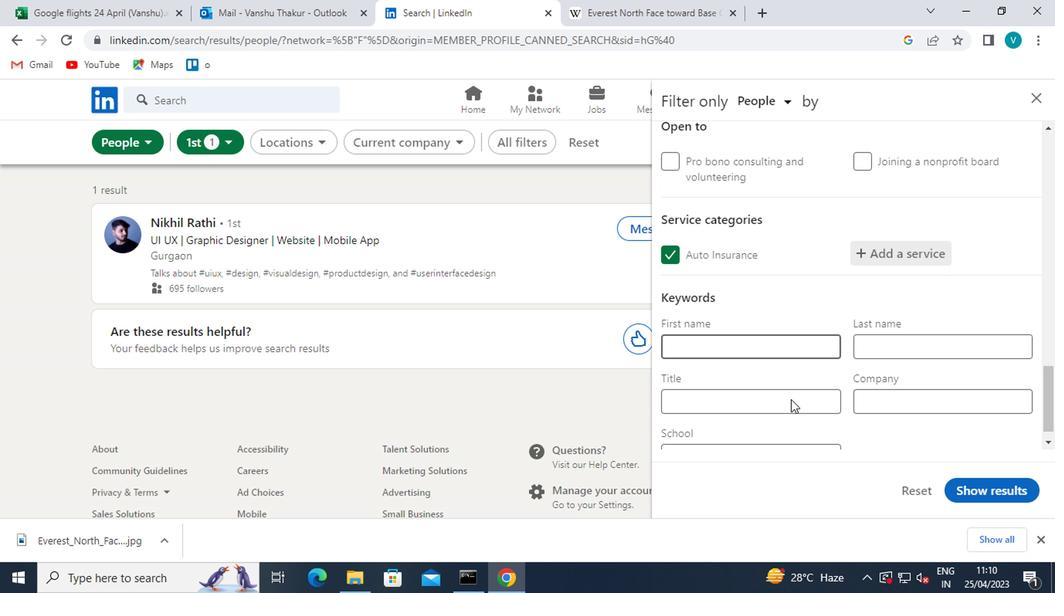 
Action: Mouse pressed left at (788, 395)
Screenshot: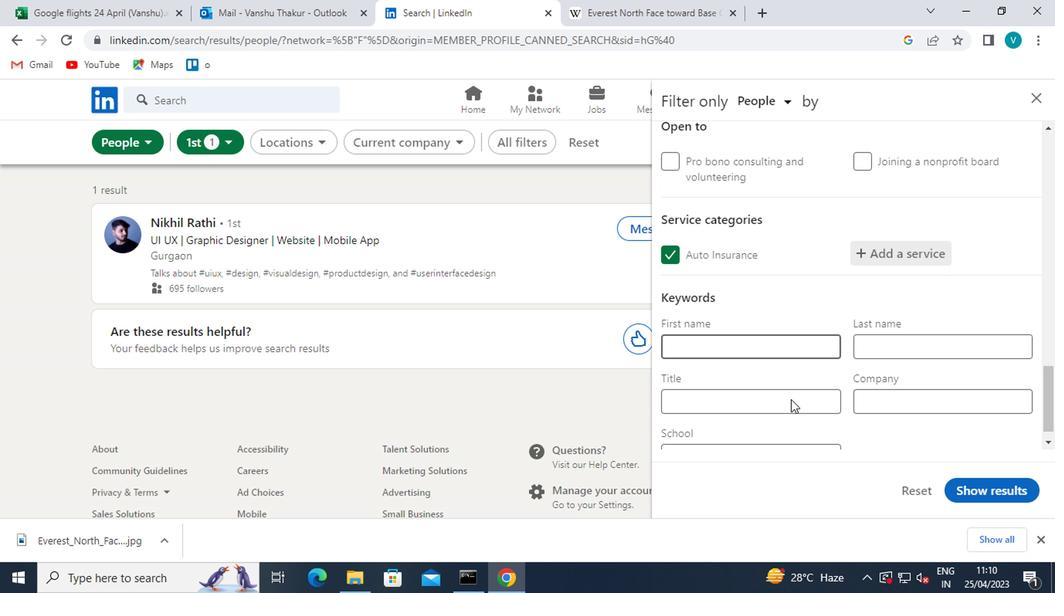 
Action: Mouse moved to (770, 382)
Screenshot: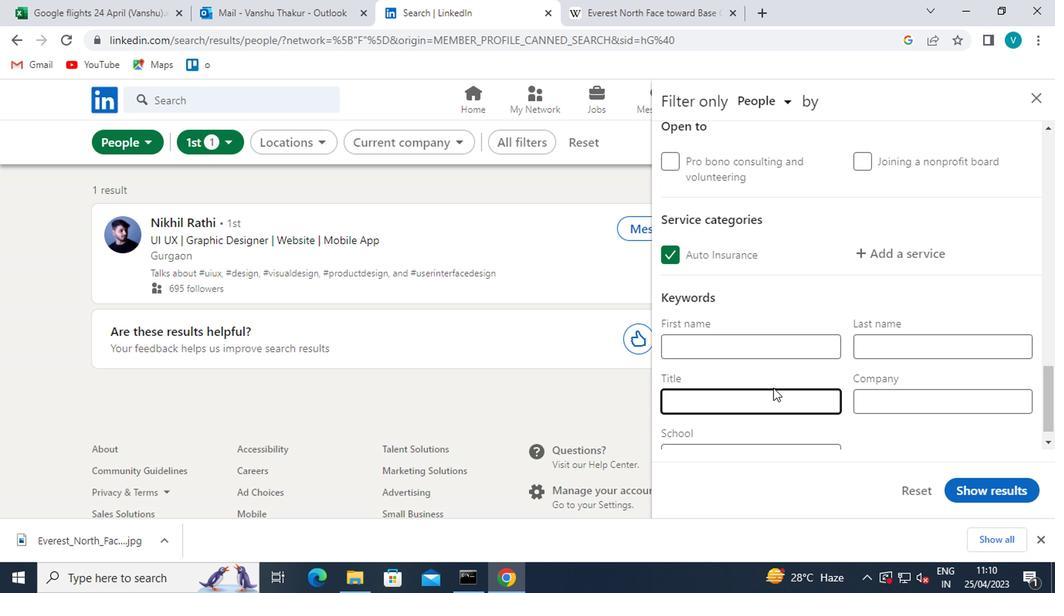 
Action: Key pressed <Key.shift>PERSON
Screenshot: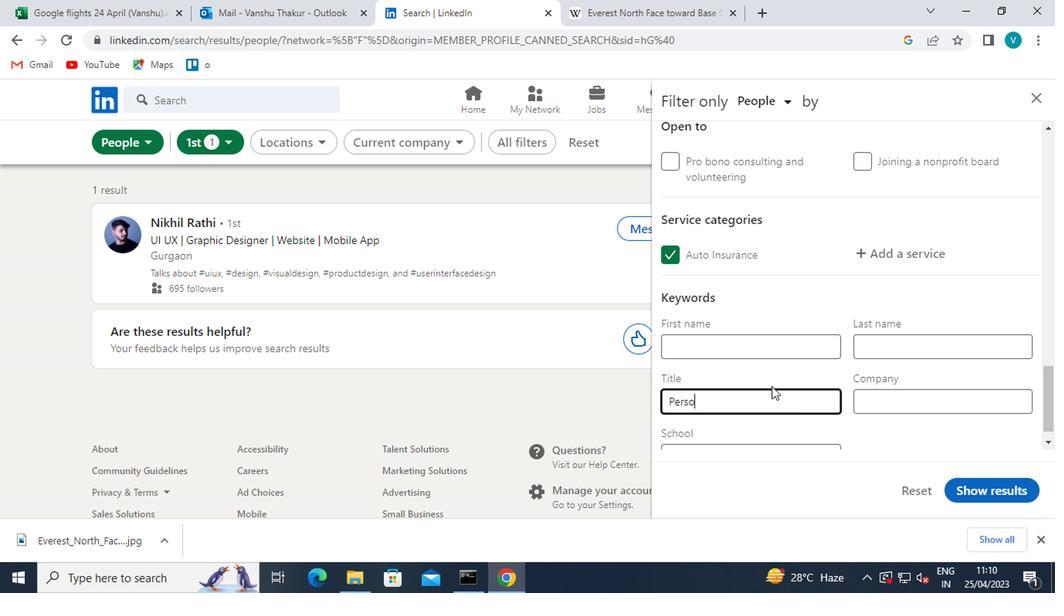 
Action: Mouse moved to (770, 382)
Screenshot: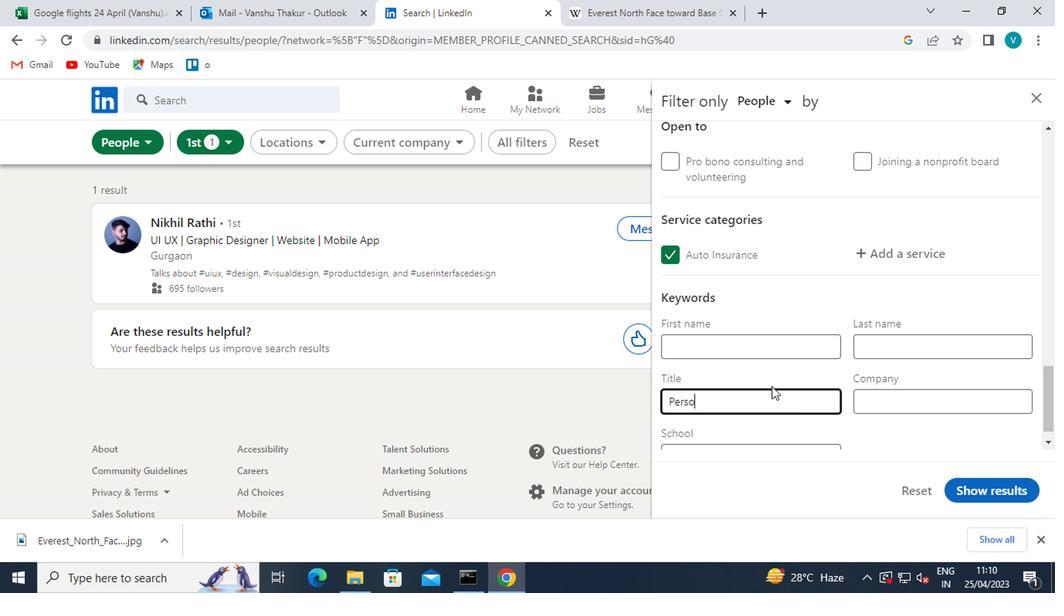 
Action: Key pressed A
Screenshot: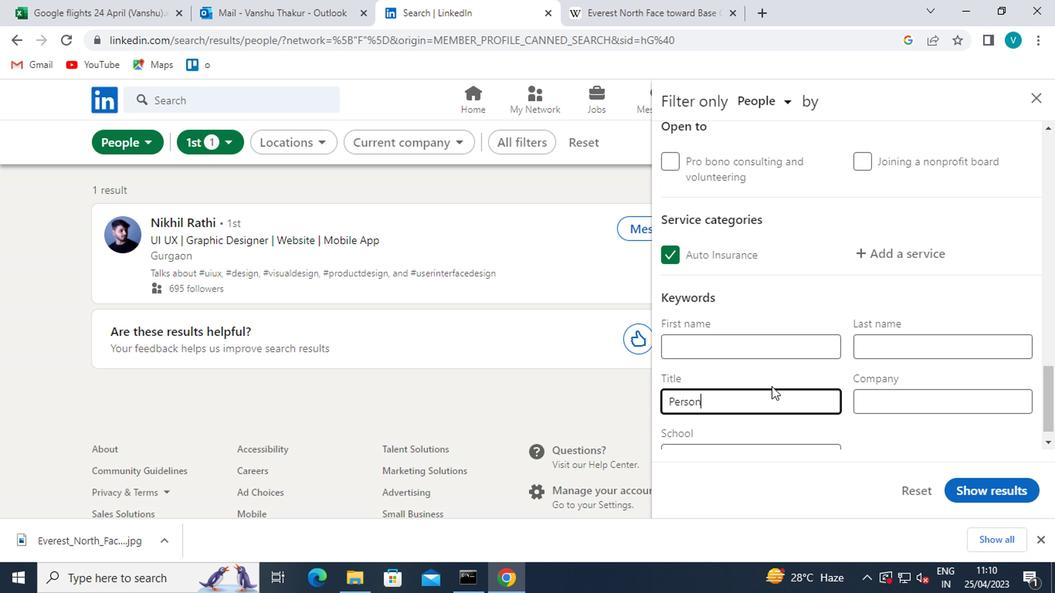 
Action: Mouse moved to (768, 381)
Screenshot: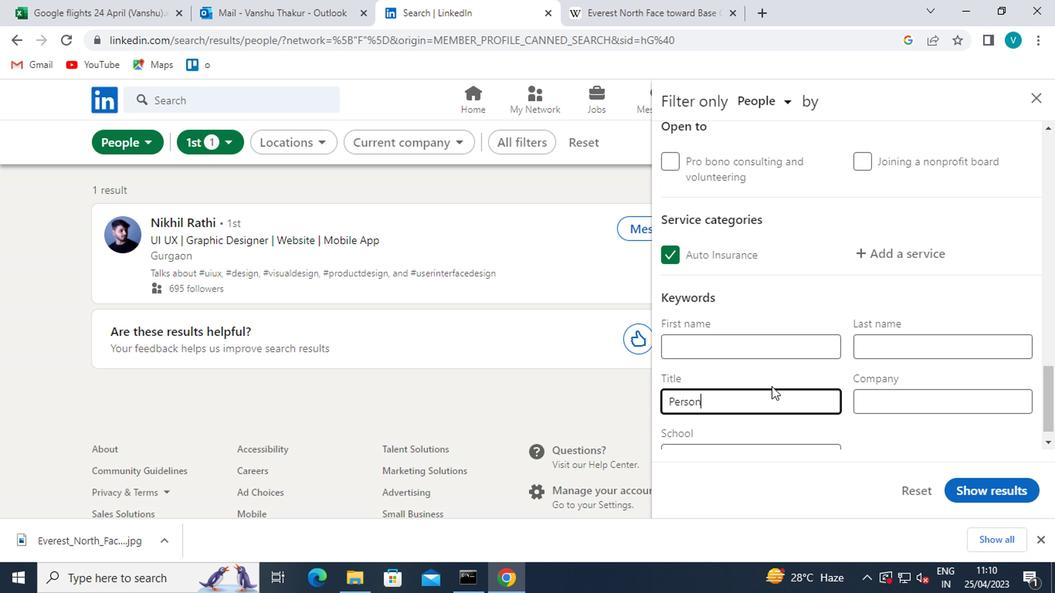 
Action: Key pressed L<Key.space>
Screenshot: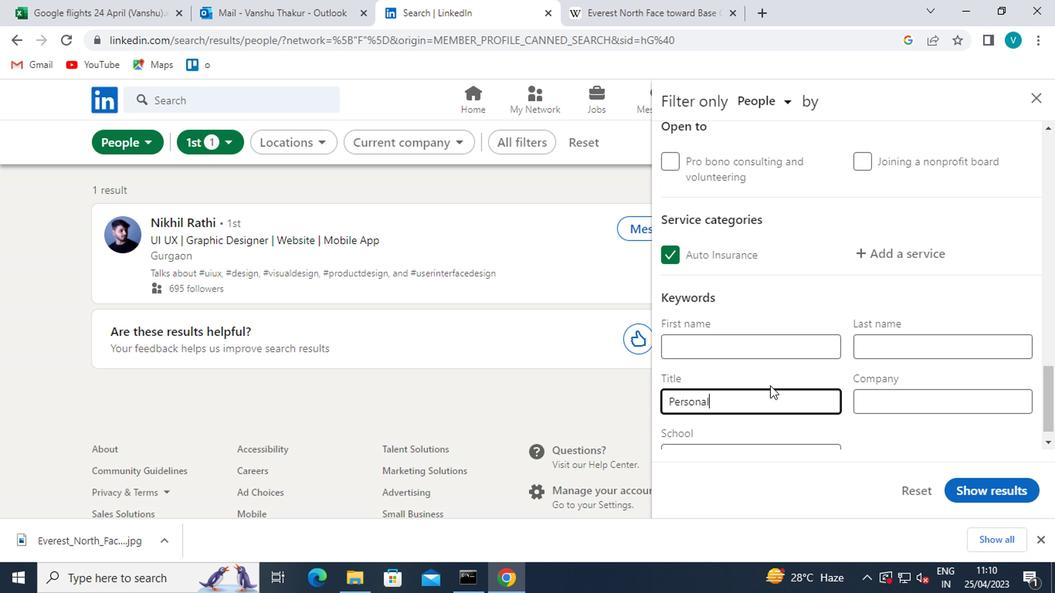 
Action: Mouse moved to (767, 380)
Screenshot: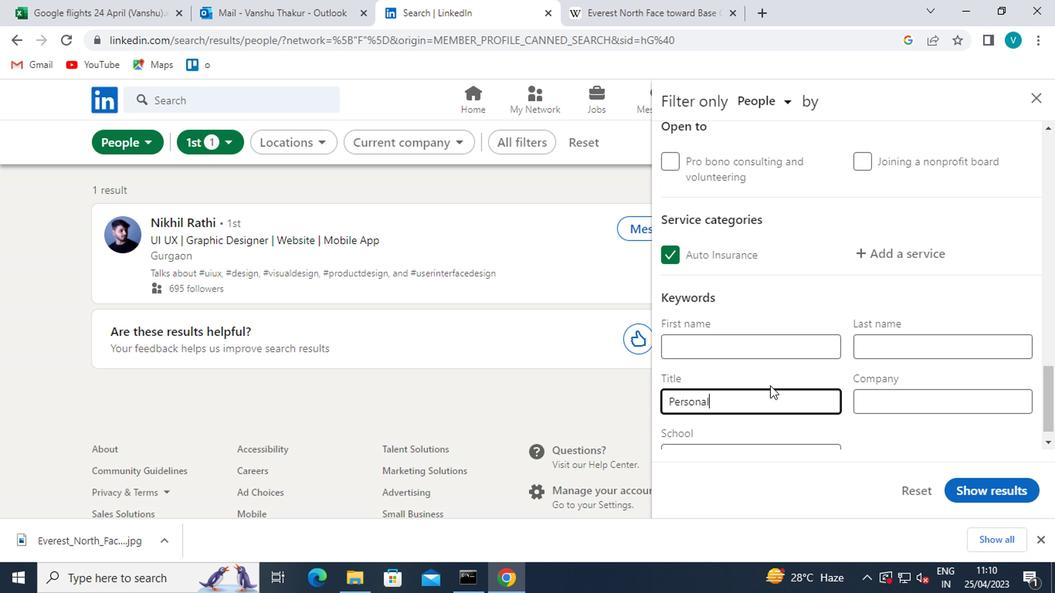 
Action: Key pressed <Key.shift>TRAIN
Screenshot: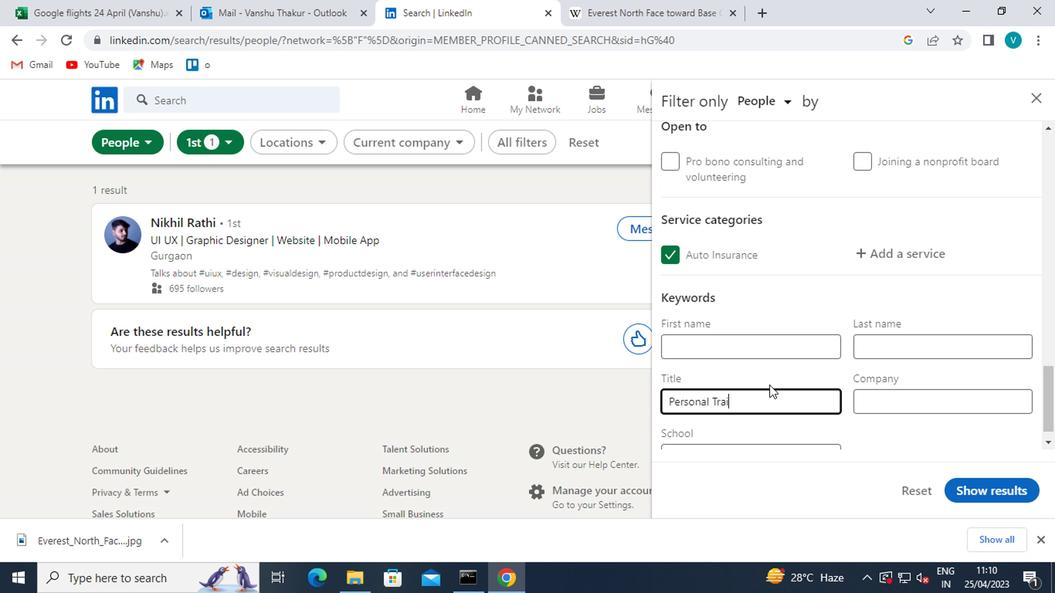
Action: Mouse moved to (766, 380)
Screenshot: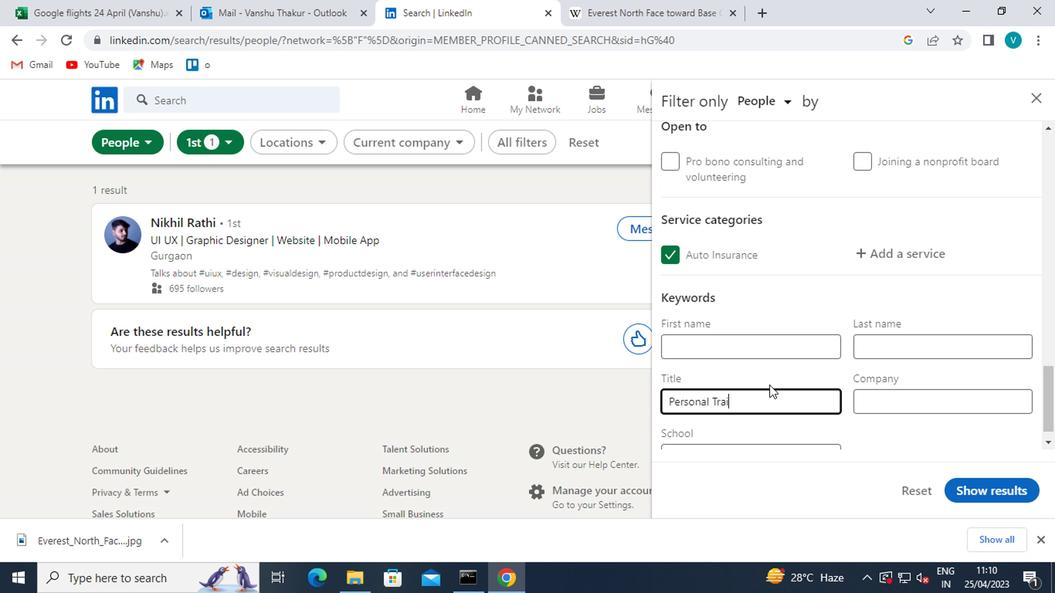 
Action: Key pressed ER
Screenshot: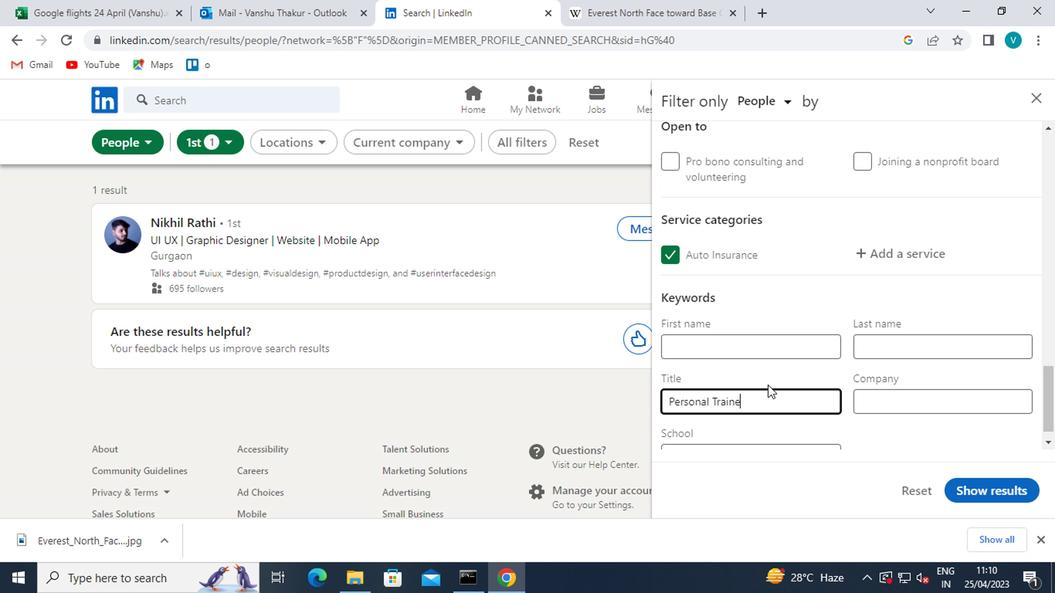 
Action: Mouse moved to (980, 490)
Screenshot: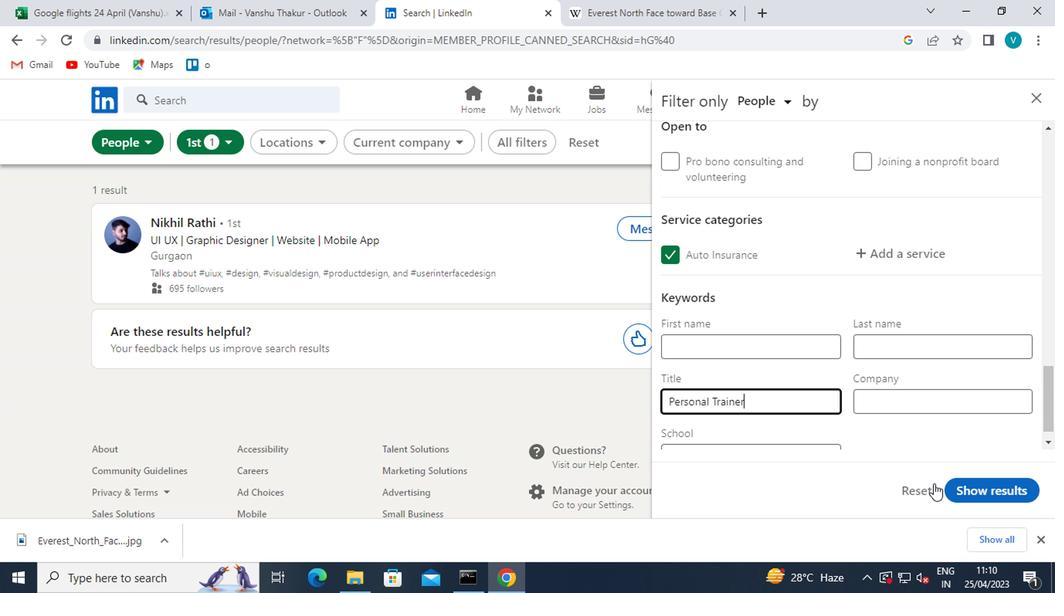 
Action: Mouse pressed left at (980, 490)
Screenshot: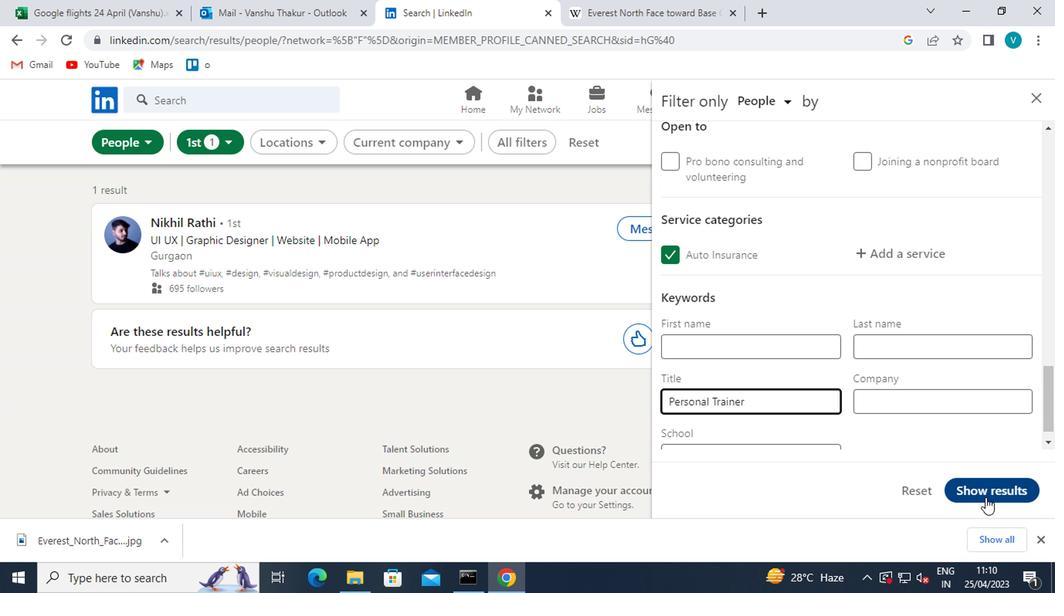 
